 Task: Find connections with filter location Shillong with filter topic #CEOwith filter profile language French with filter current company Max Fashion India with filter school Mahatma Gandhi University with filter industry Investment Banking with filter service category Portrait Photography with filter keywords title Vehicle or Equipment Cleaner
Action: Mouse moved to (663, 79)
Screenshot: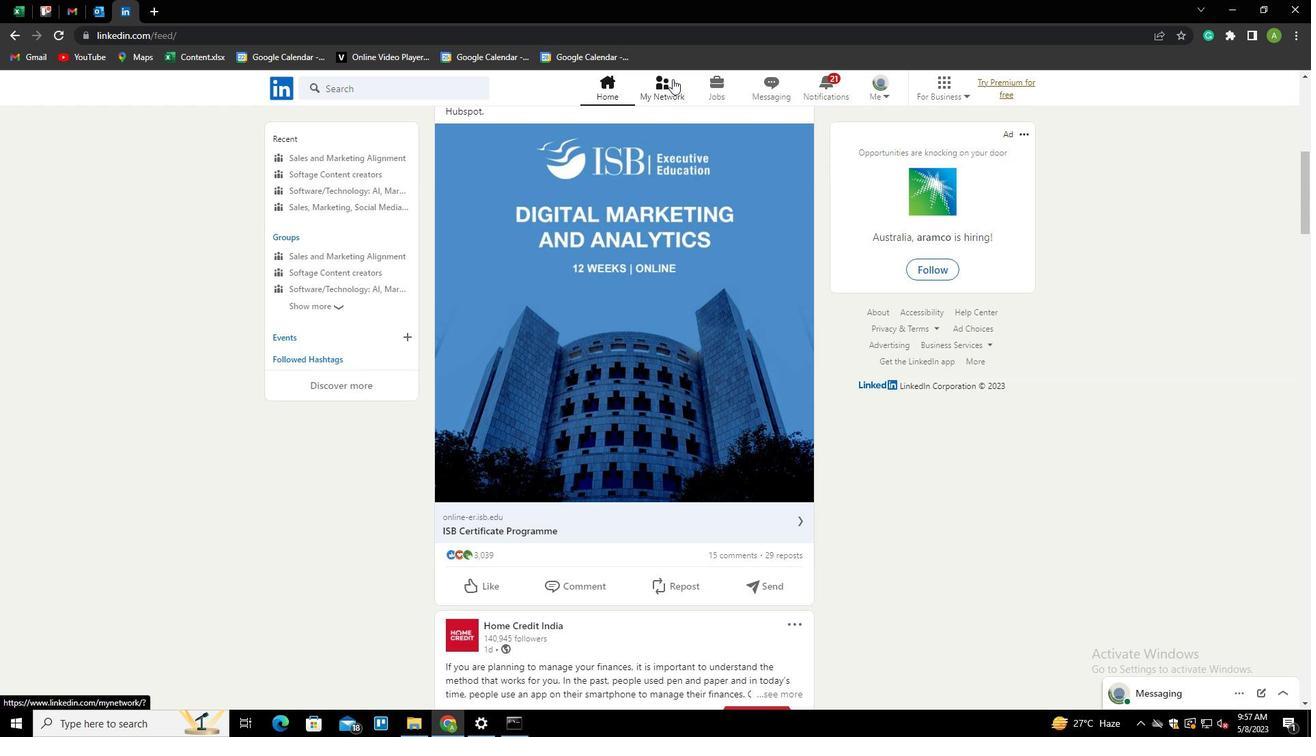 
Action: Mouse pressed left at (663, 79)
Screenshot: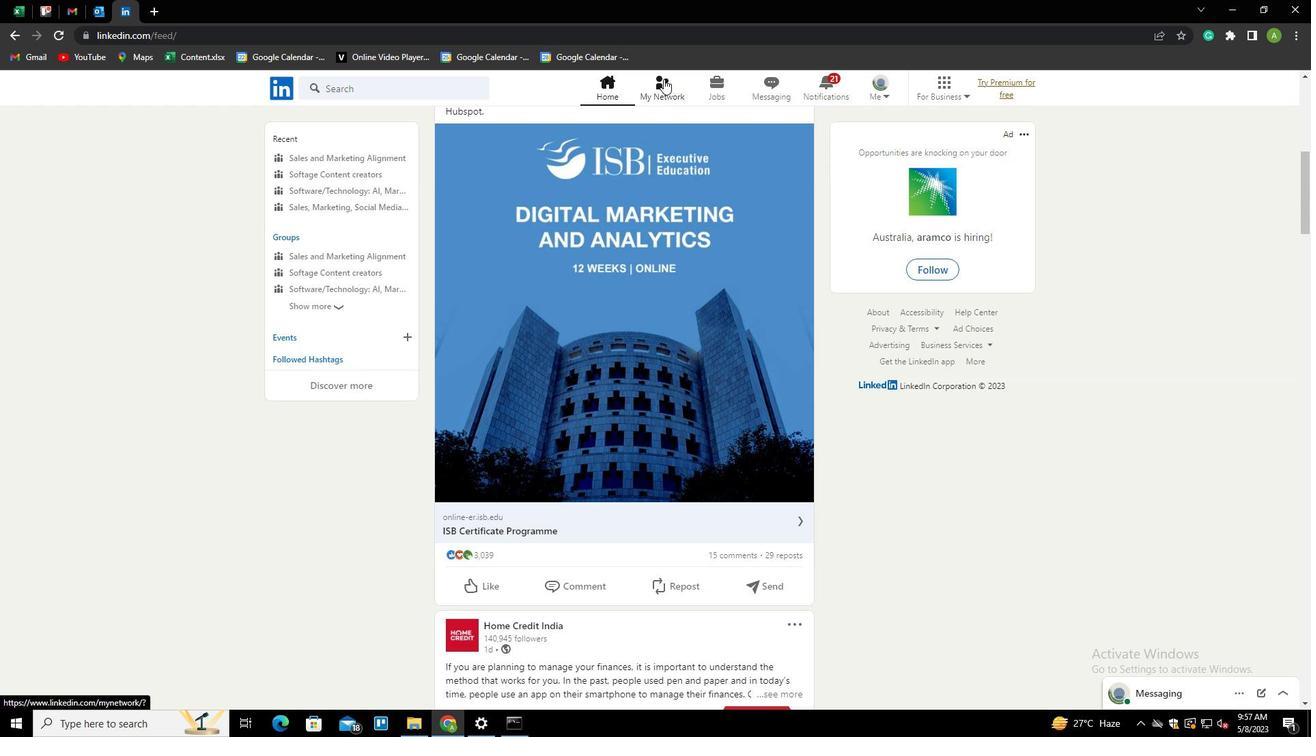 
Action: Mouse moved to (331, 163)
Screenshot: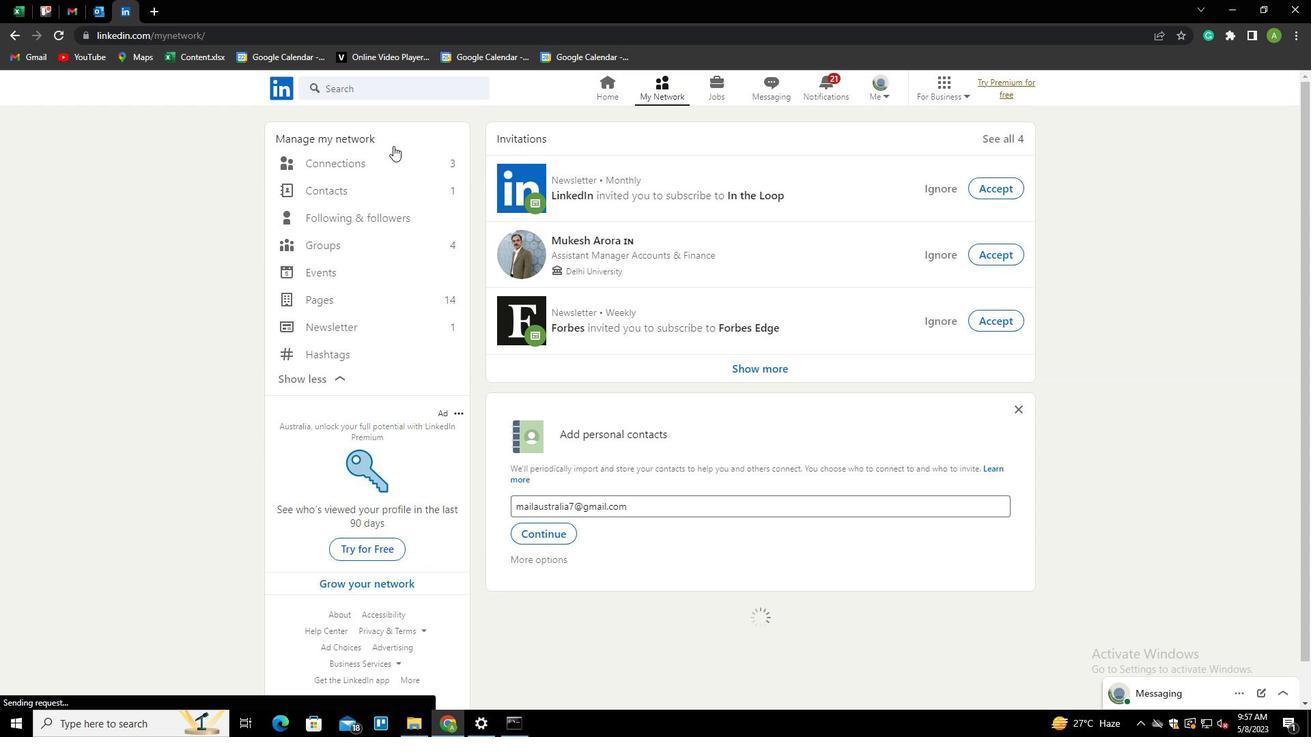 
Action: Mouse pressed left at (331, 163)
Screenshot: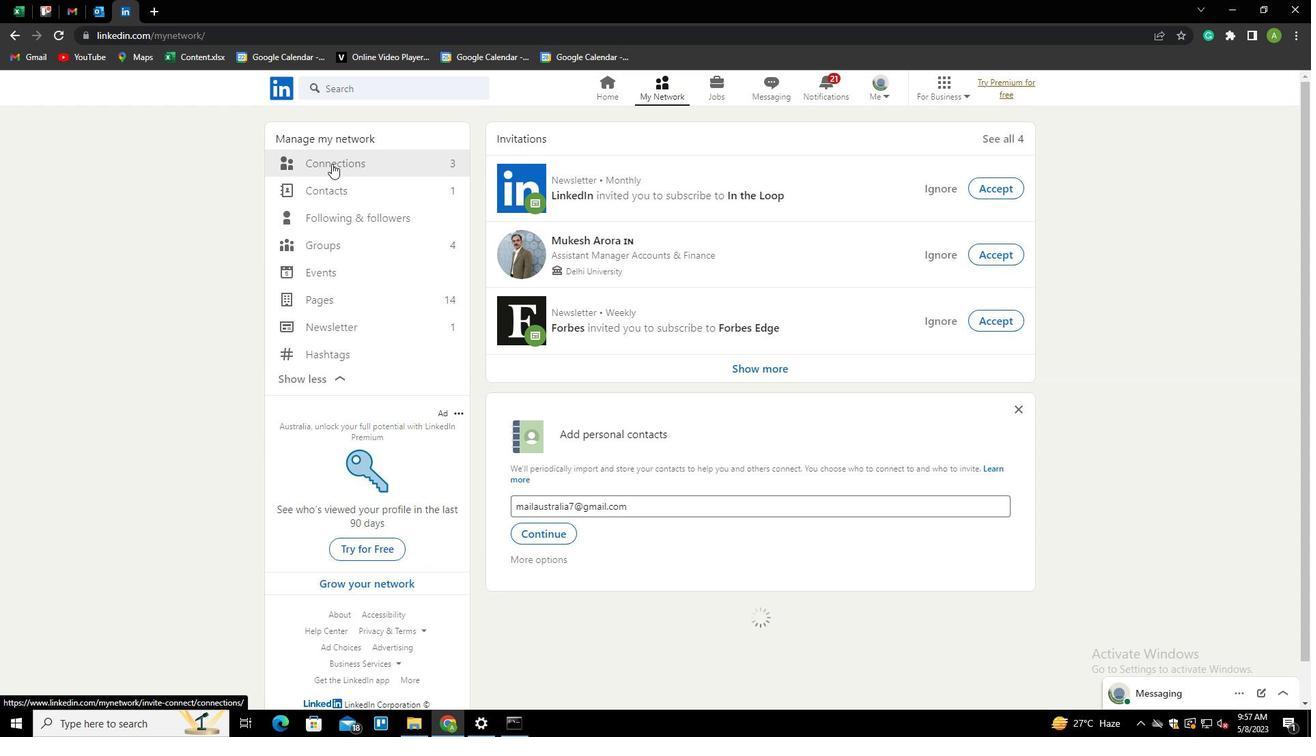 
Action: Mouse moved to (732, 168)
Screenshot: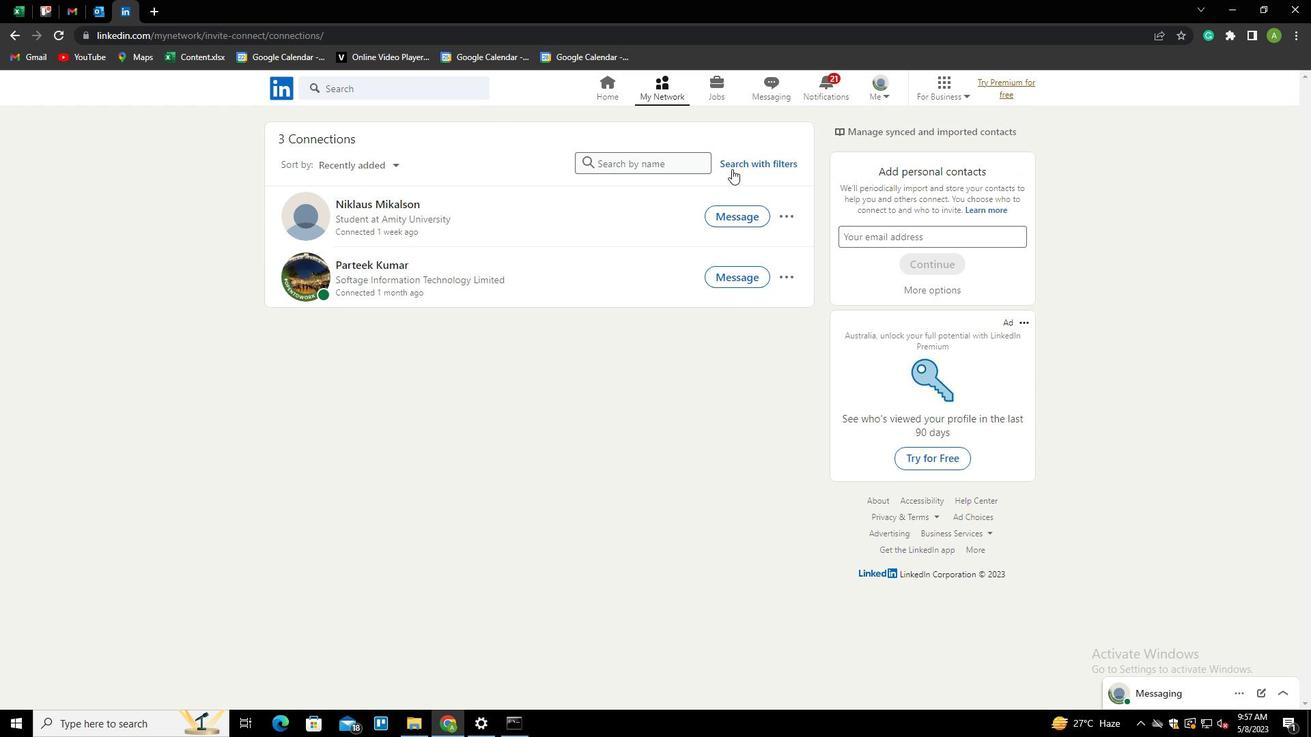 
Action: Mouse pressed left at (732, 168)
Screenshot: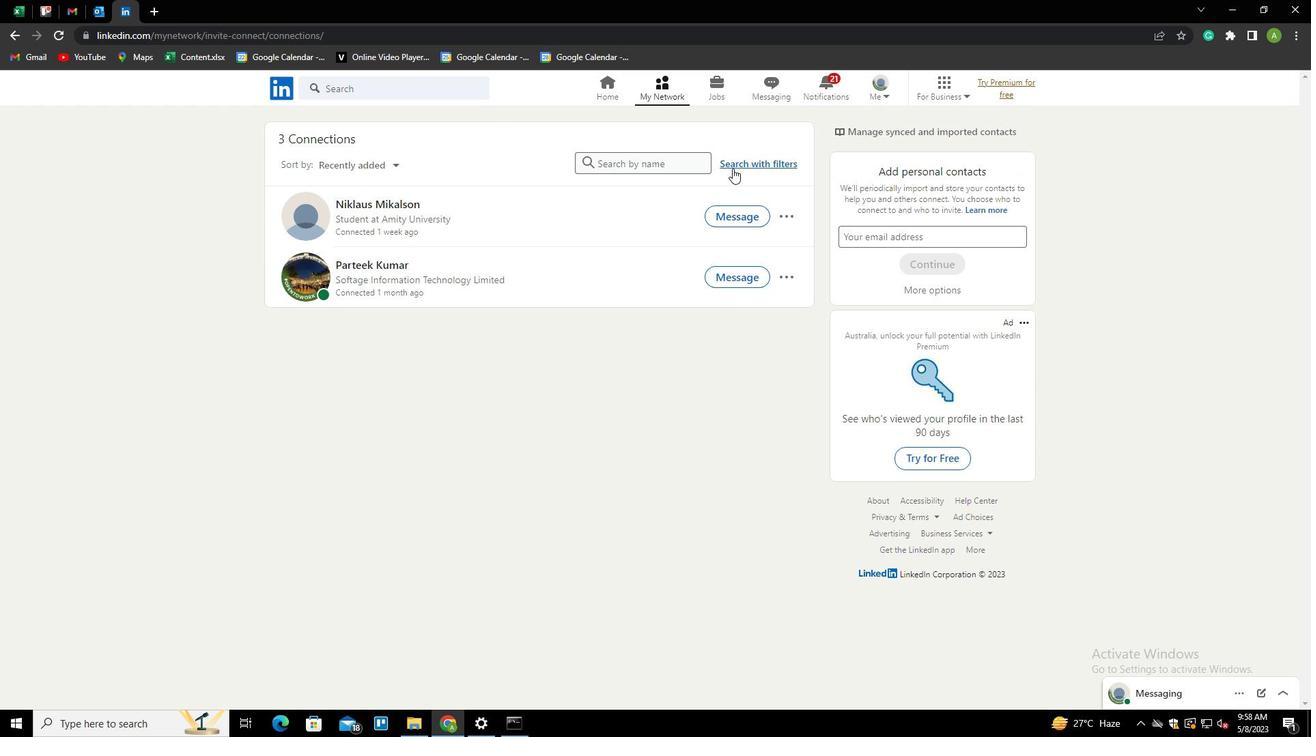 
Action: Mouse moved to (696, 127)
Screenshot: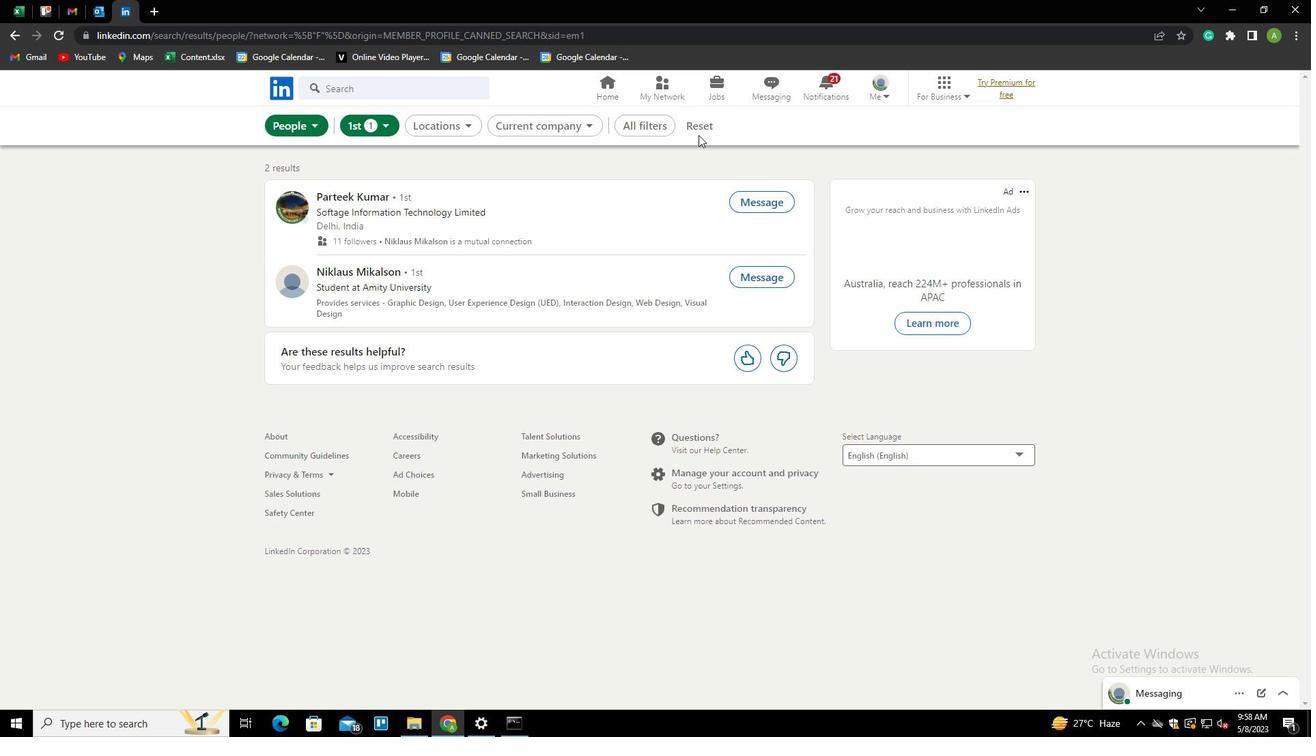 
Action: Mouse pressed left at (696, 127)
Screenshot: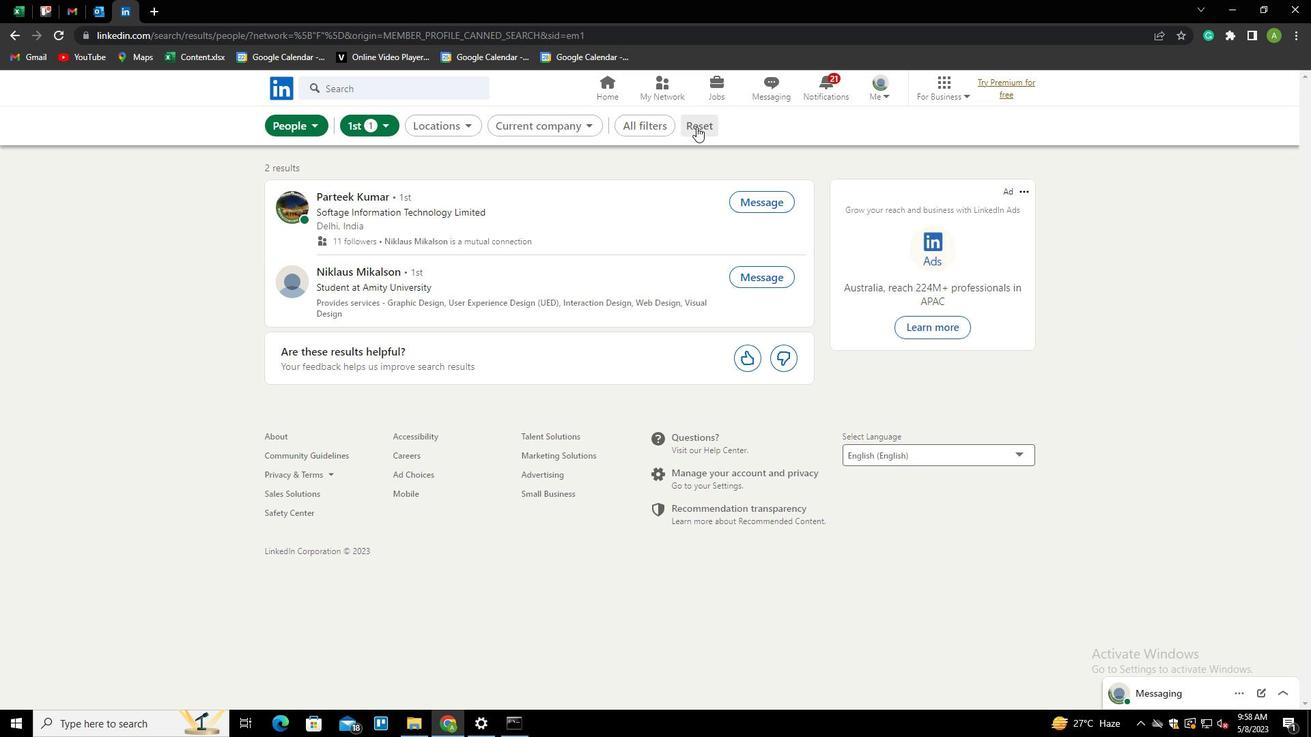 
Action: Mouse moved to (674, 126)
Screenshot: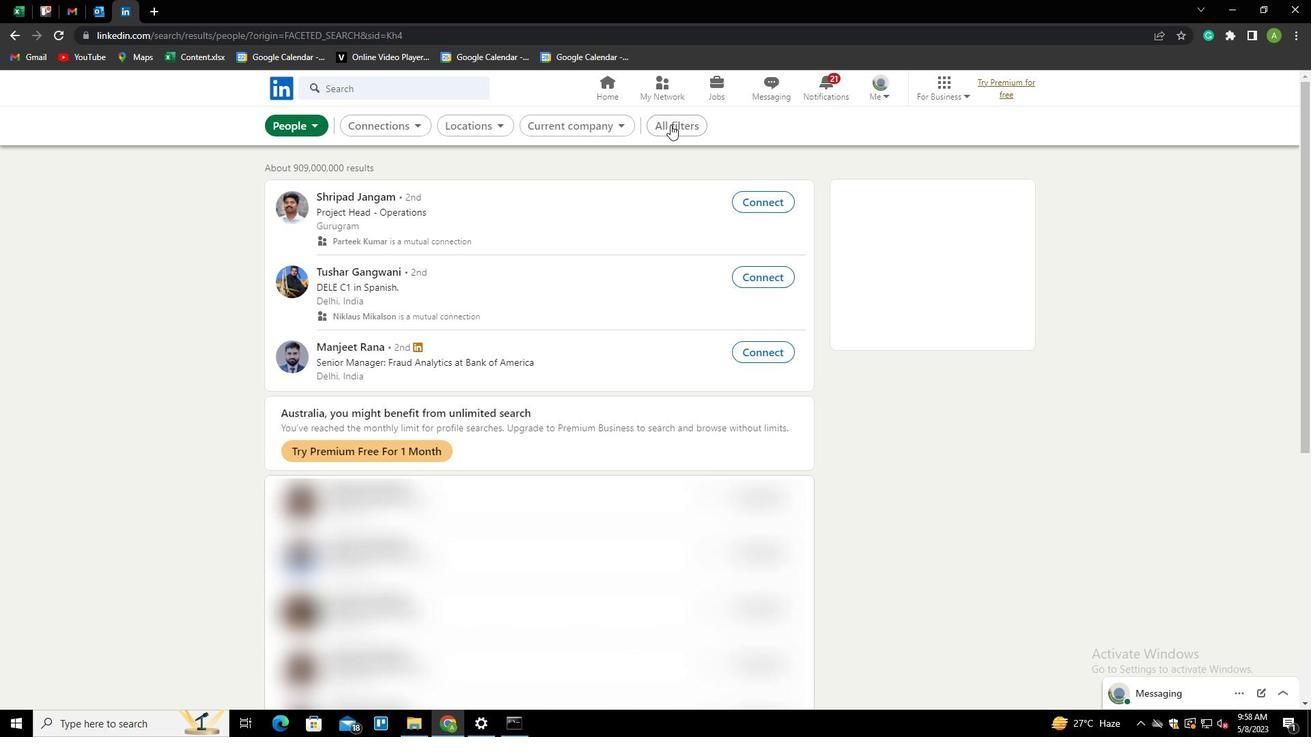 
Action: Mouse pressed left at (674, 126)
Screenshot: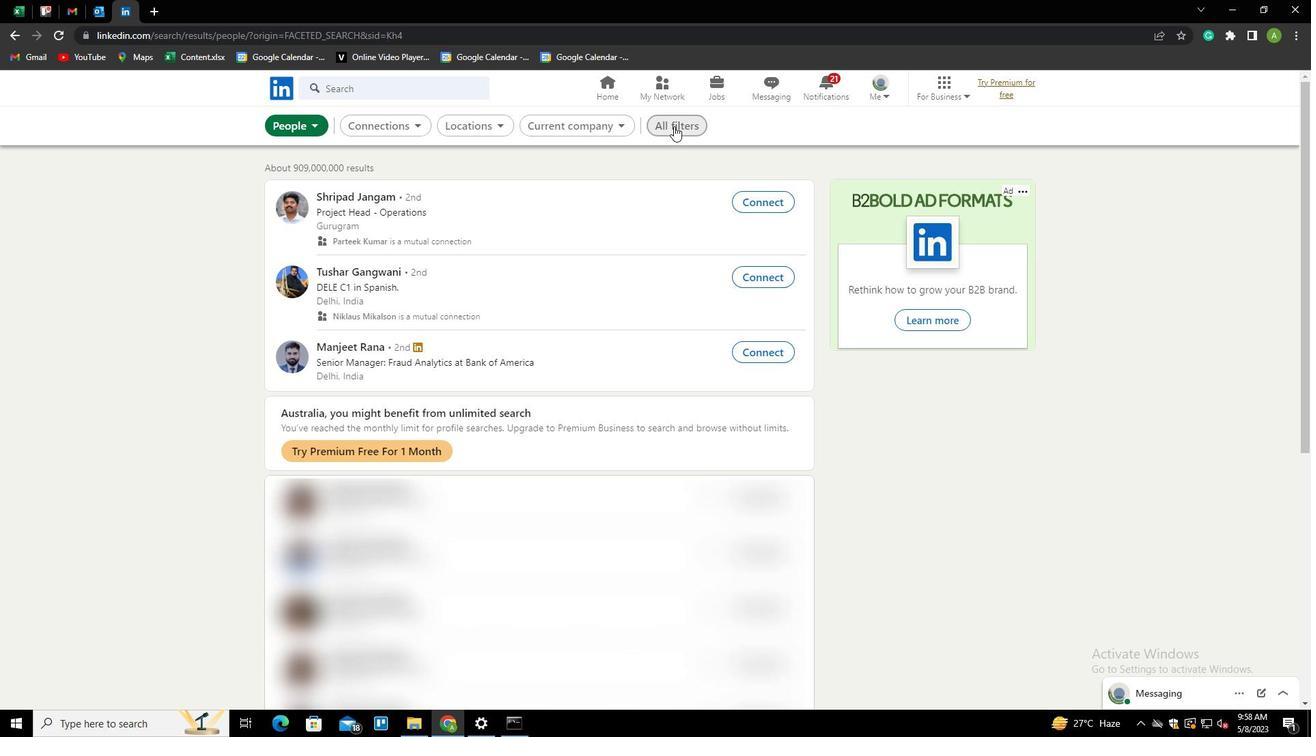 
Action: Mouse moved to (1046, 325)
Screenshot: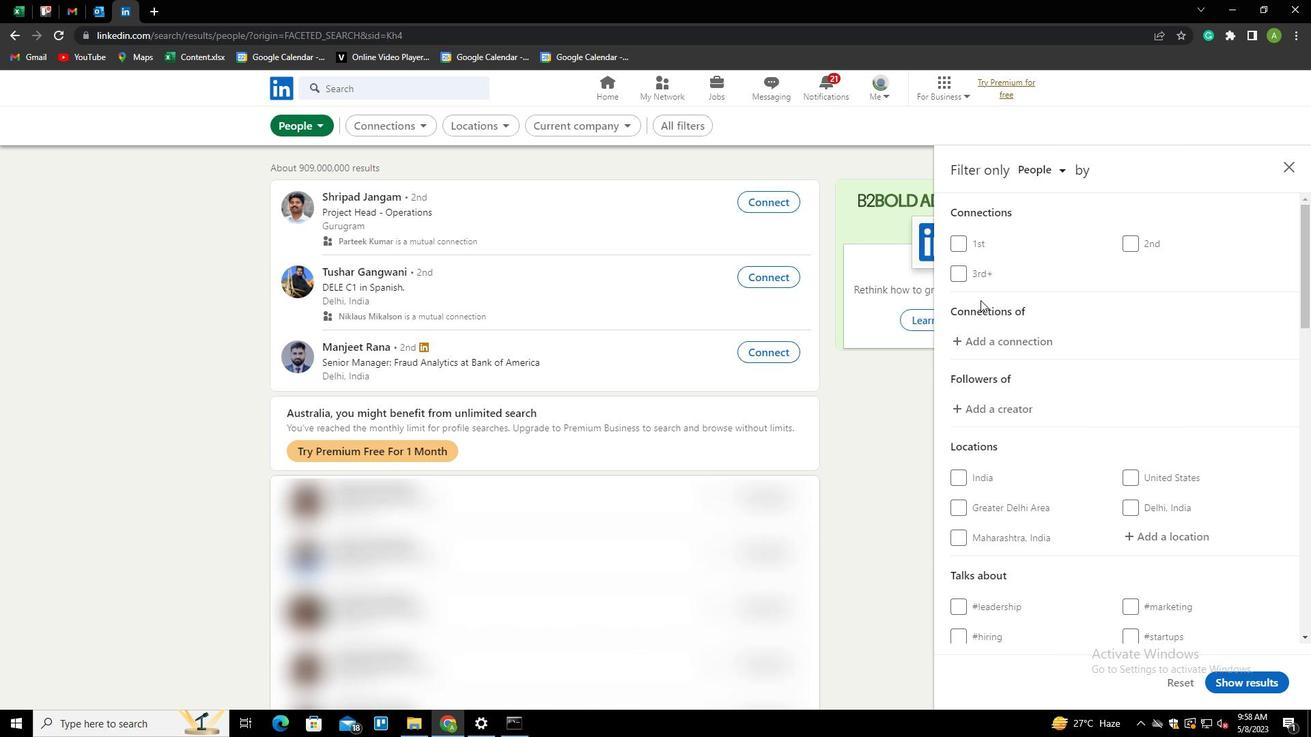 
Action: Mouse scrolled (1046, 324) with delta (0, 0)
Screenshot: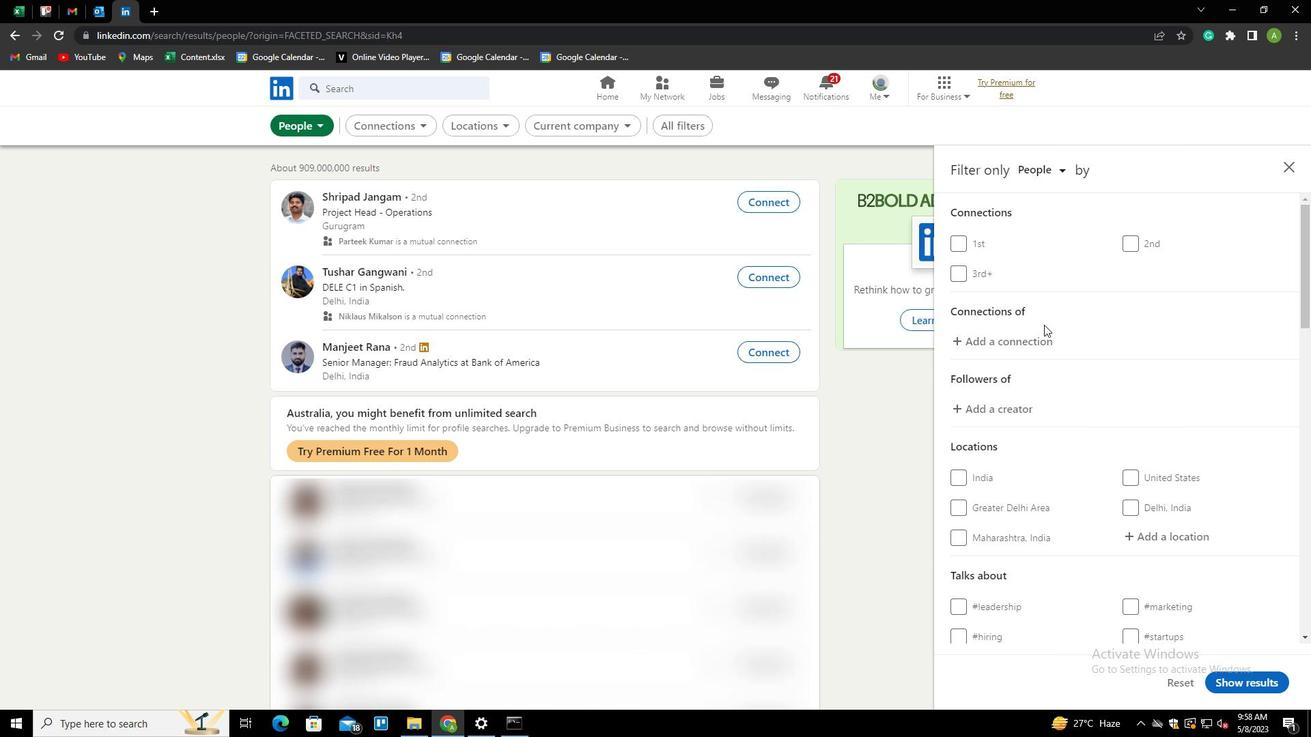
Action: Mouse moved to (1046, 325)
Screenshot: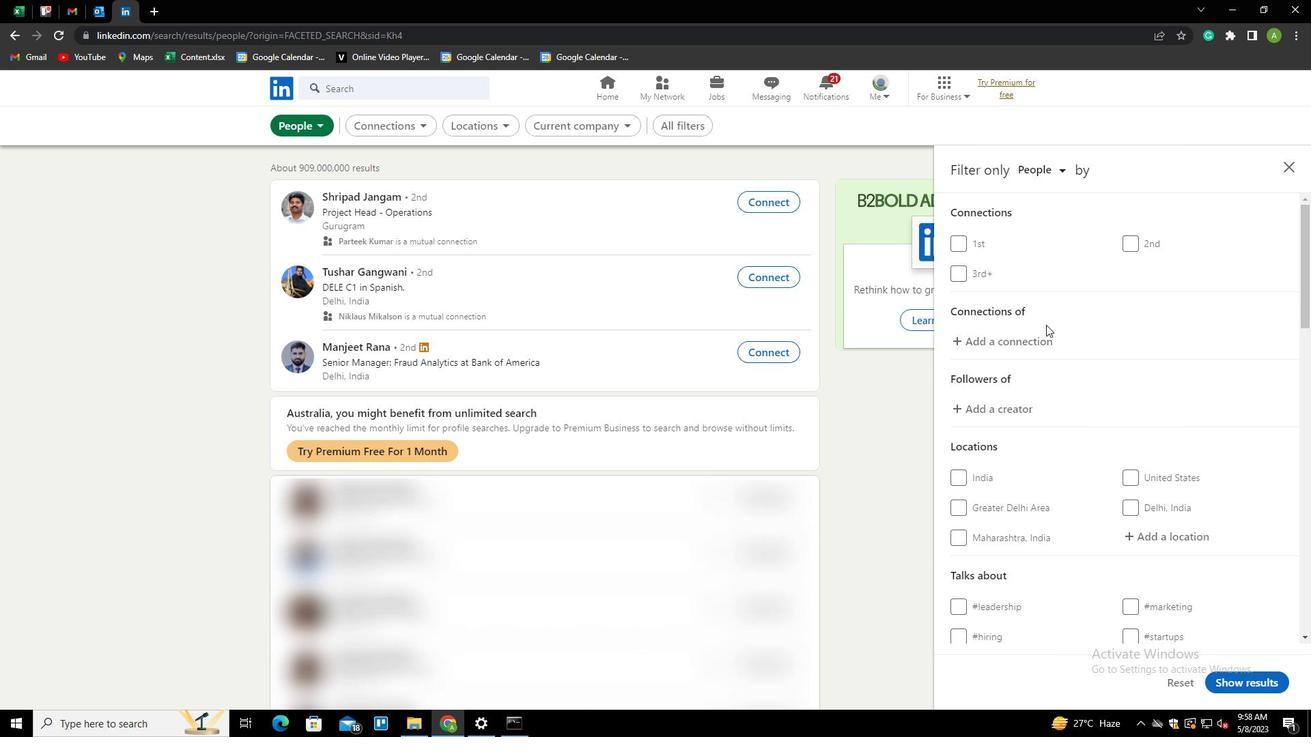 
Action: Mouse scrolled (1046, 325) with delta (0, 0)
Screenshot: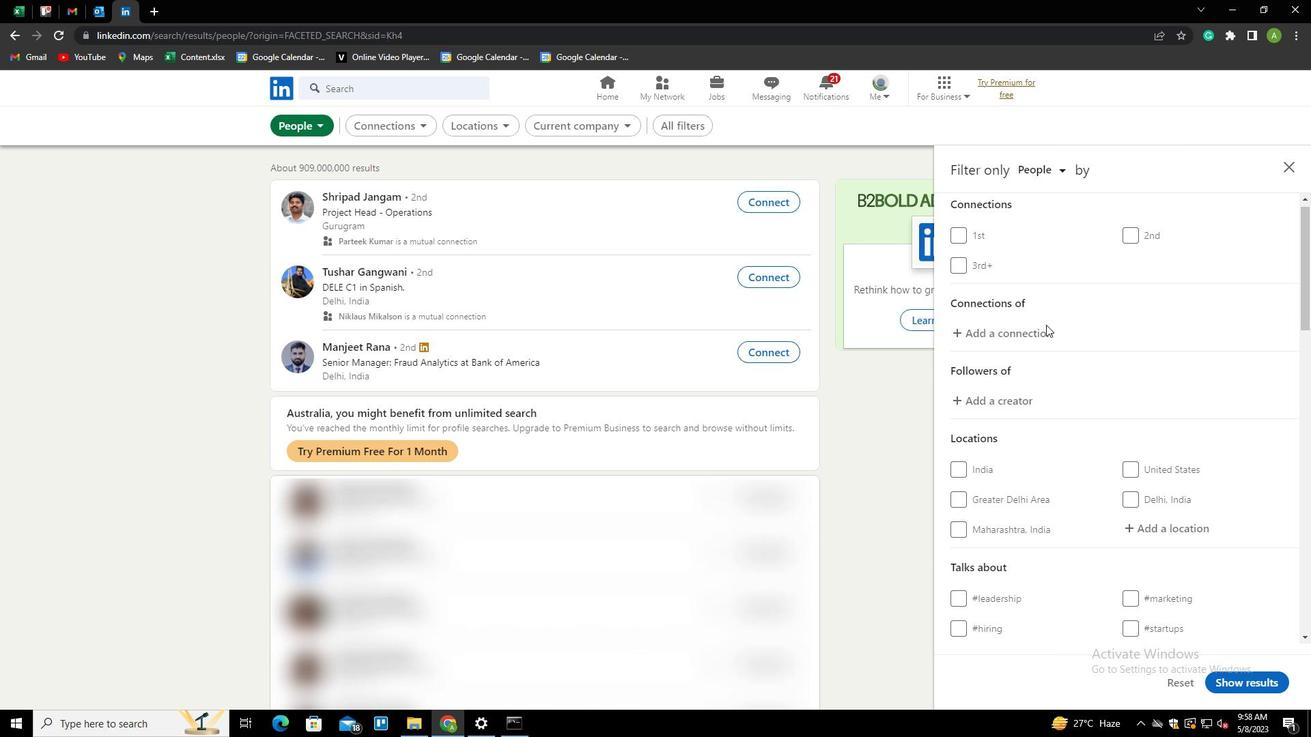 
Action: Mouse scrolled (1046, 325) with delta (0, 0)
Screenshot: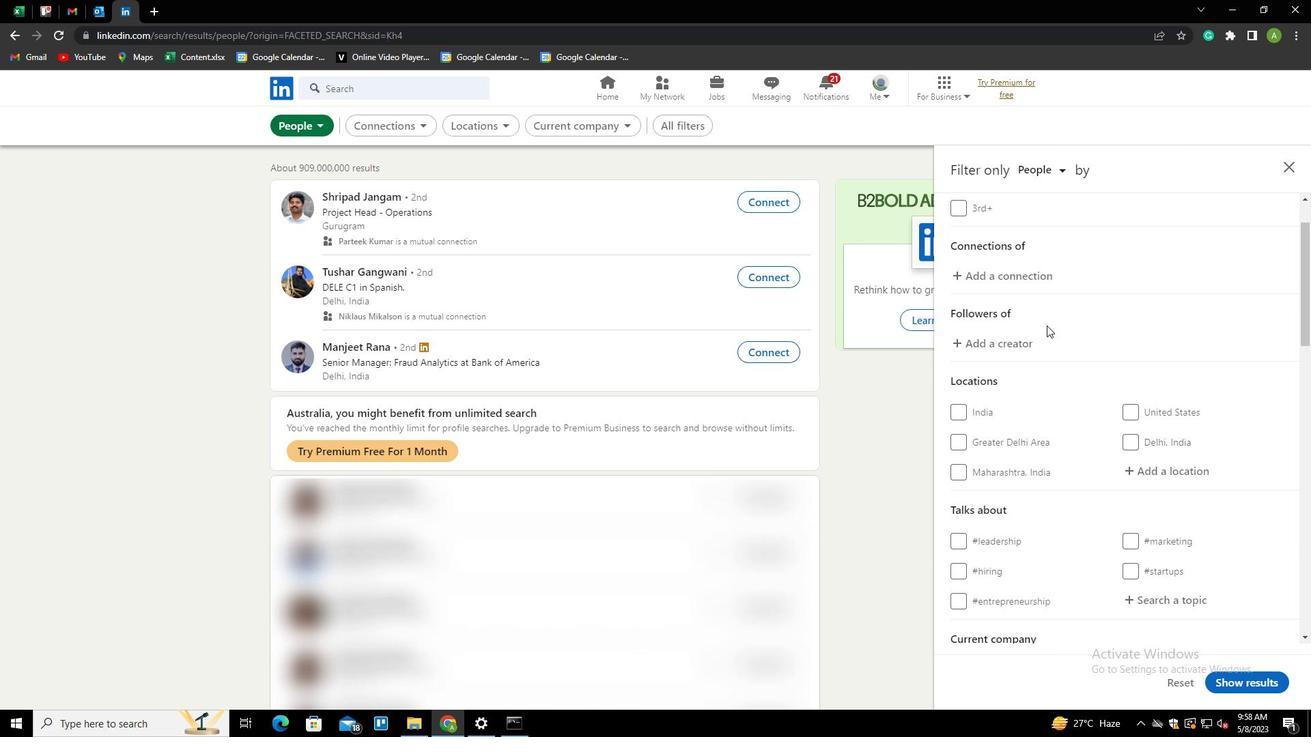 
Action: Mouse moved to (1148, 333)
Screenshot: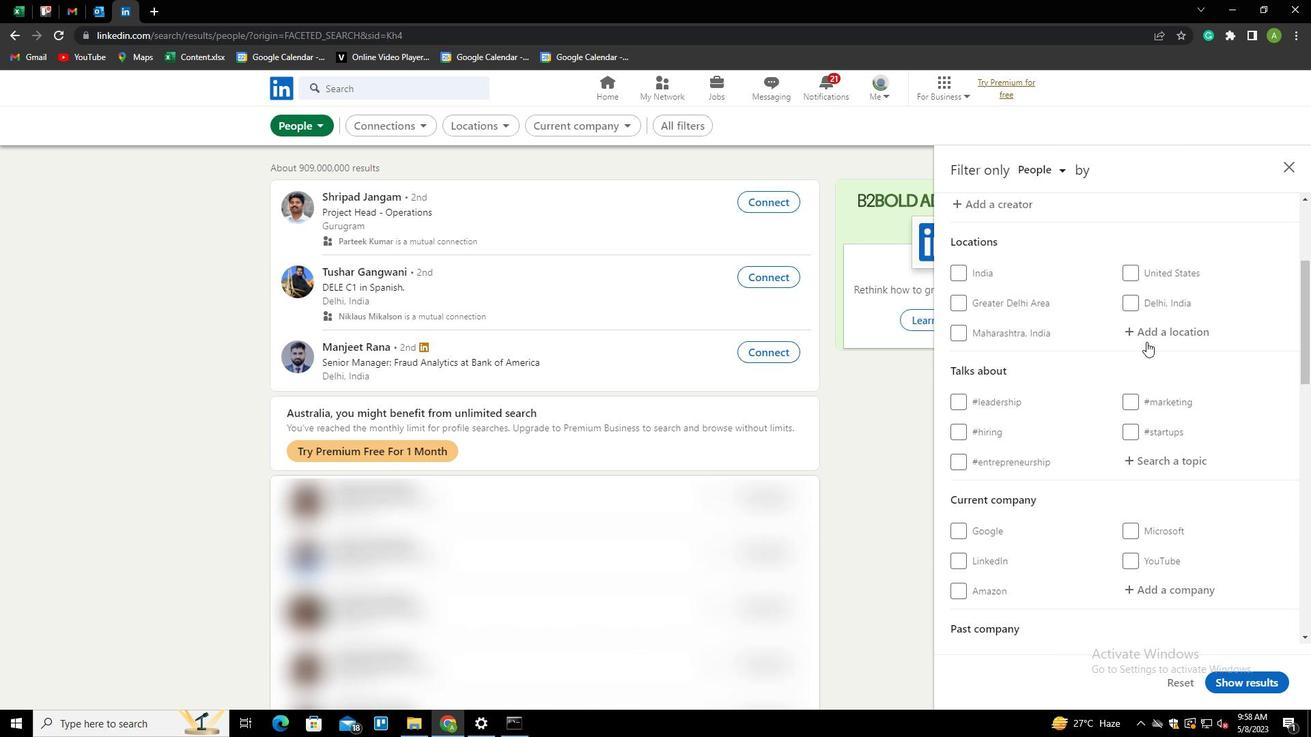 
Action: Mouse pressed left at (1148, 333)
Screenshot: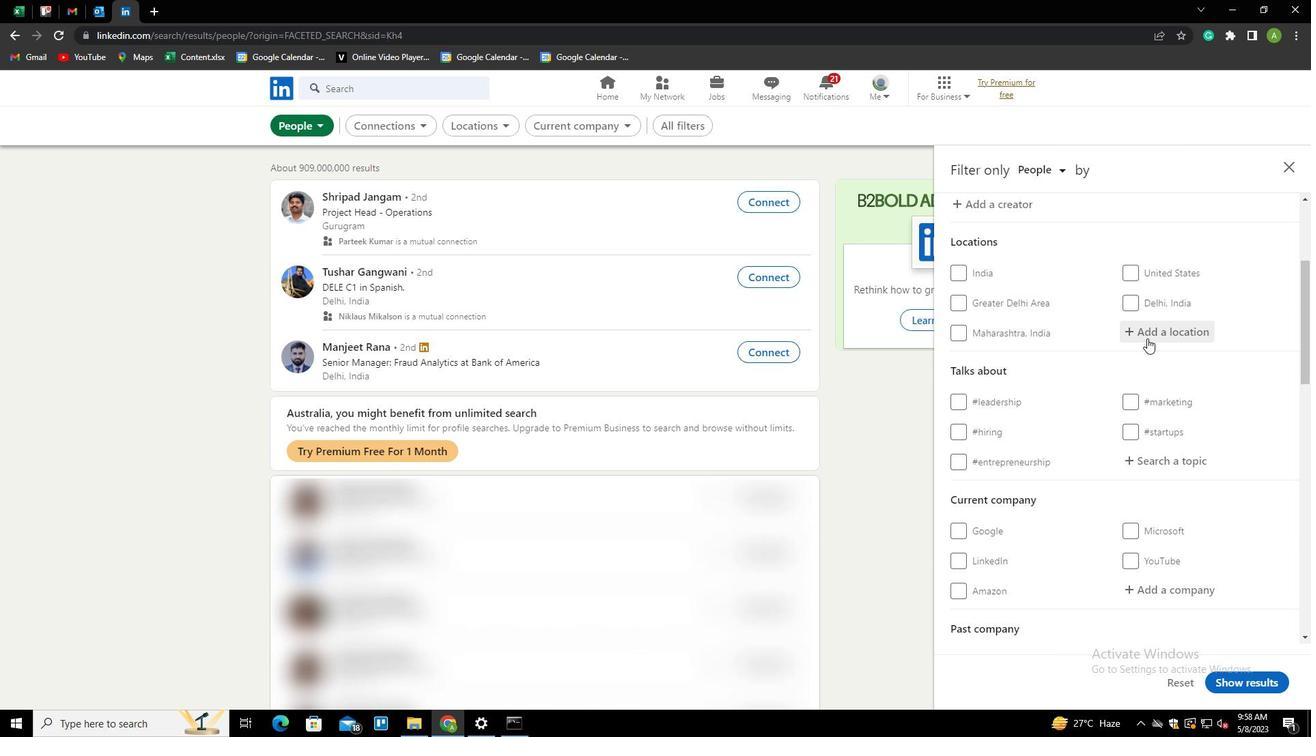 
Action: Key pressed <Key.shift>SHILON<Key.backspace><Key.backspace>LONG<Key.down><Key.enter>
Screenshot: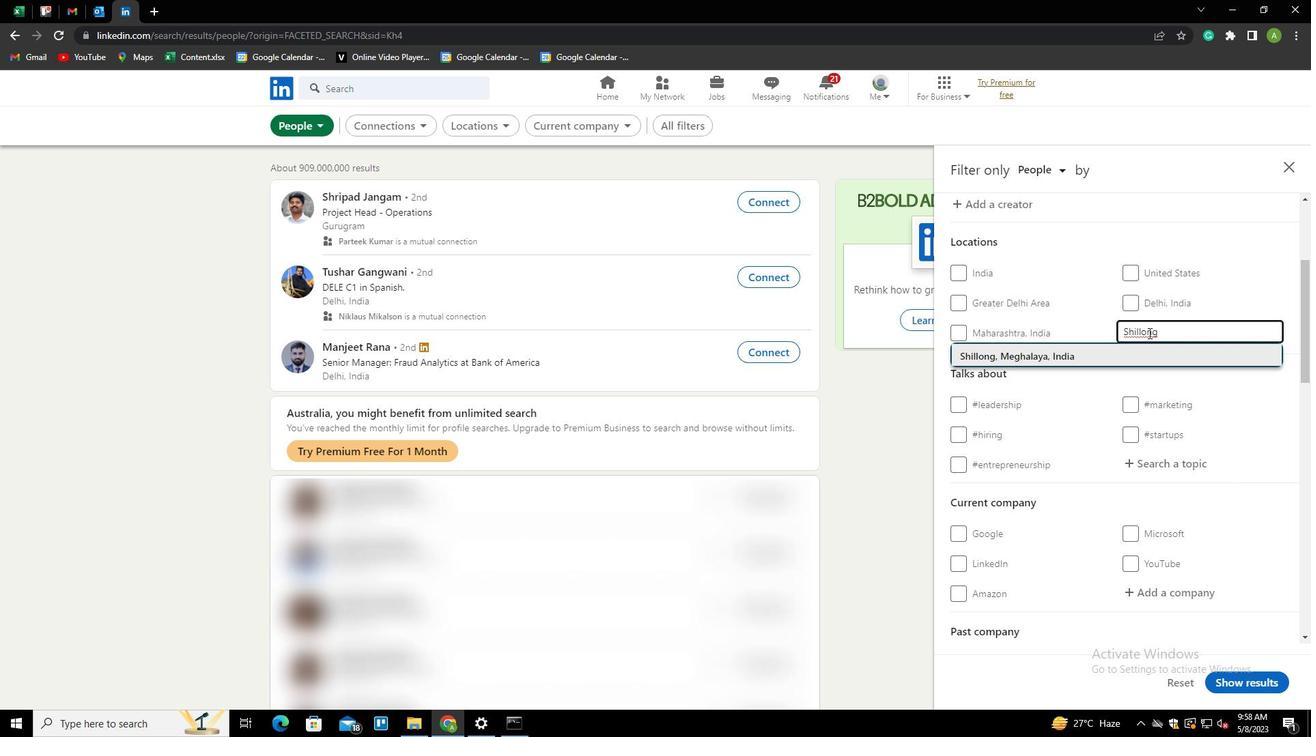 
Action: Mouse scrolled (1148, 332) with delta (0, 0)
Screenshot: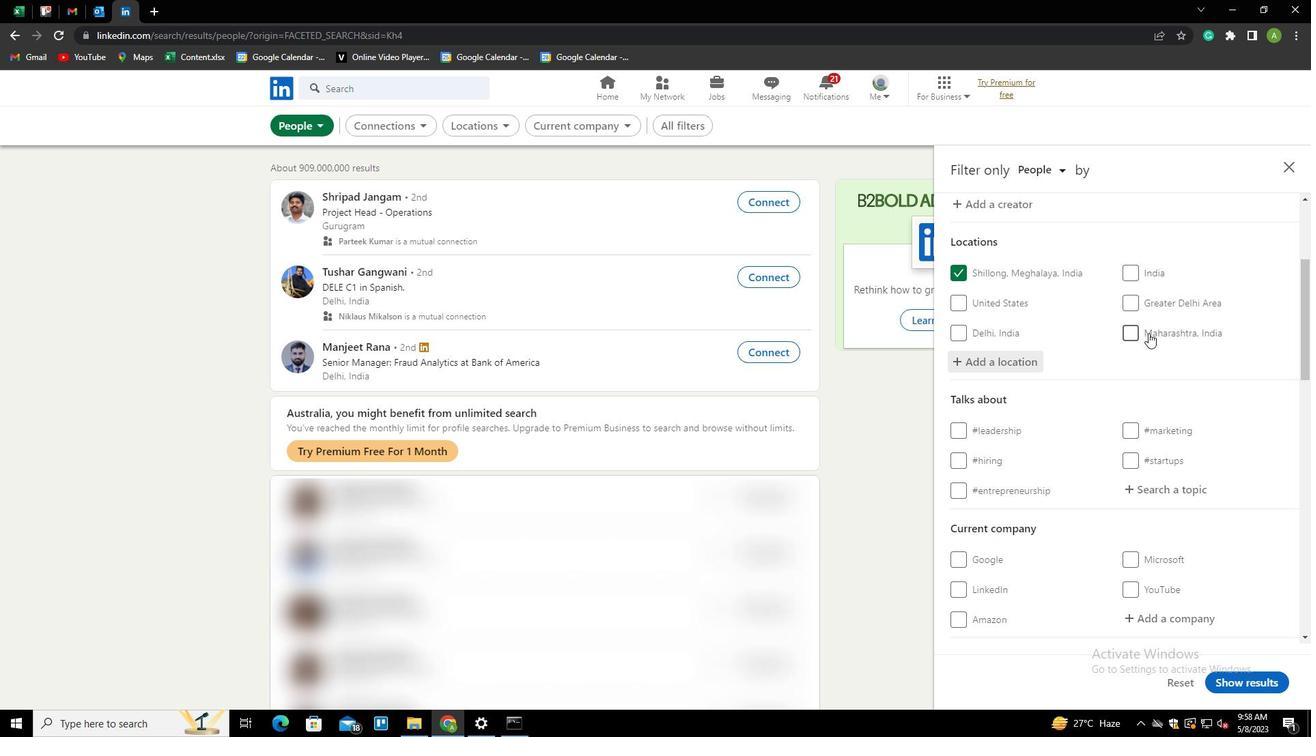
Action: Mouse scrolled (1148, 332) with delta (0, 0)
Screenshot: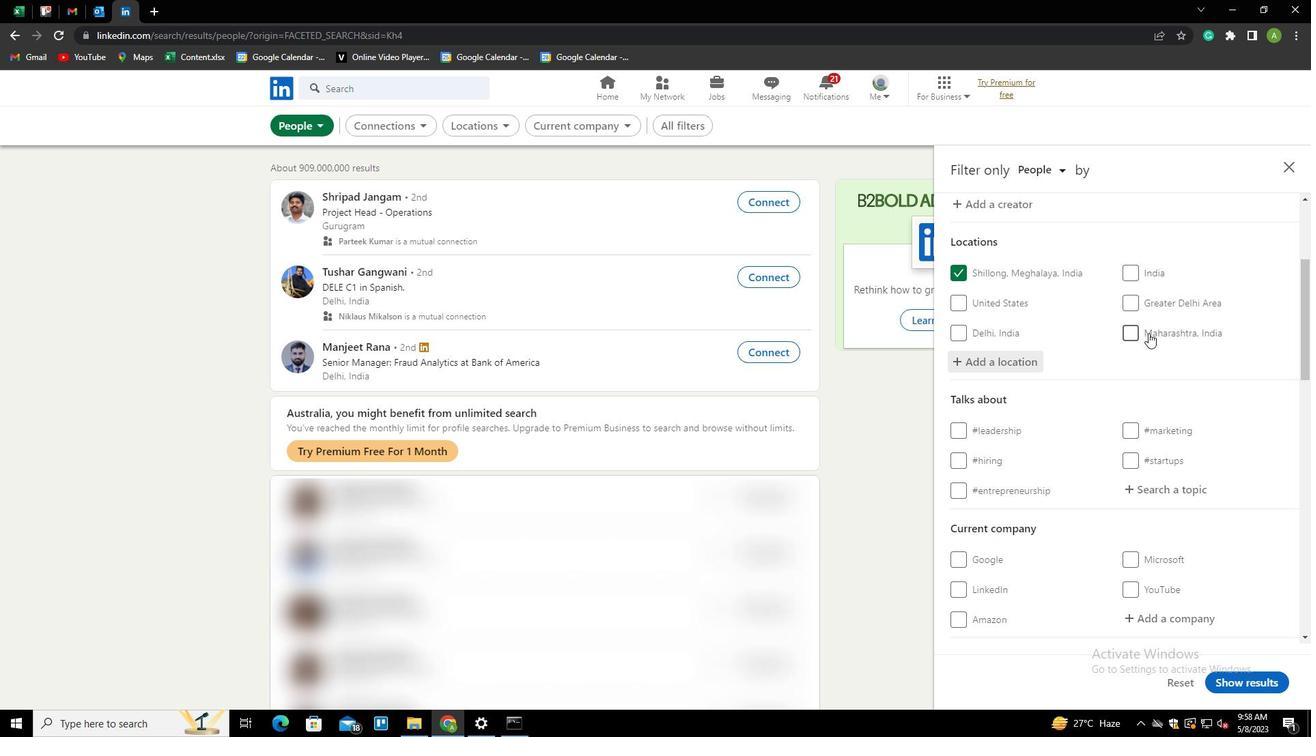 
Action: Mouse scrolled (1148, 332) with delta (0, 0)
Screenshot: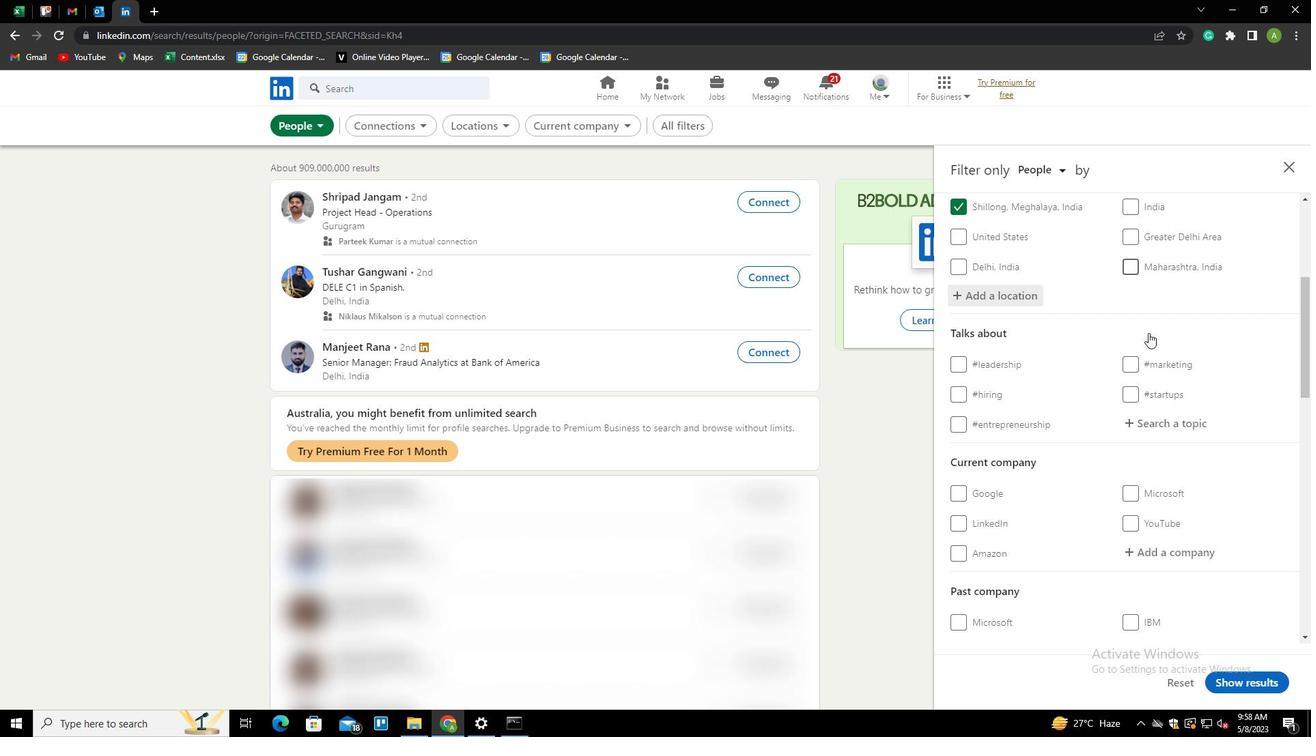
Action: Mouse moved to (1150, 284)
Screenshot: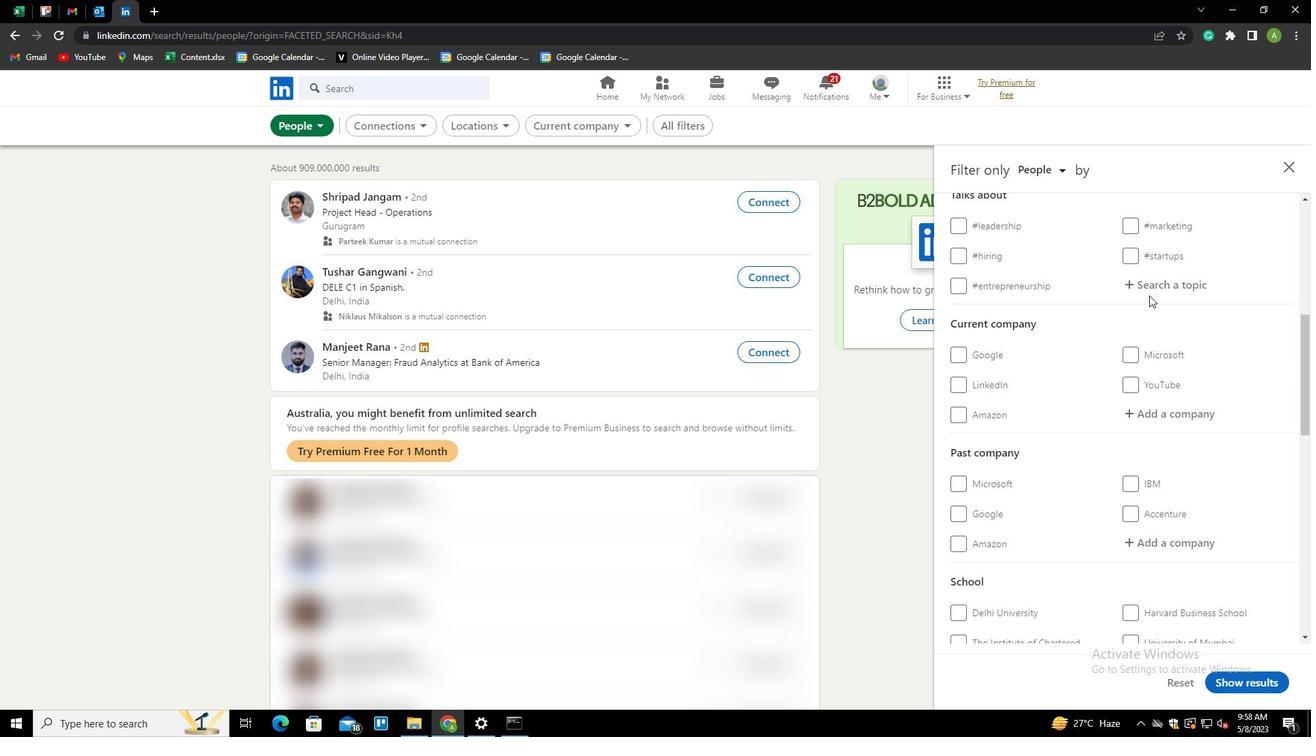 
Action: Mouse pressed left at (1150, 284)
Screenshot: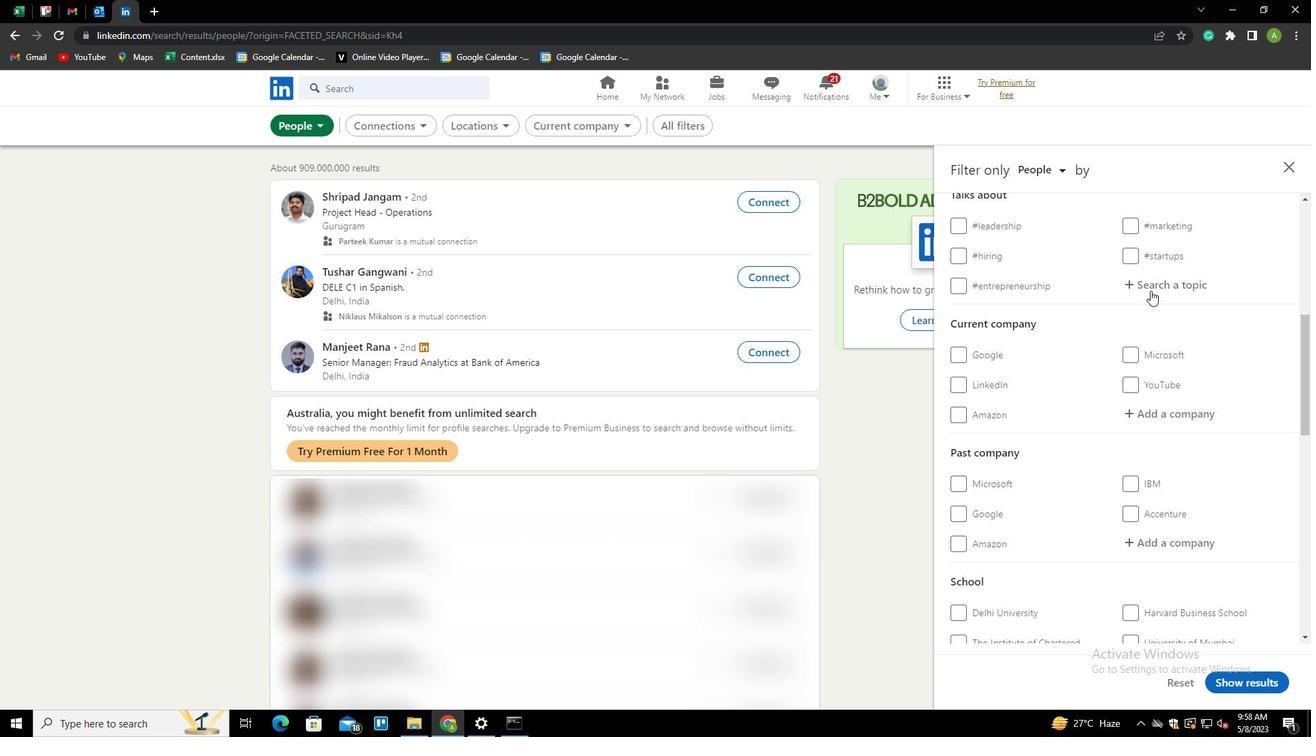 
Action: Key pressed <Key.shift>CEO<Key.down><Key.enter>
Screenshot: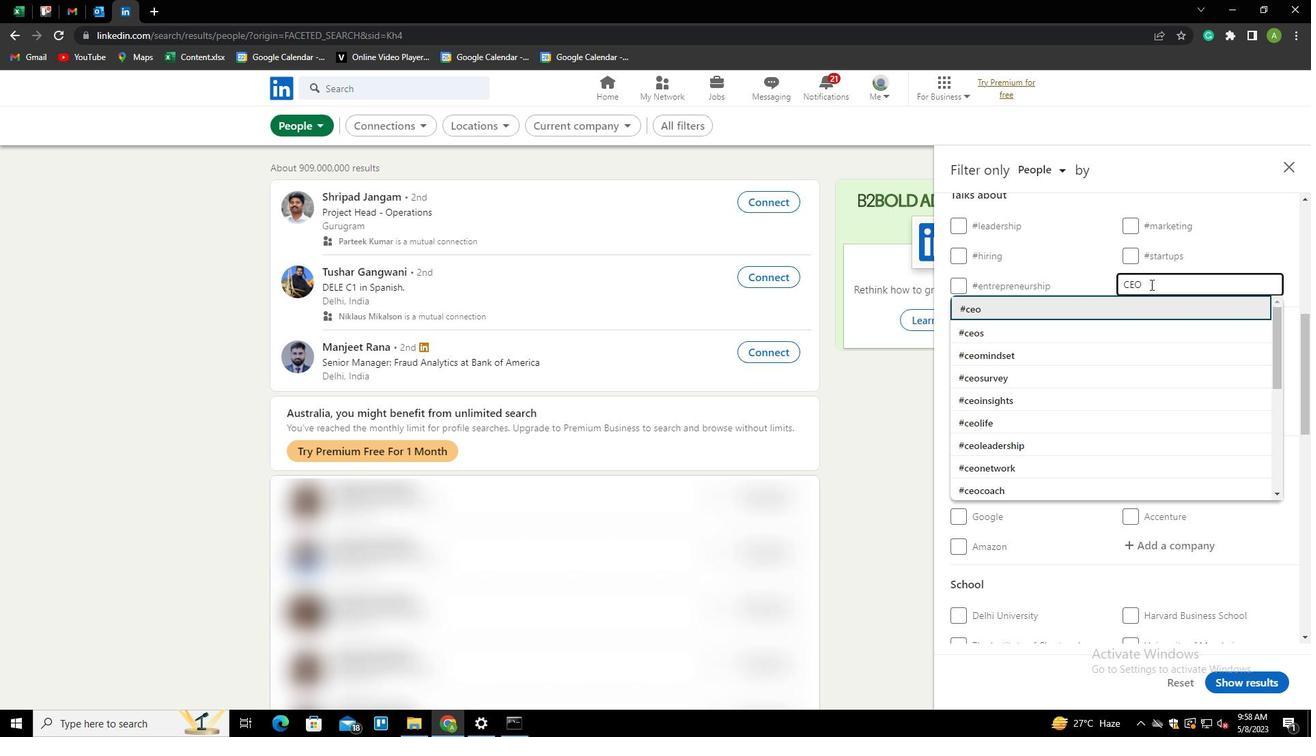 
Action: Mouse scrolled (1150, 284) with delta (0, 0)
Screenshot: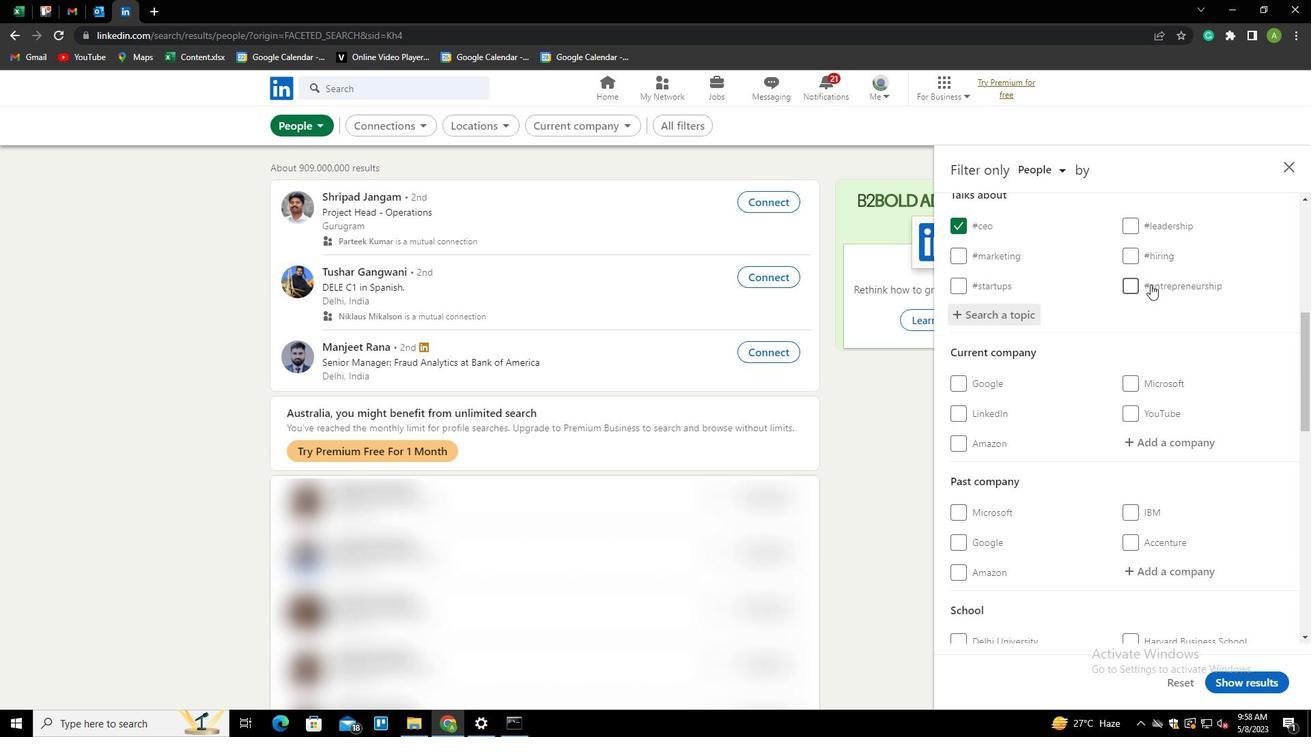 
Action: Mouse scrolled (1150, 284) with delta (0, 0)
Screenshot: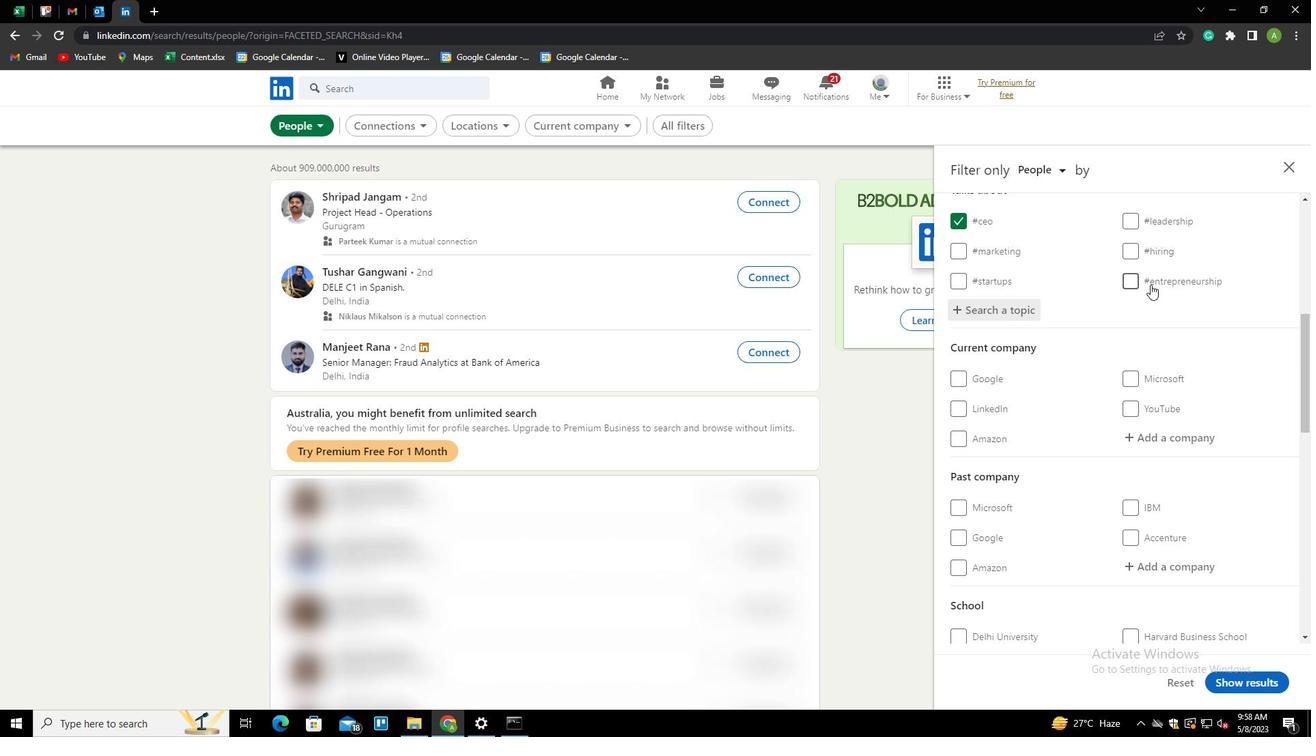 
Action: Mouse moved to (1150, 287)
Screenshot: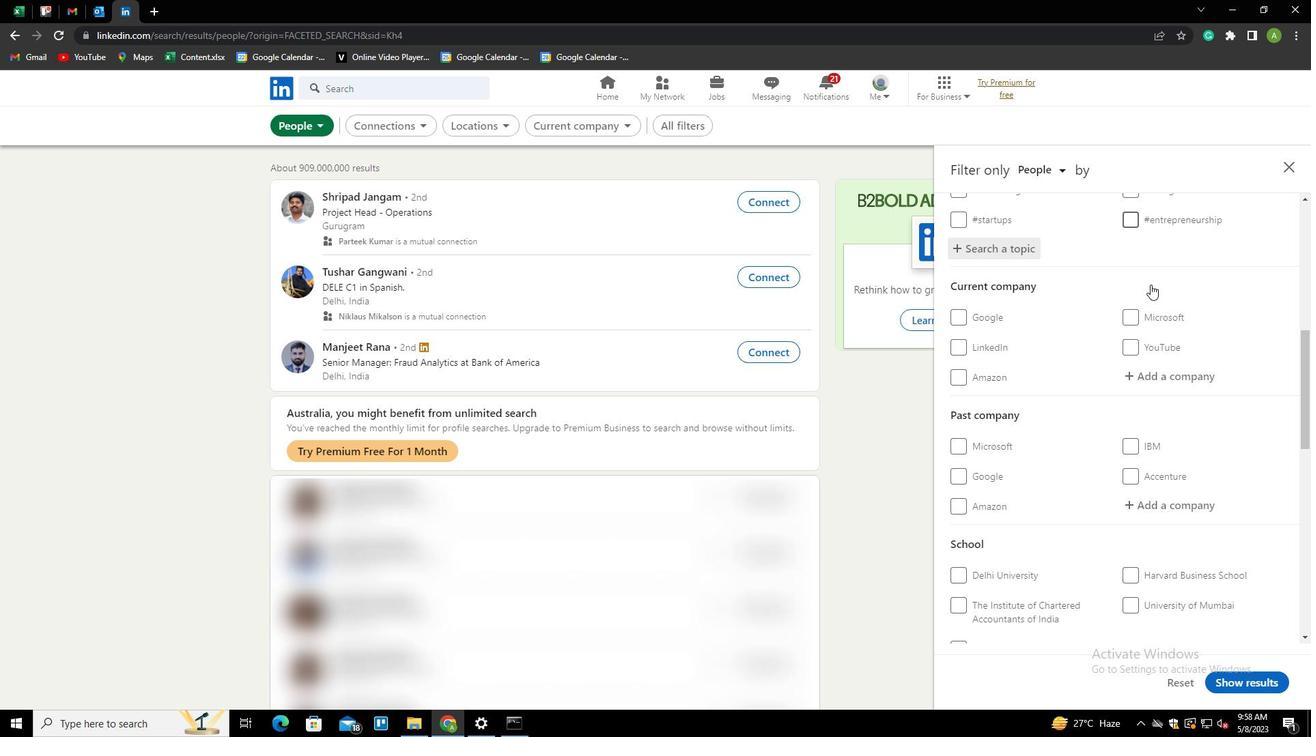 
Action: Mouse scrolled (1150, 286) with delta (0, 0)
Screenshot: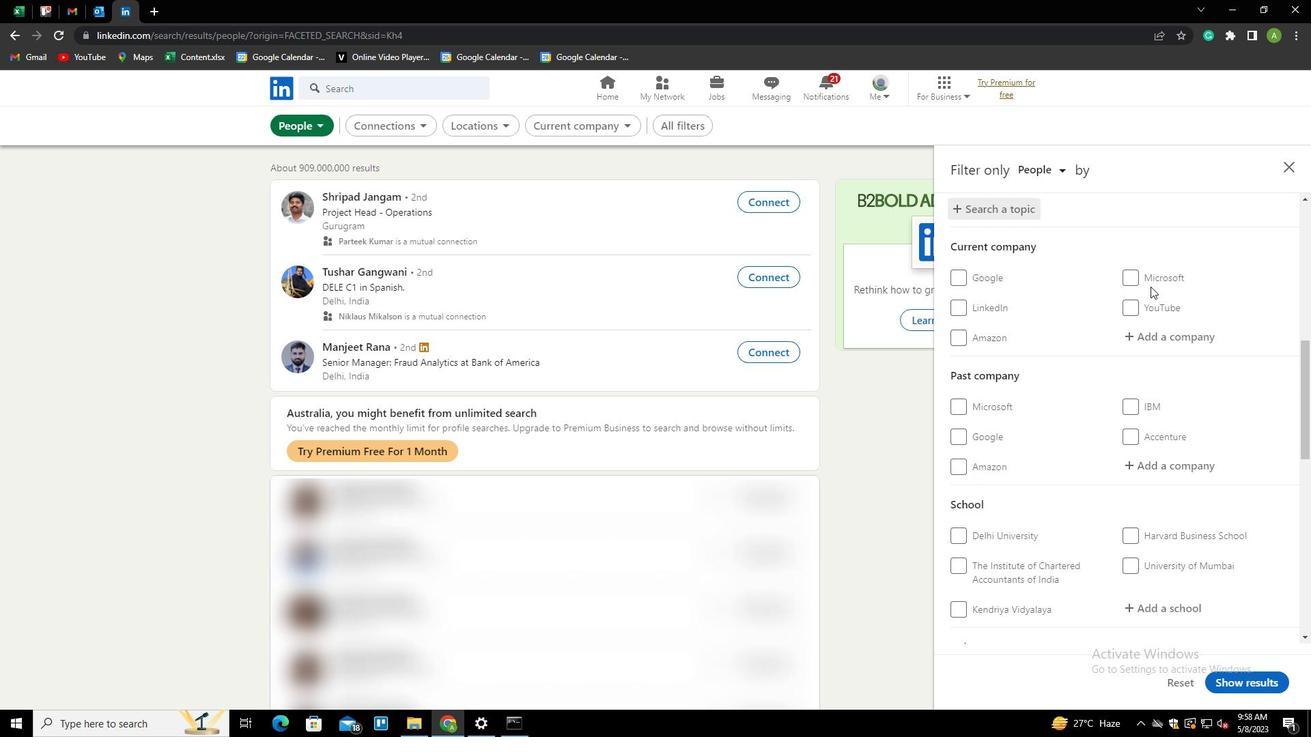 
Action: Mouse scrolled (1150, 286) with delta (0, 0)
Screenshot: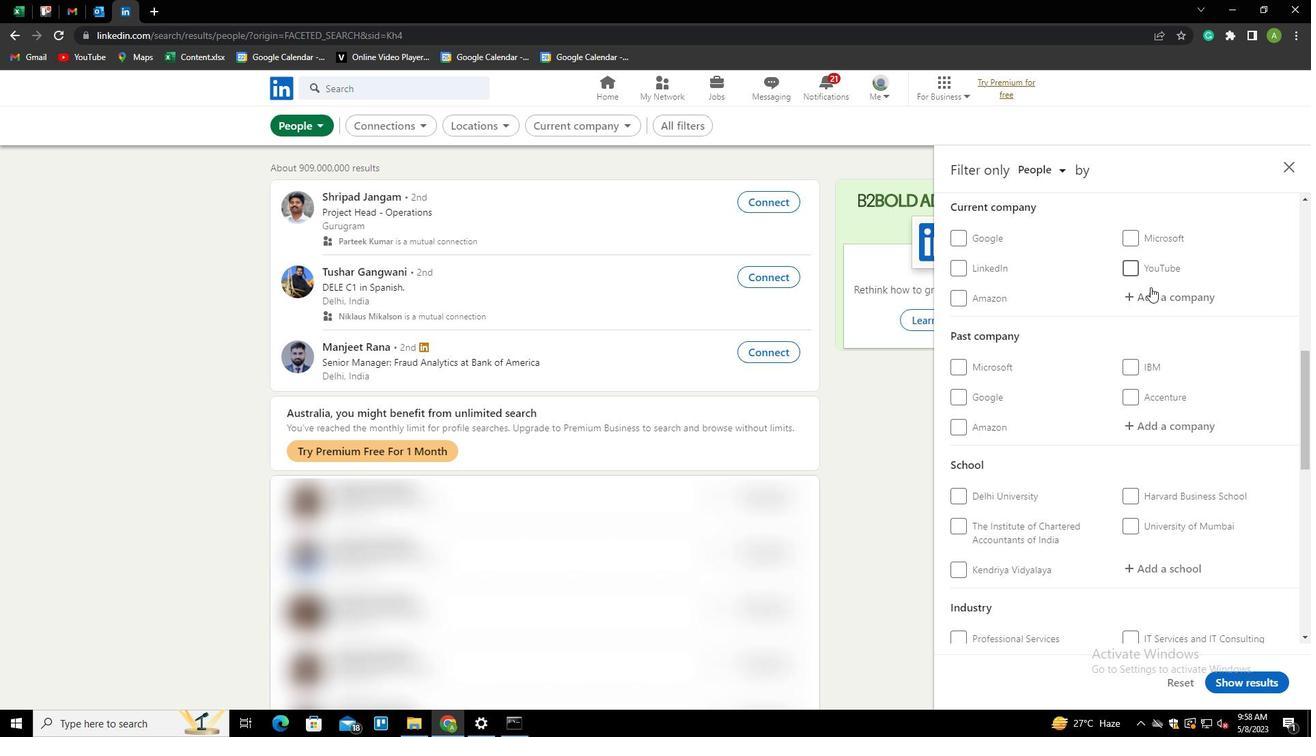
Action: Mouse scrolled (1150, 286) with delta (0, 0)
Screenshot: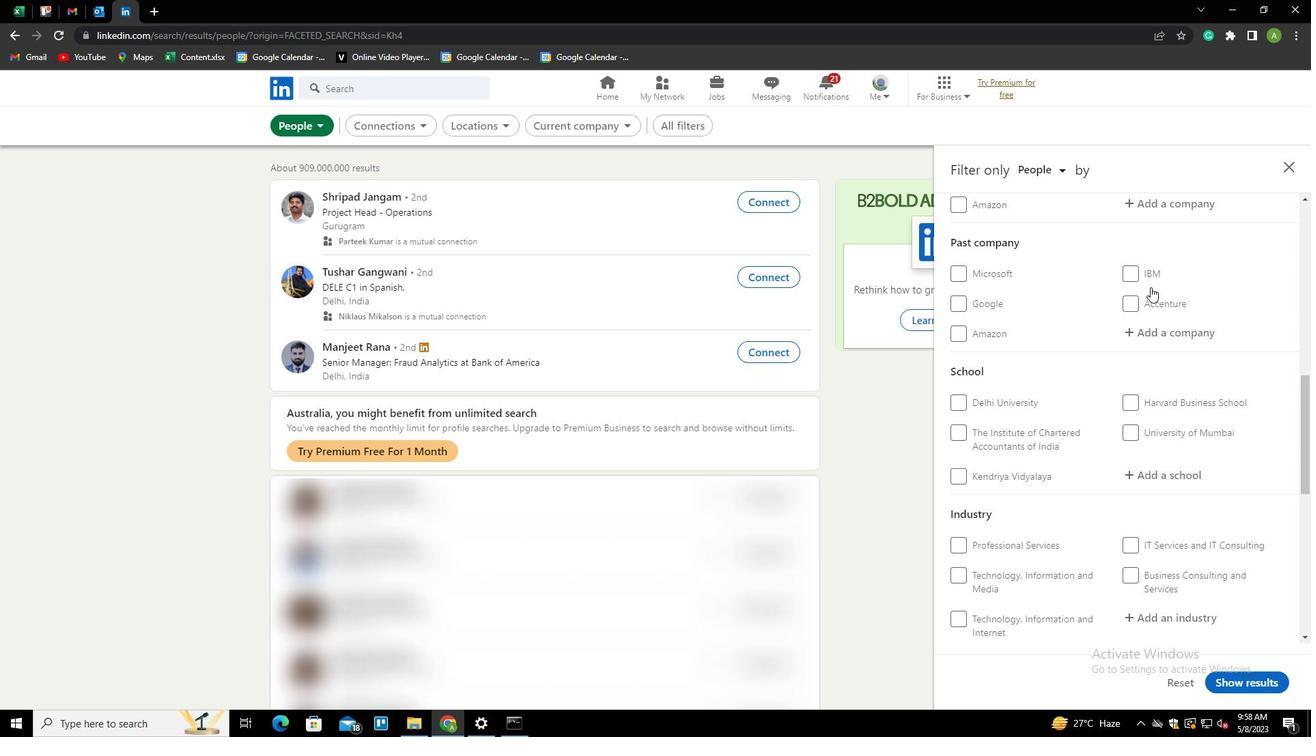 
Action: Mouse scrolled (1150, 286) with delta (0, 0)
Screenshot: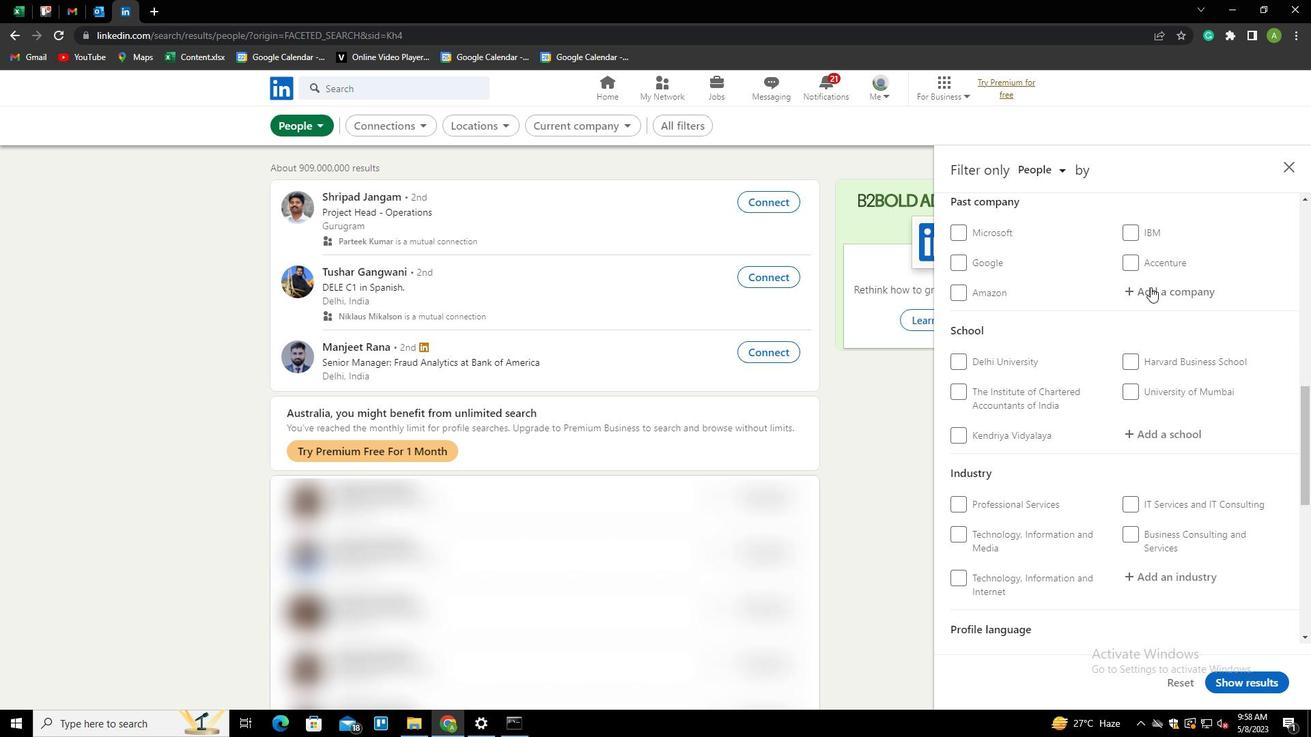 
Action: Mouse scrolled (1150, 286) with delta (0, 0)
Screenshot: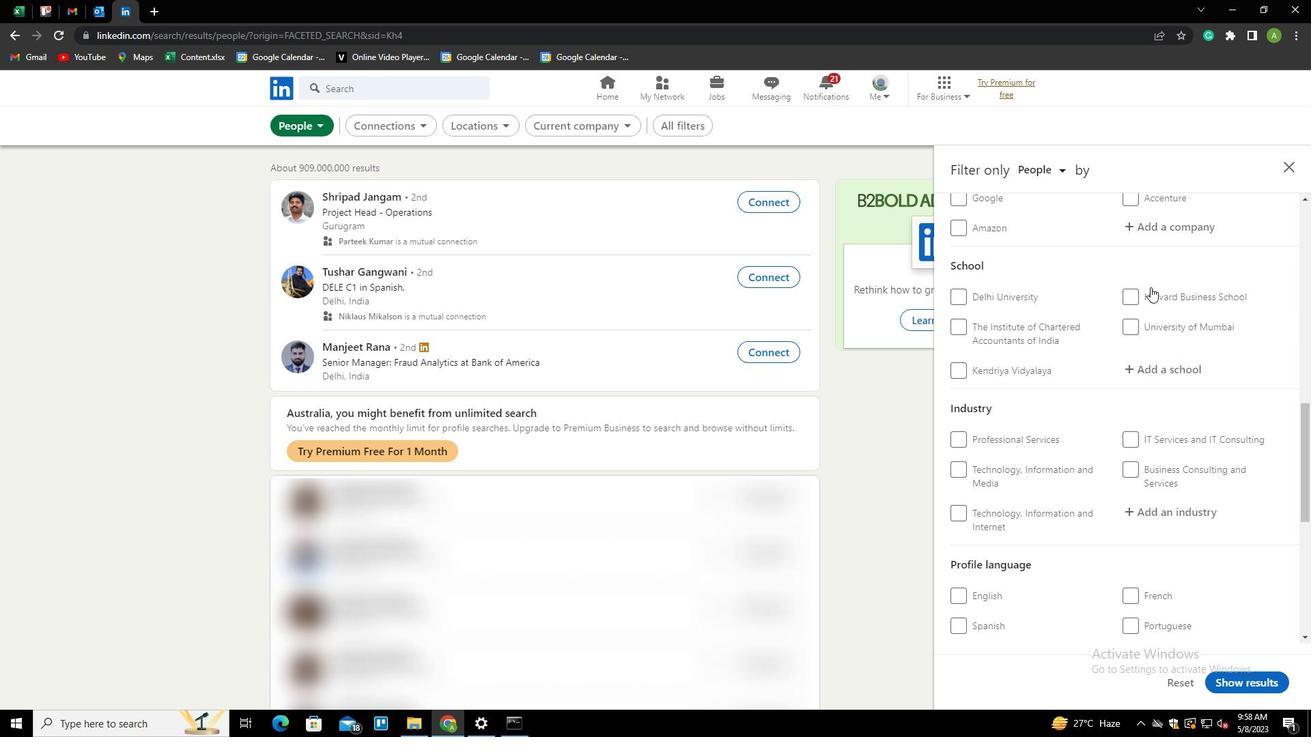 
Action: Mouse scrolled (1150, 286) with delta (0, 0)
Screenshot: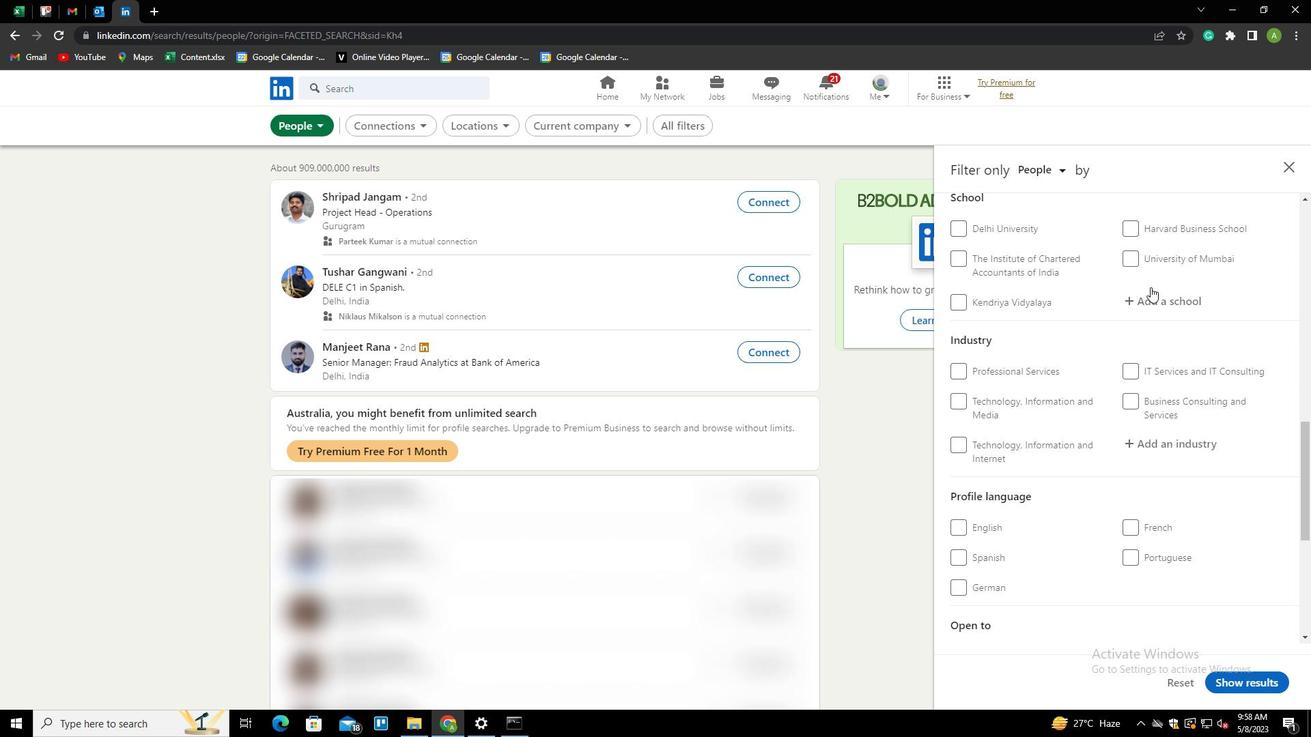 
Action: Mouse moved to (1136, 396)
Screenshot: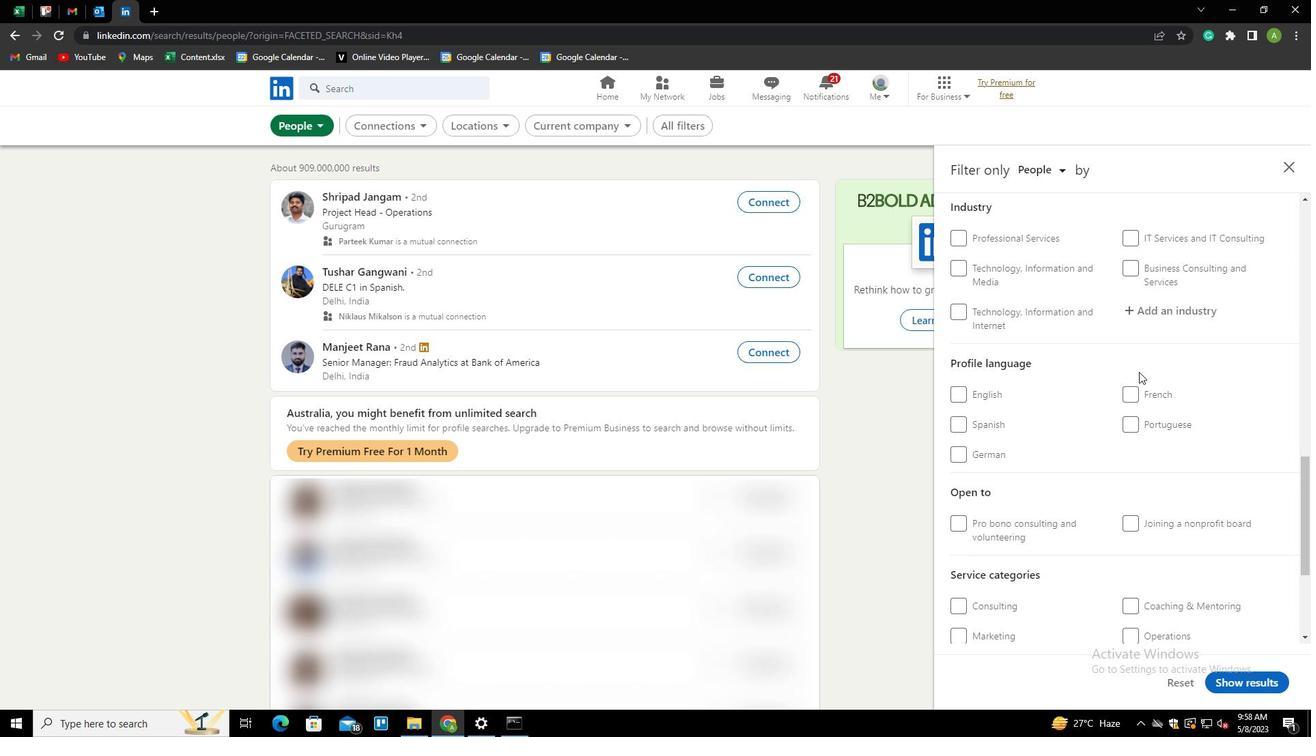 
Action: Mouse pressed left at (1136, 396)
Screenshot: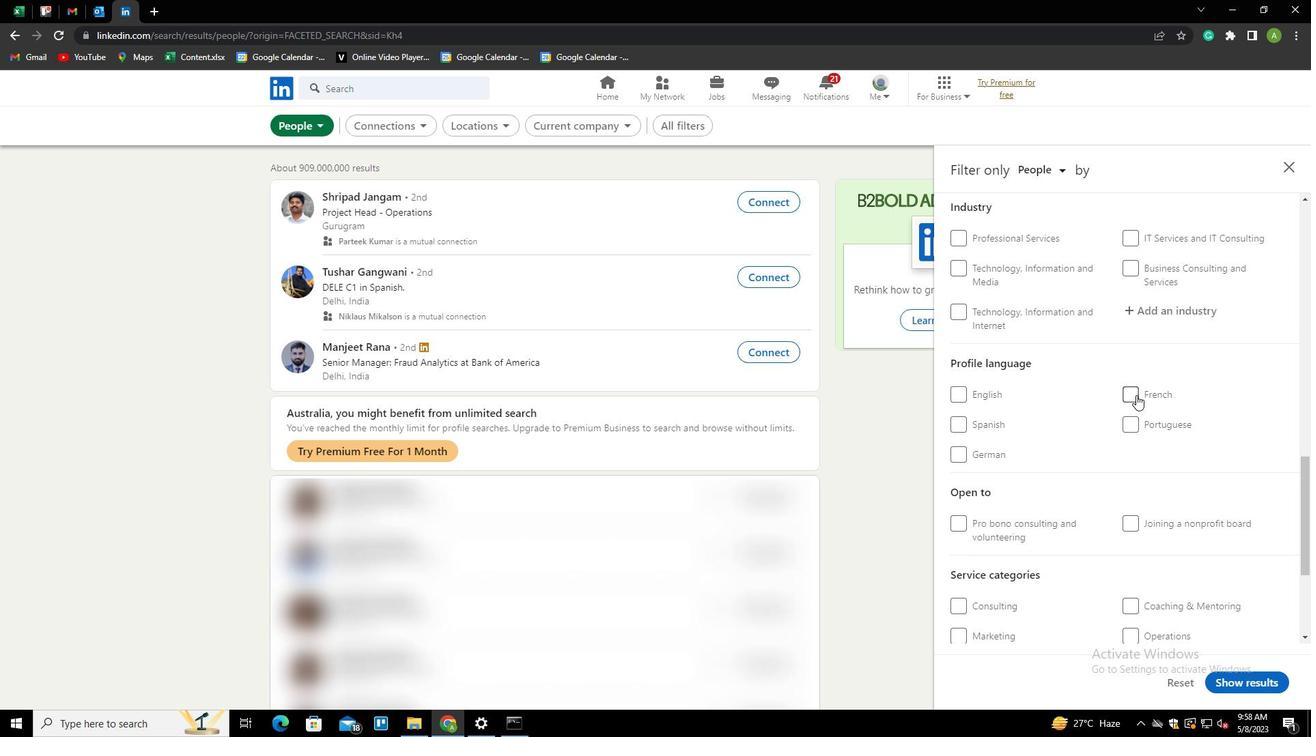
Action: Key pressed <Key.shift>FR
Screenshot: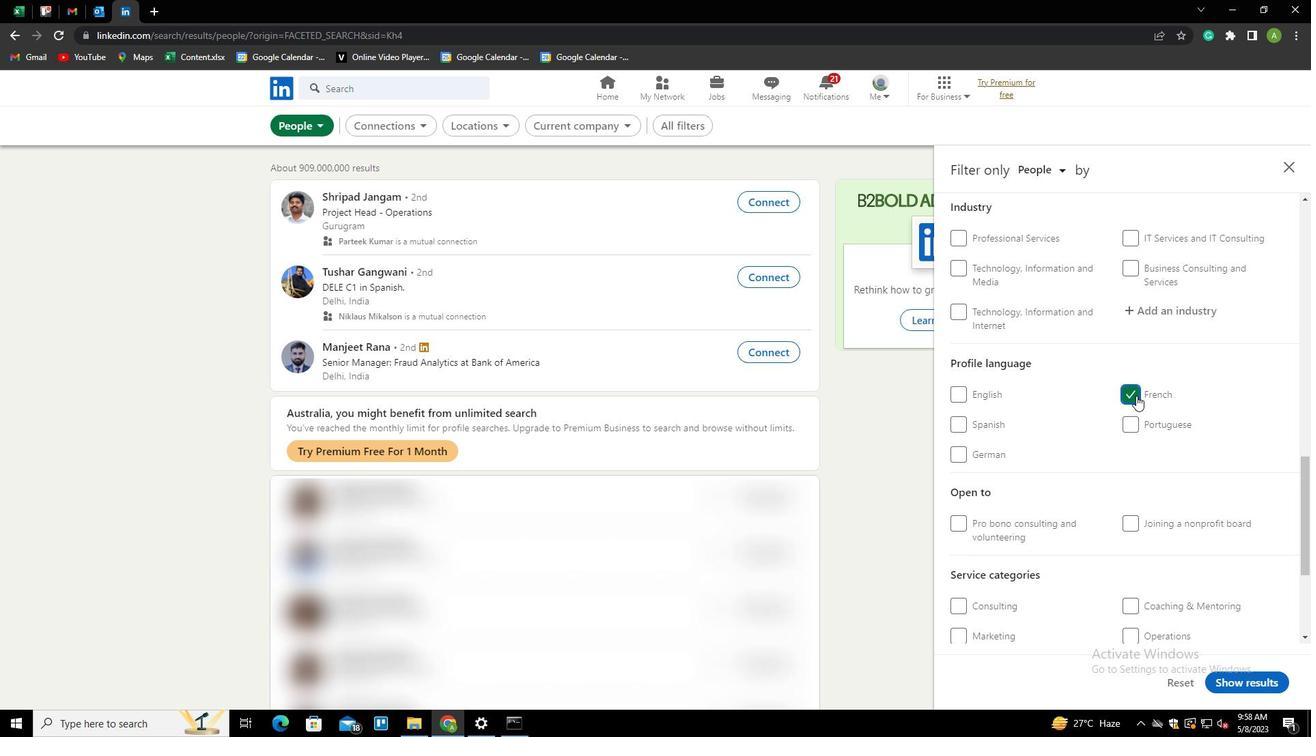 
Action: Mouse scrolled (1136, 396) with delta (0, 0)
Screenshot: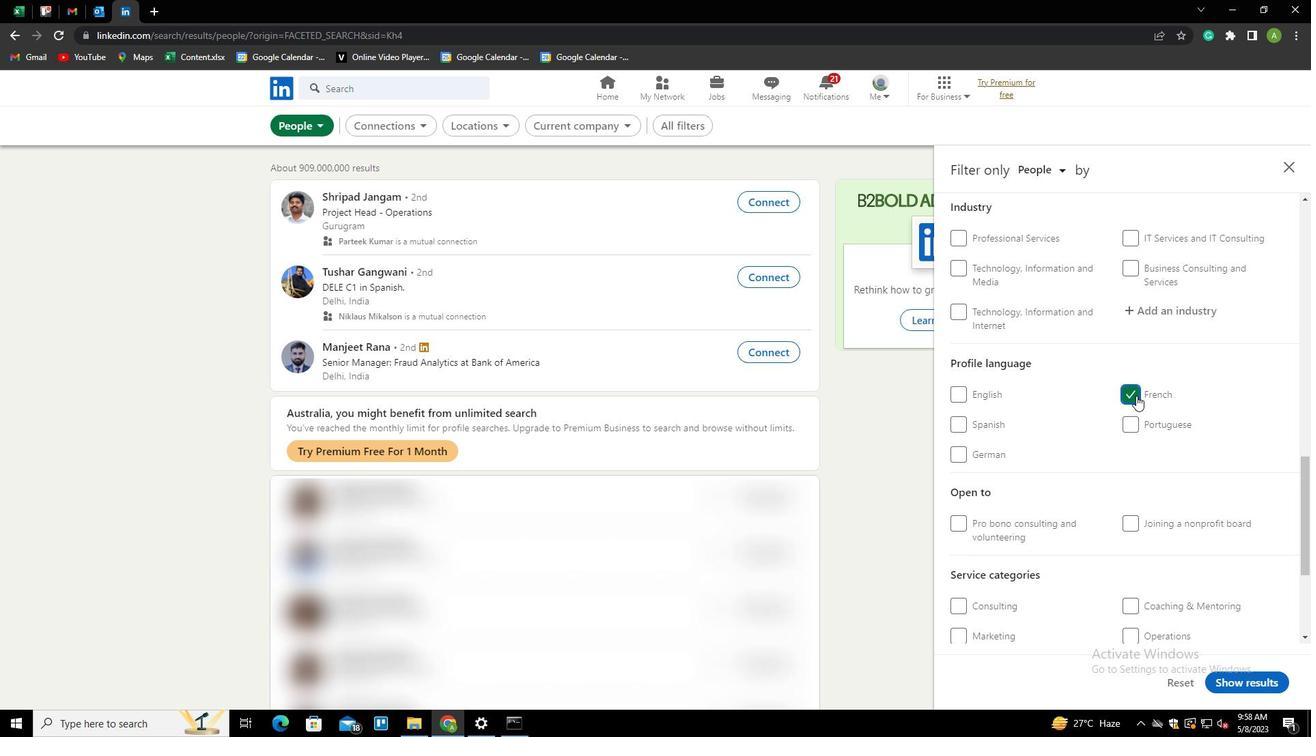
Action: Mouse scrolled (1136, 396) with delta (0, 0)
Screenshot: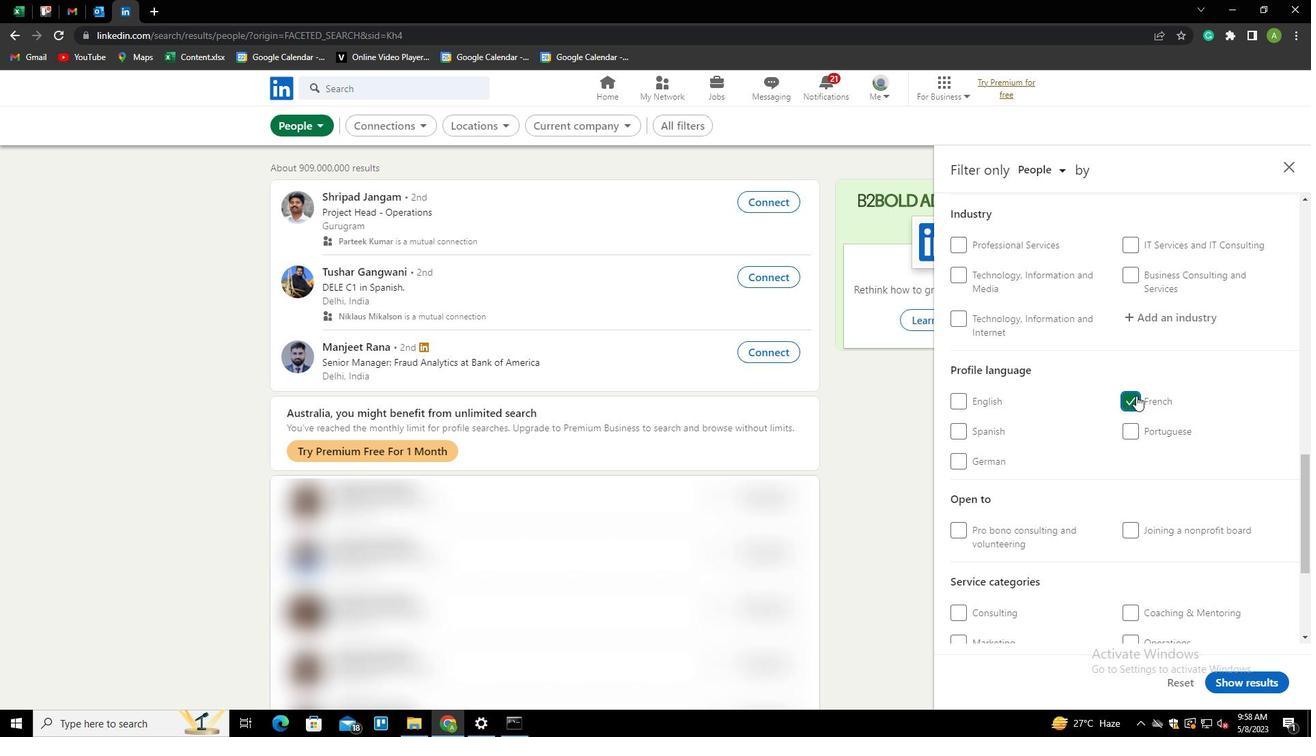 
Action: Mouse scrolled (1136, 396) with delta (0, 0)
Screenshot: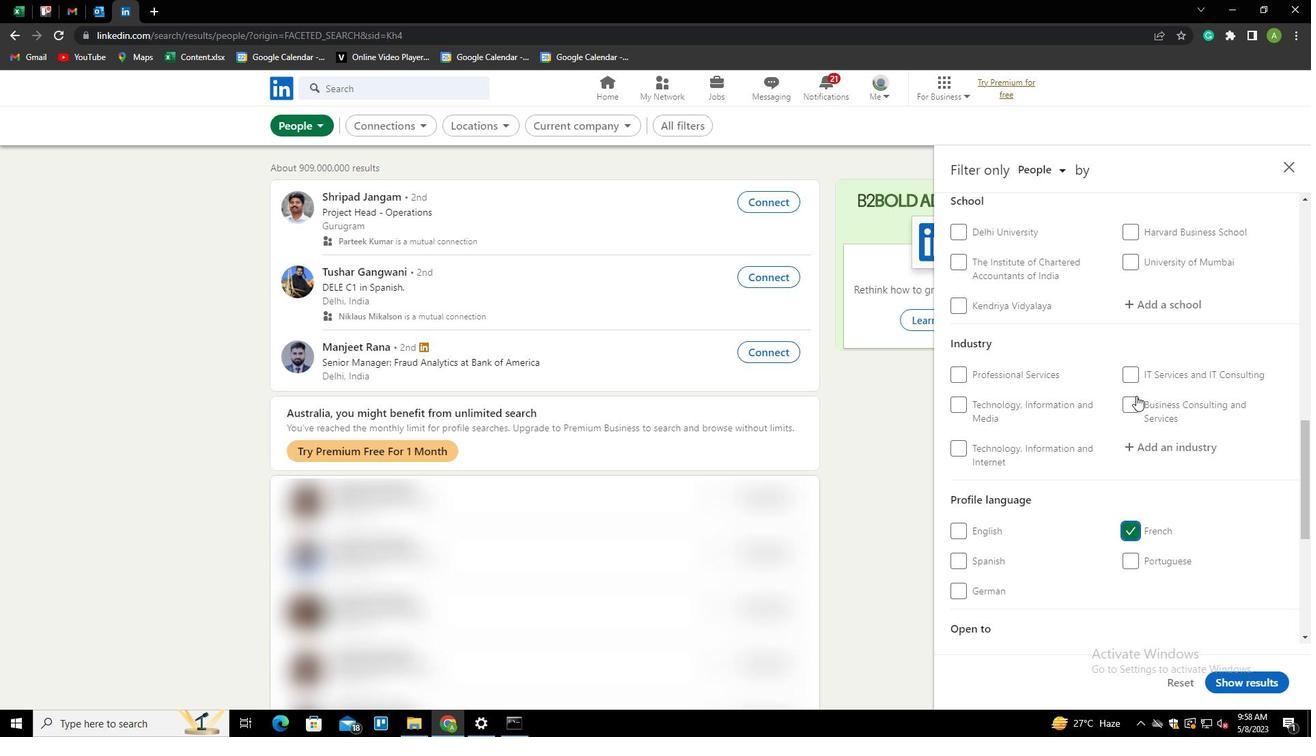 
Action: Mouse scrolled (1136, 396) with delta (0, 0)
Screenshot: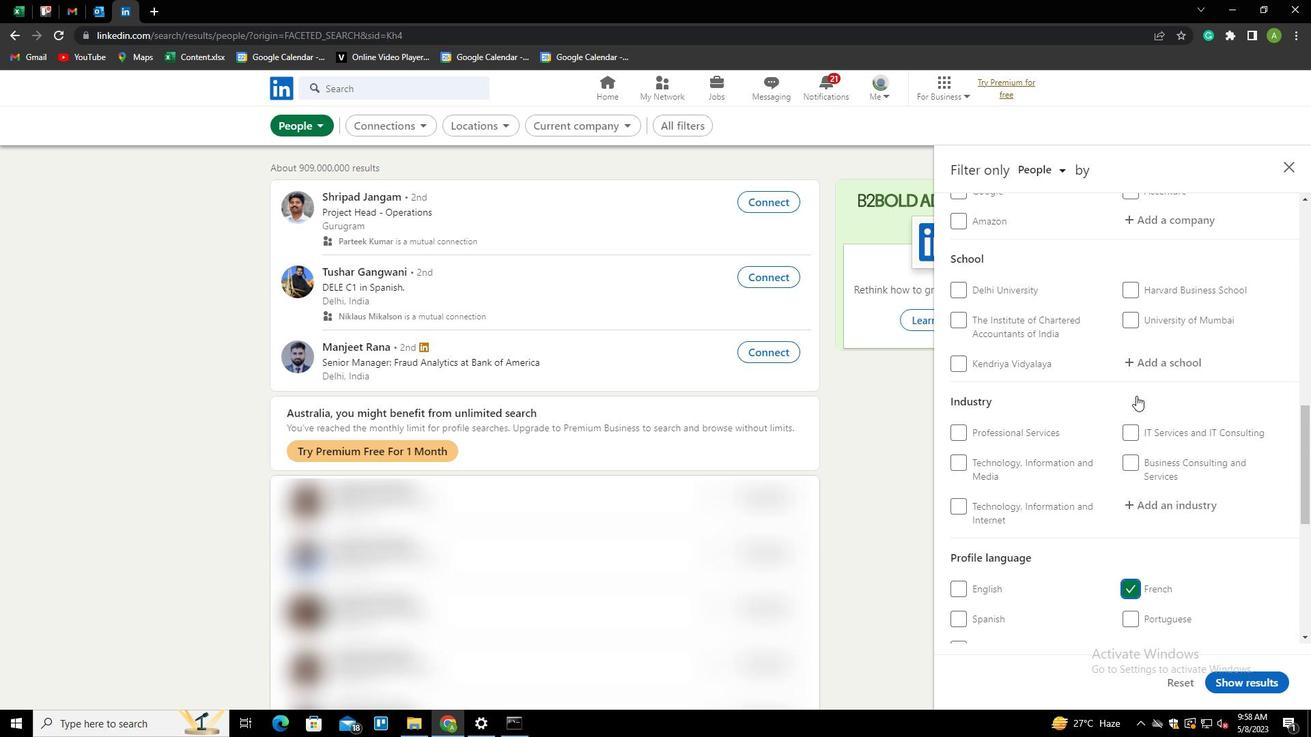 
Action: Mouse scrolled (1136, 396) with delta (0, 0)
Screenshot: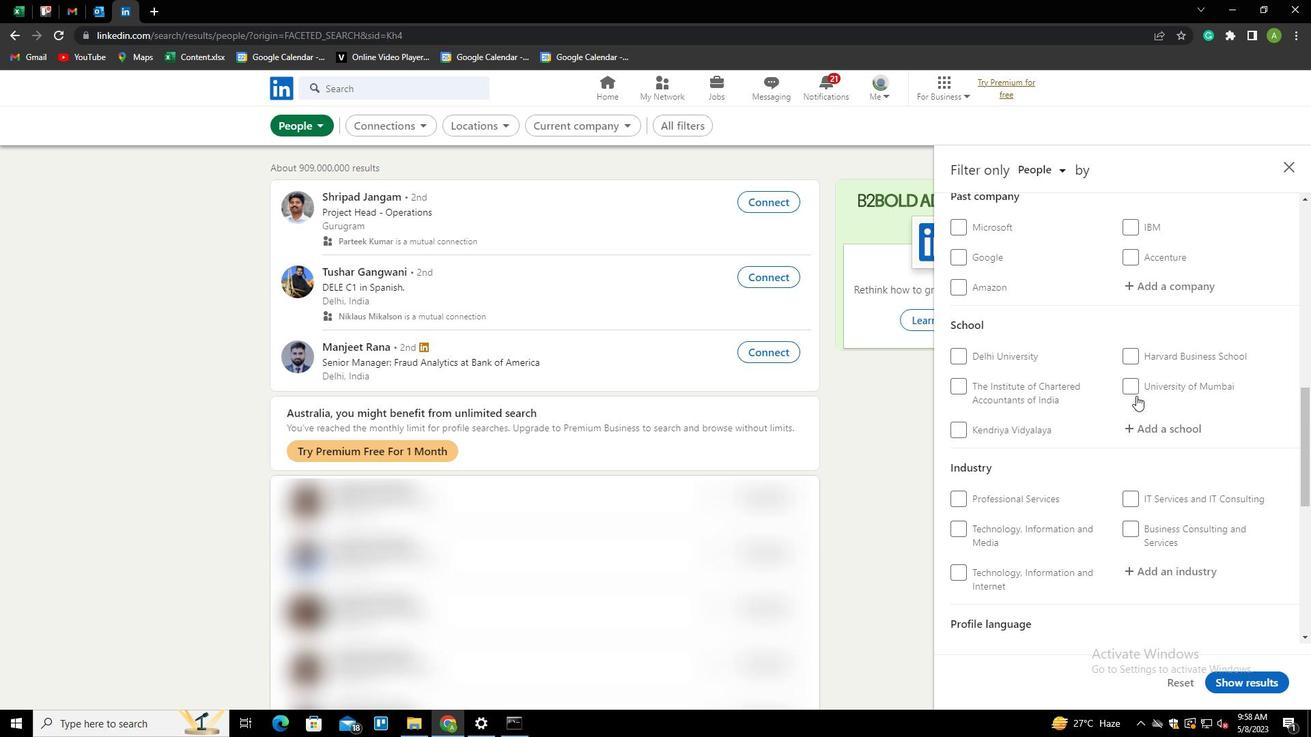 
Action: Mouse scrolled (1136, 396) with delta (0, 0)
Screenshot: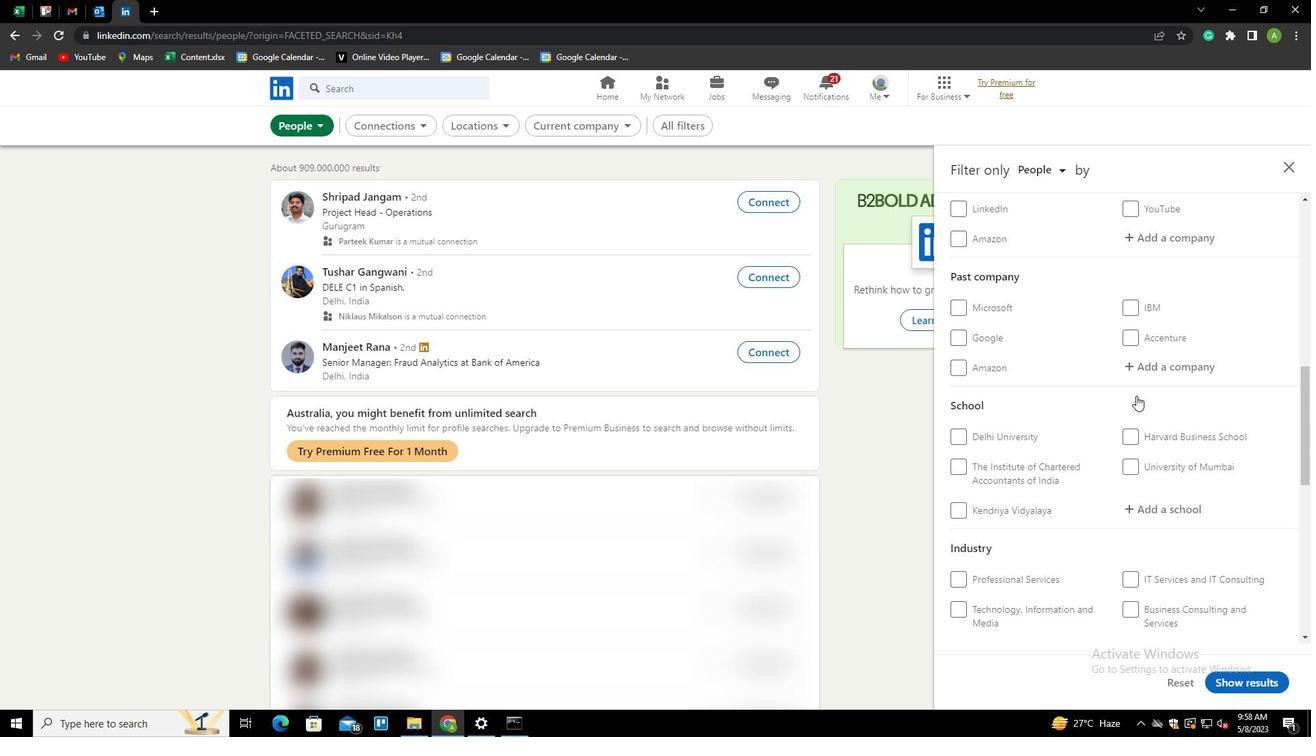 
Action: Mouse moved to (1136, 309)
Screenshot: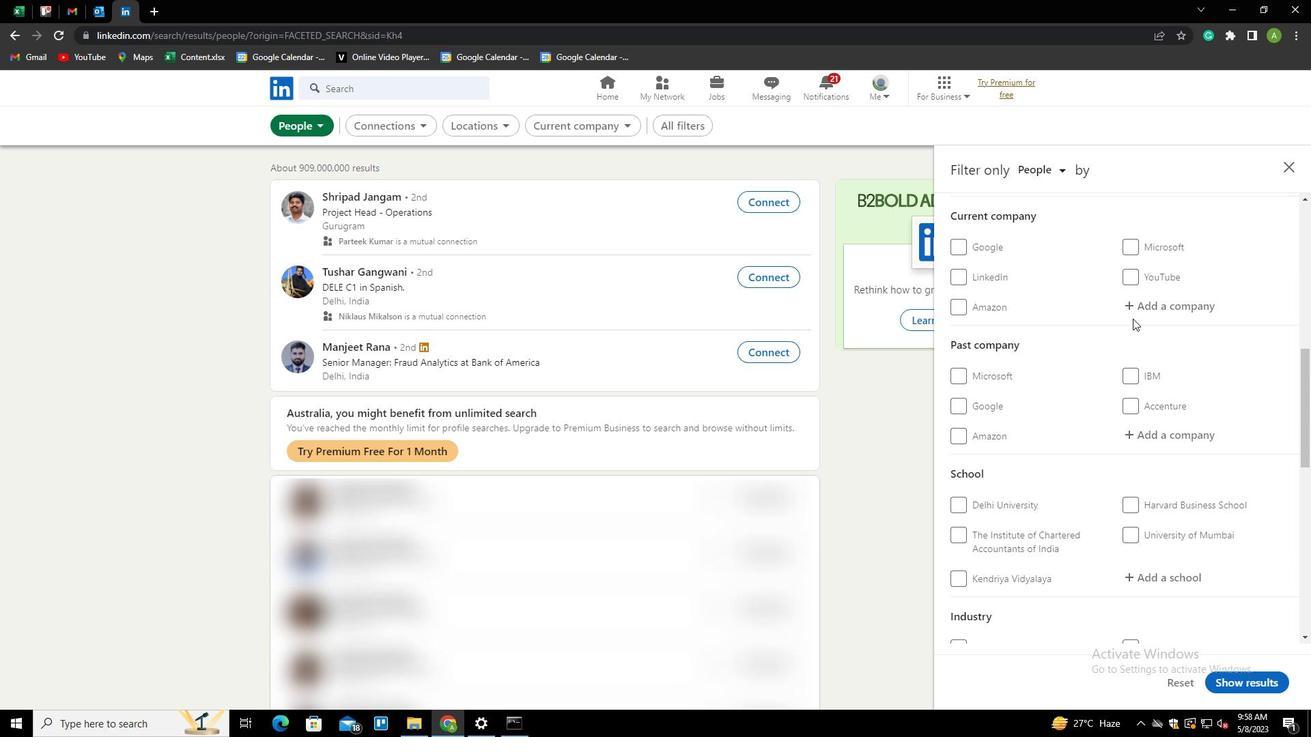 
Action: Mouse pressed left at (1136, 309)
Screenshot: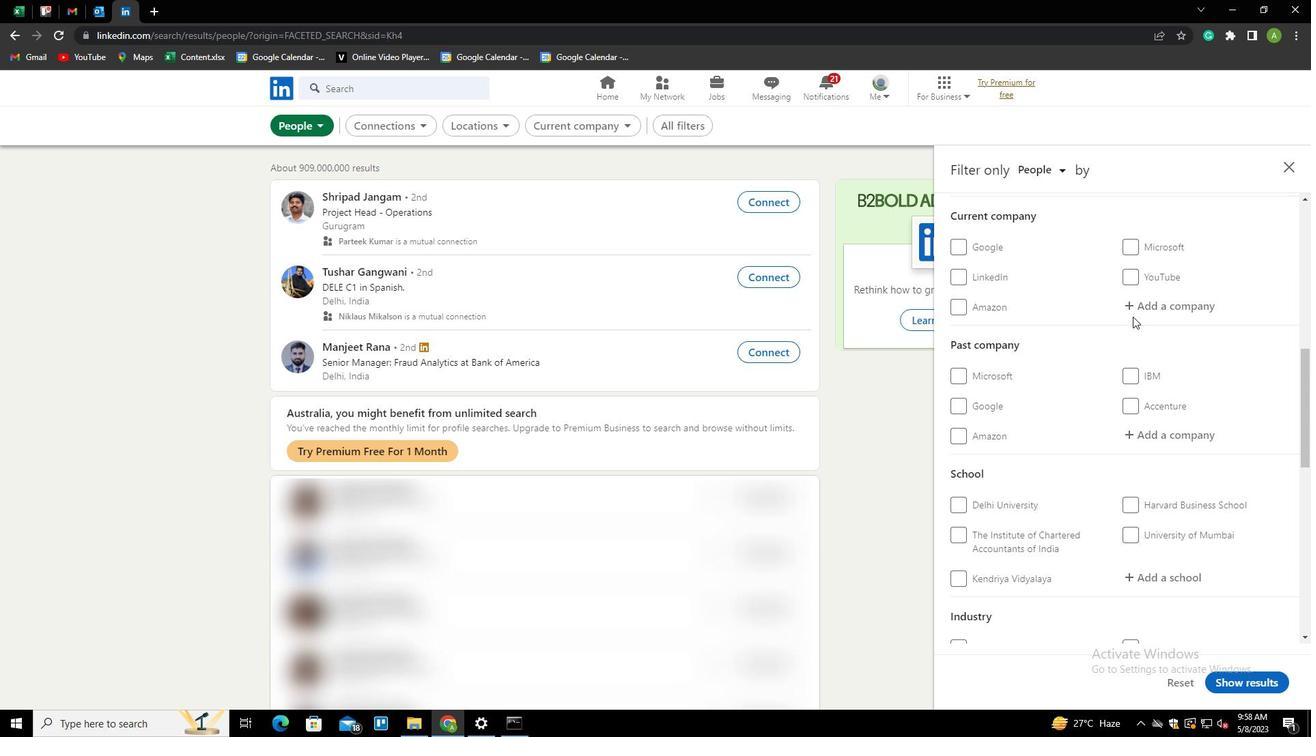 
Action: Key pressed <Key.shift><Key.shift>MAX<Key.space><Key.shift>FASHION<Key.space><Key.shift>INDIA<Key.down><Key.enter>
Screenshot: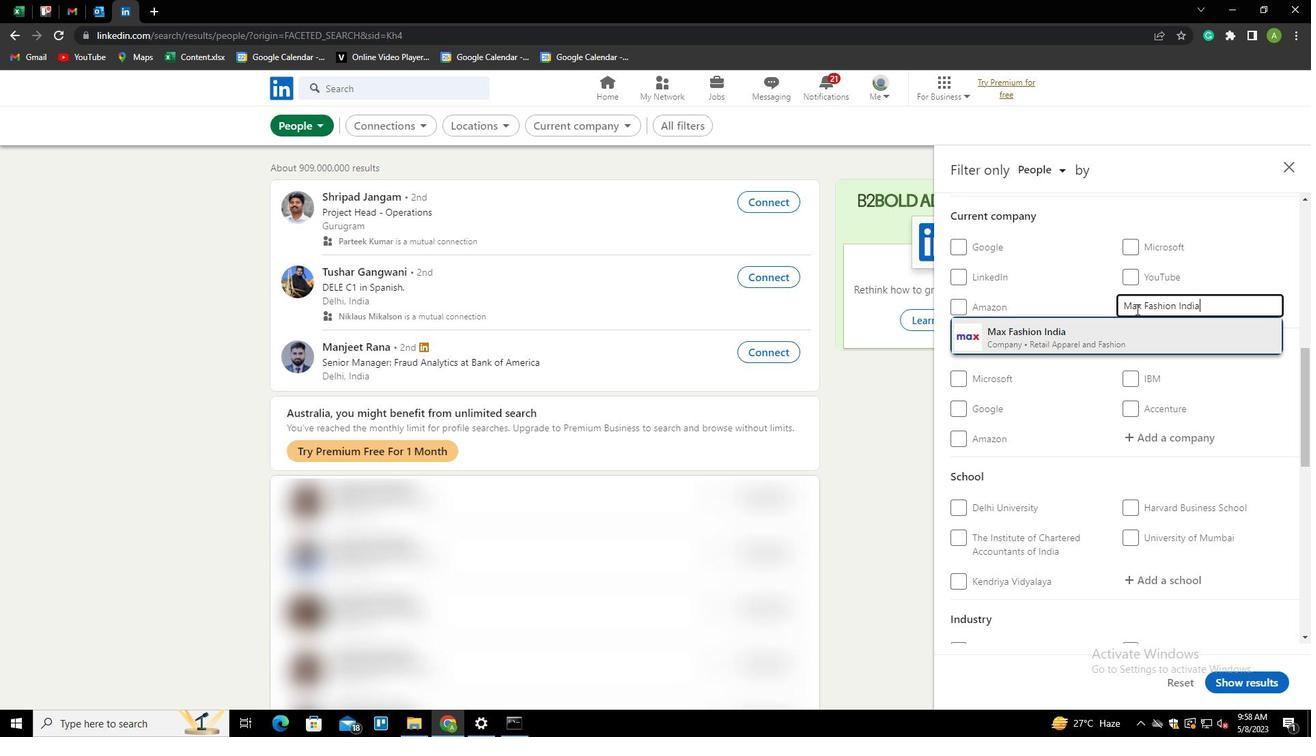 
Action: Mouse scrolled (1136, 308) with delta (0, 0)
Screenshot: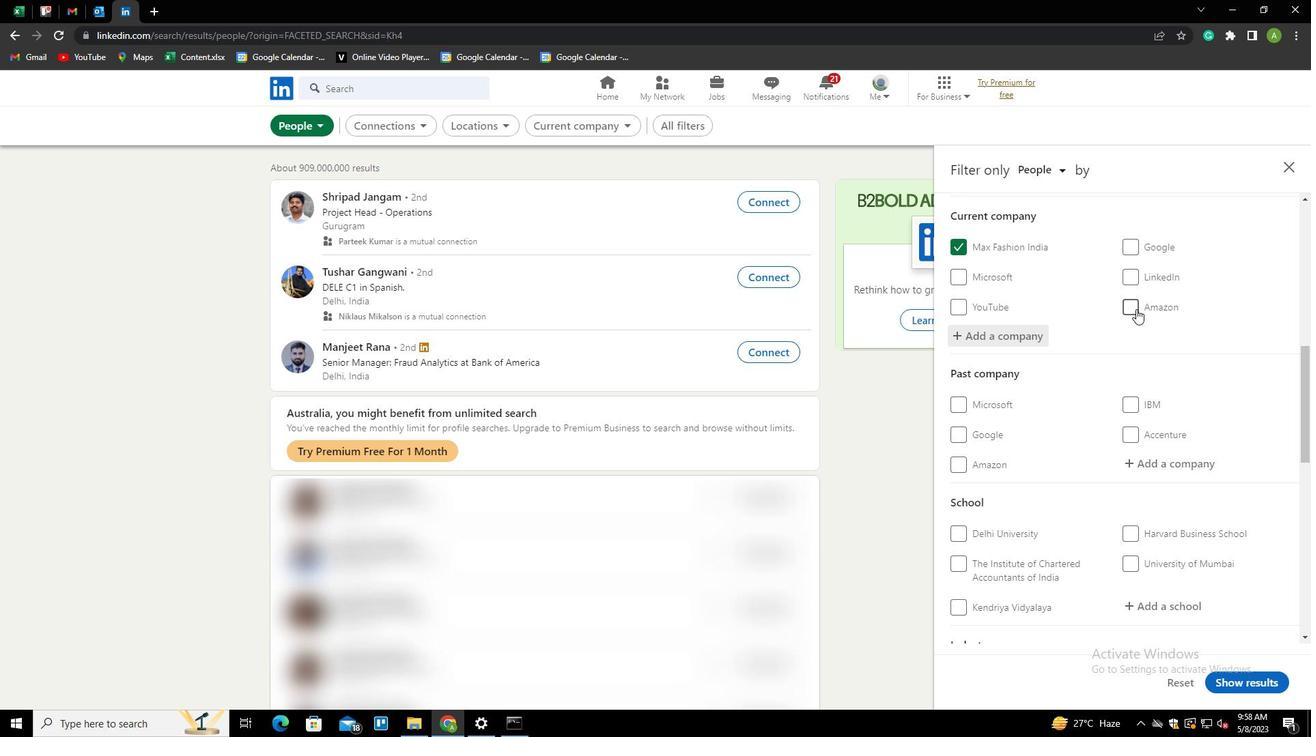 
Action: Mouse scrolled (1136, 308) with delta (0, 0)
Screenshot: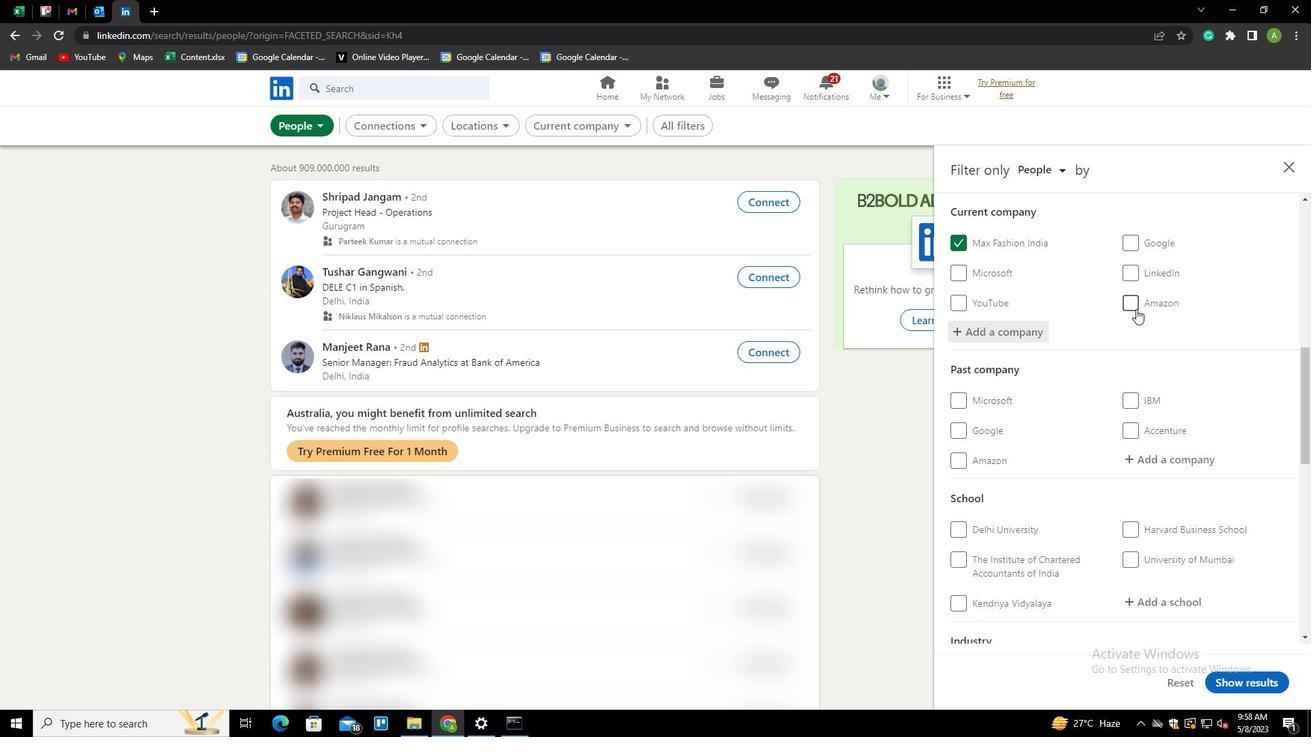 
Action: Mouse scrolled (1136, 308) with delta (0, 0)
Screenshot: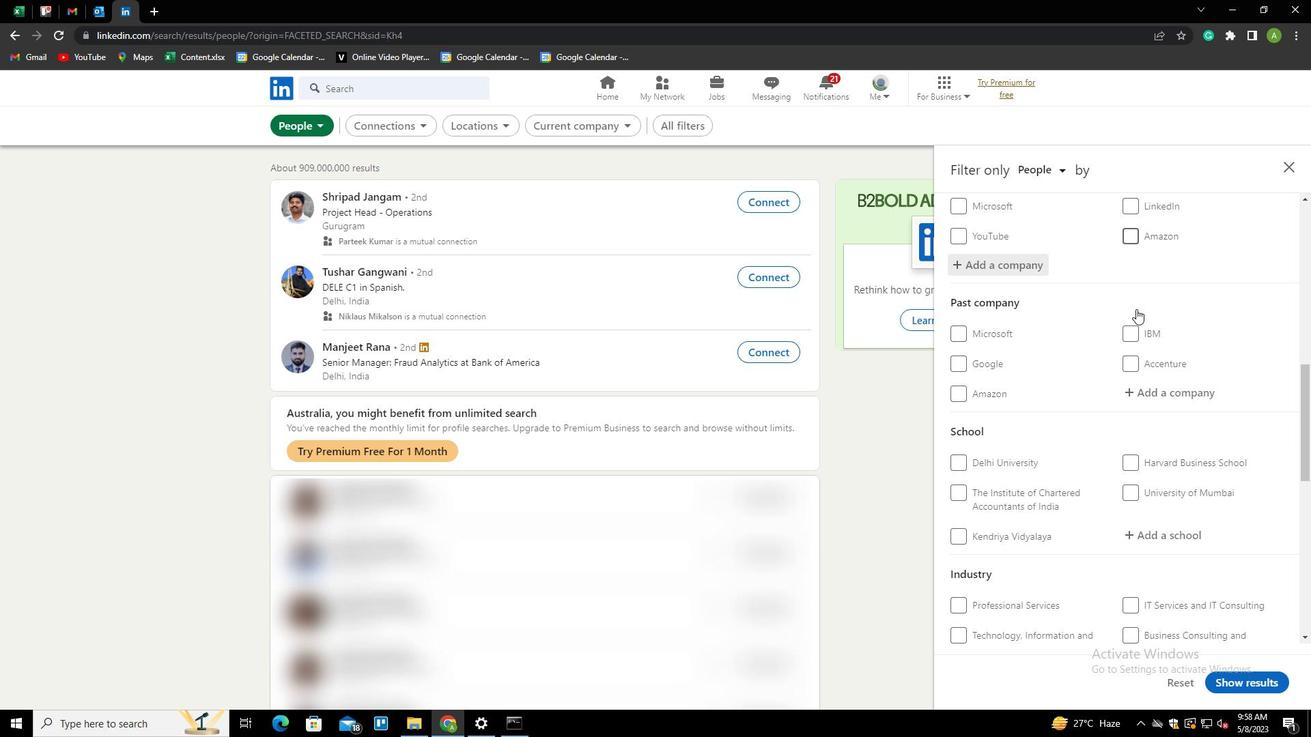 
Action: Mouse scrolled (1136, 308) with delta (0, 0)
Screenshot: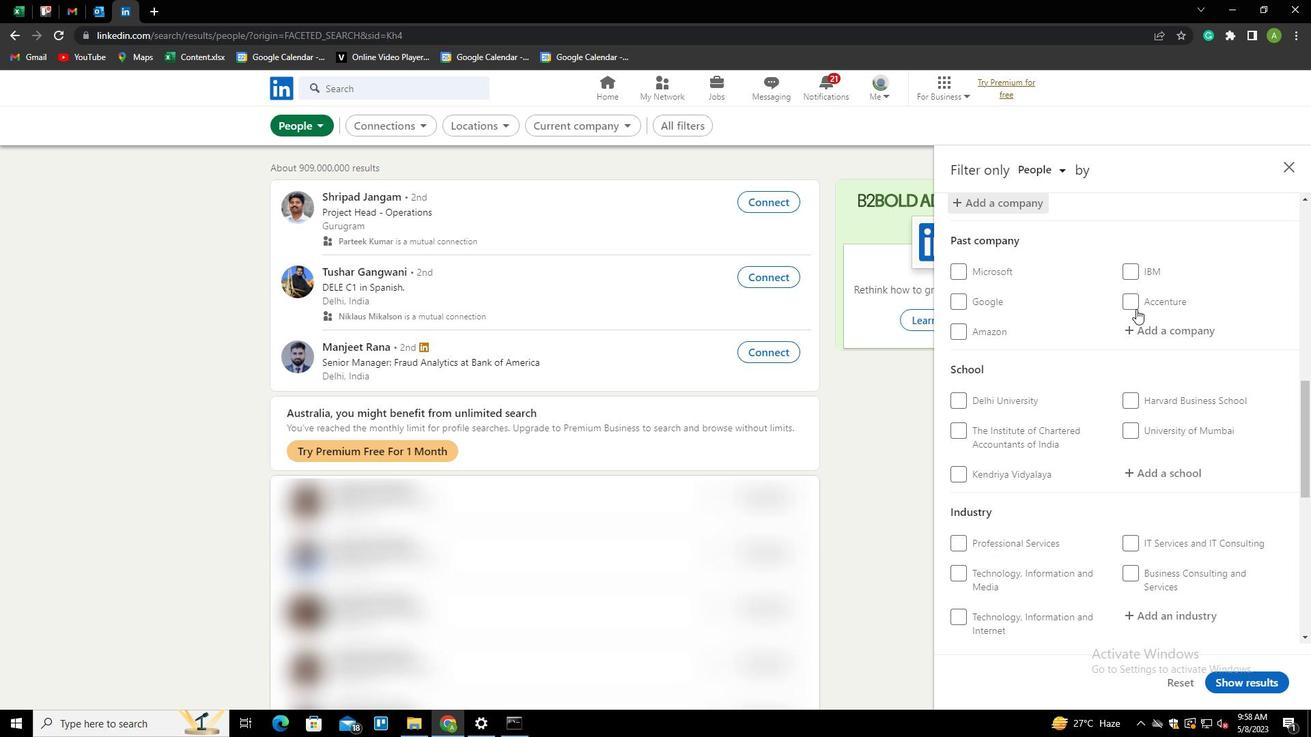 
Action: Mouse scrolled (1136, 308) with delta (0, 0)
Screenshot: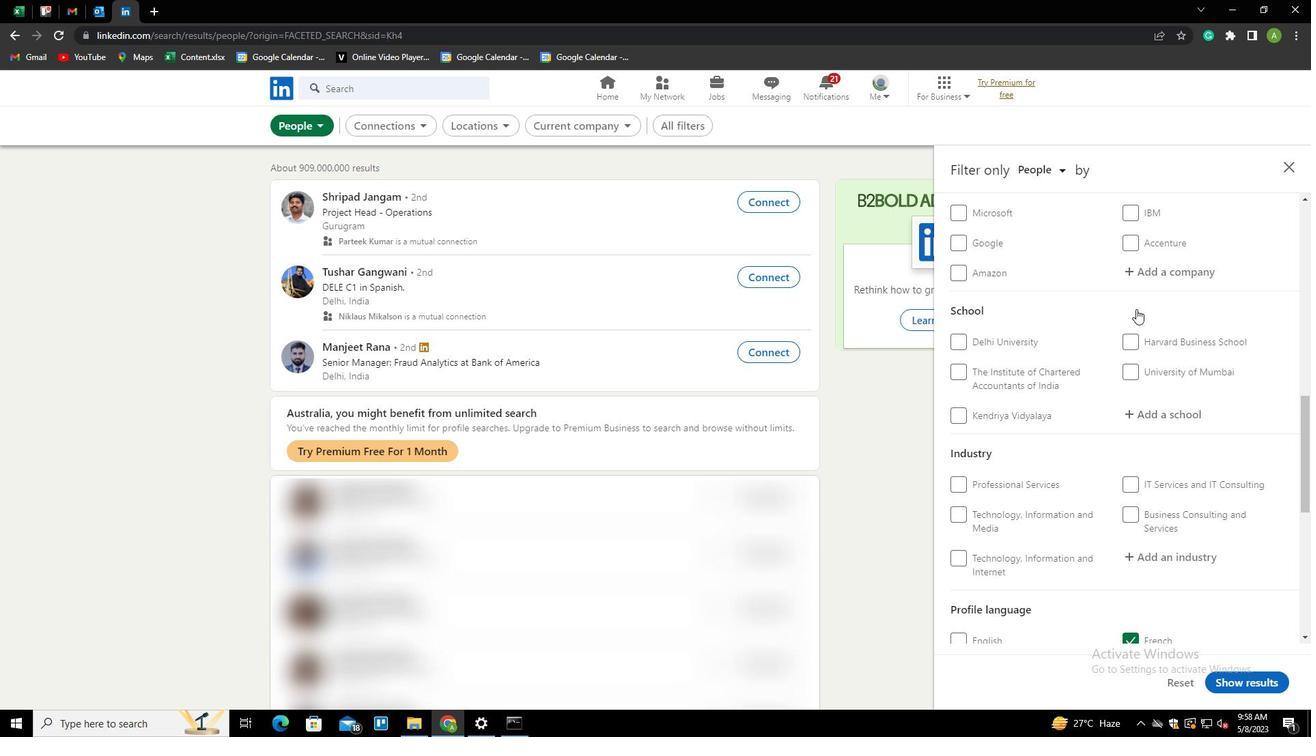 
Action: Mouse moved to (1143, 267)
Screenshot: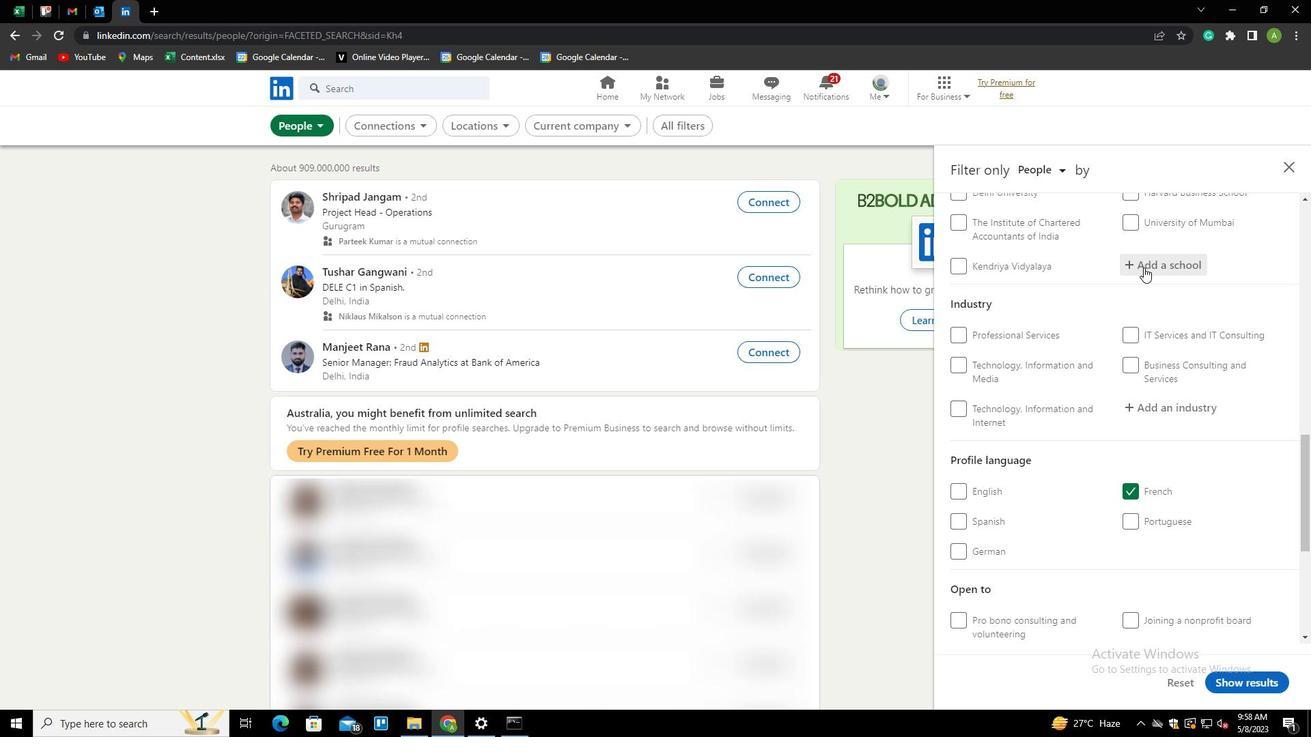 
Action: Mouse pressed left at (1143, 267)
Screenshot: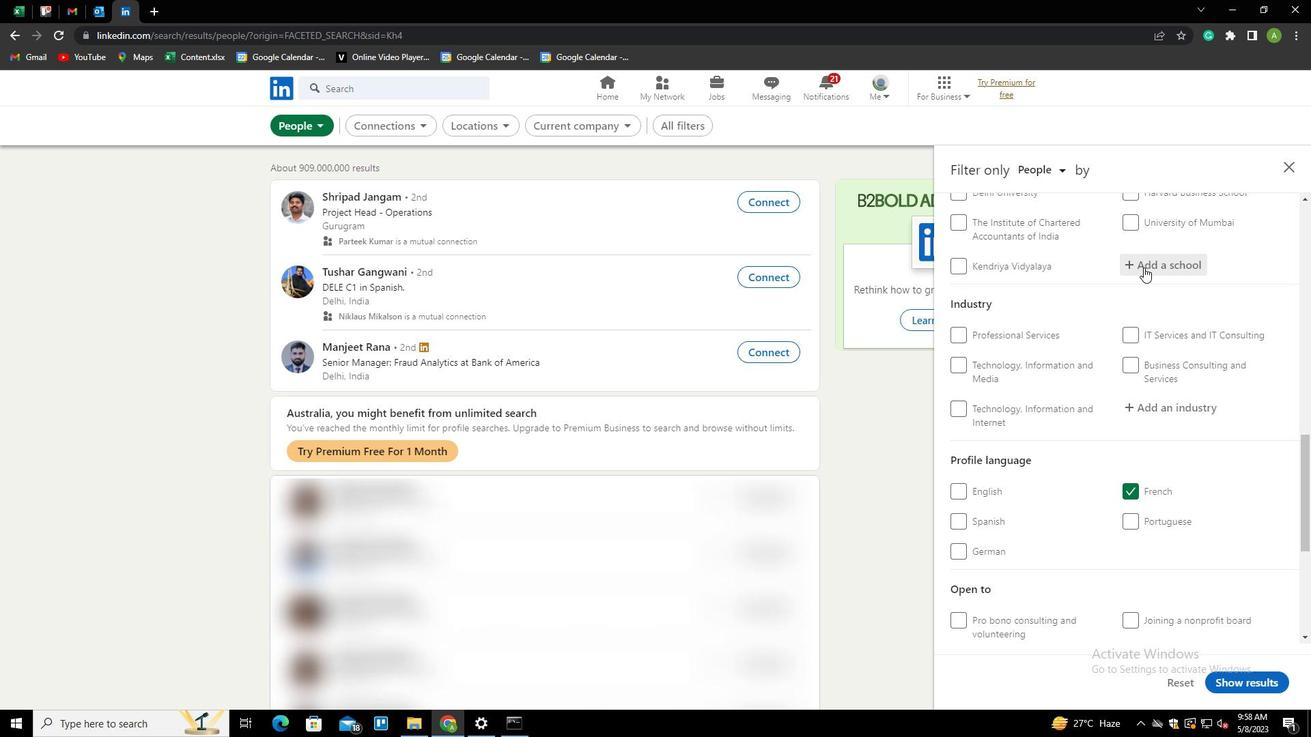 
Action: Key pressed <Key.shift>MAHATMA<Key.space><Key.shift>GANDHI<Key.space><Key.shift>UNIVERSITY<Key.down><Key.enter>
Screenshot: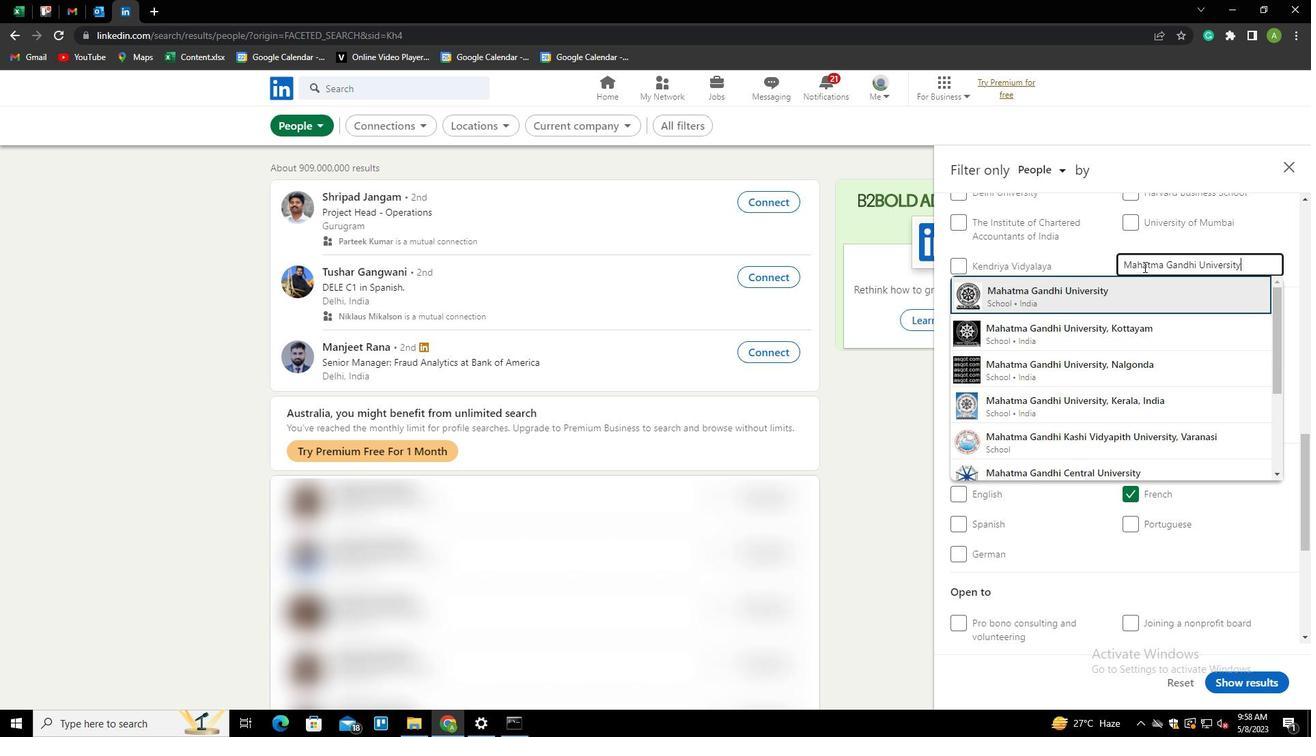 
Action: Mouse scrolled (1143, 266) with delta (0, 0)
Screenshot: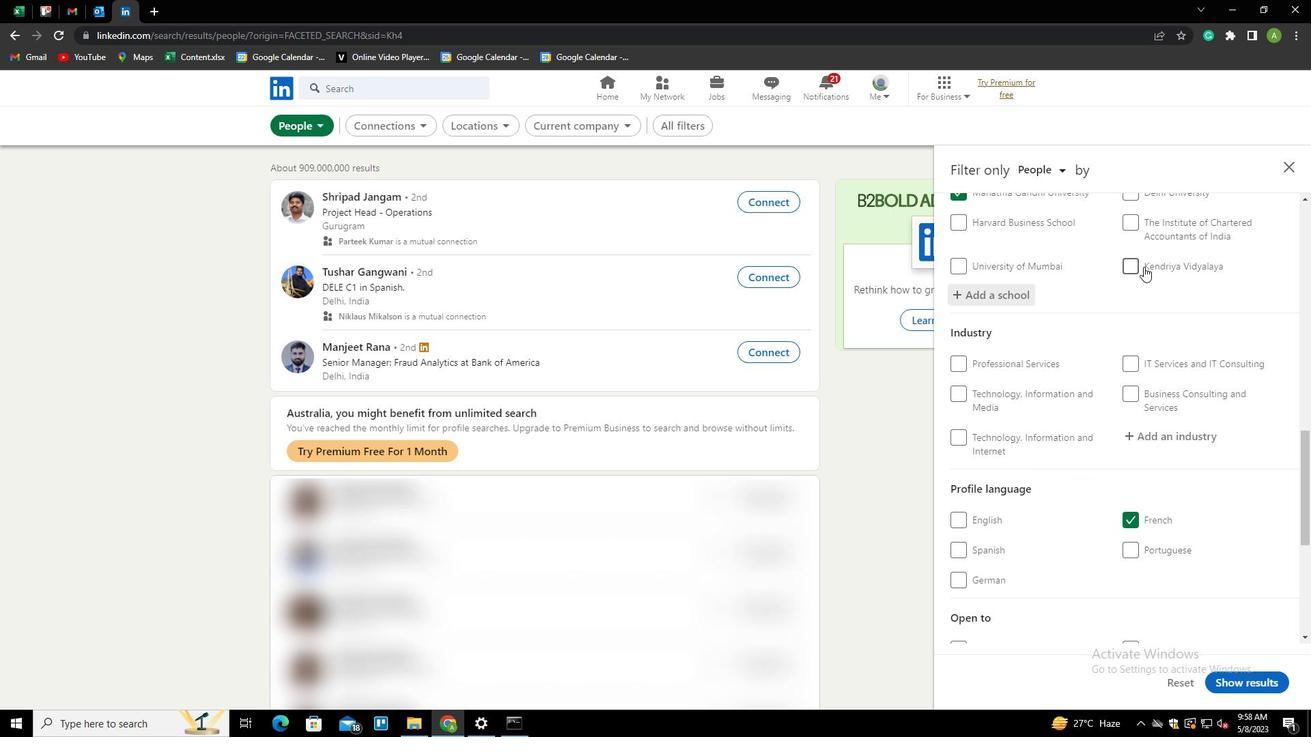 
Action: Mouse scrolled (1143, 266) with delta (0, 0)
Screenshot: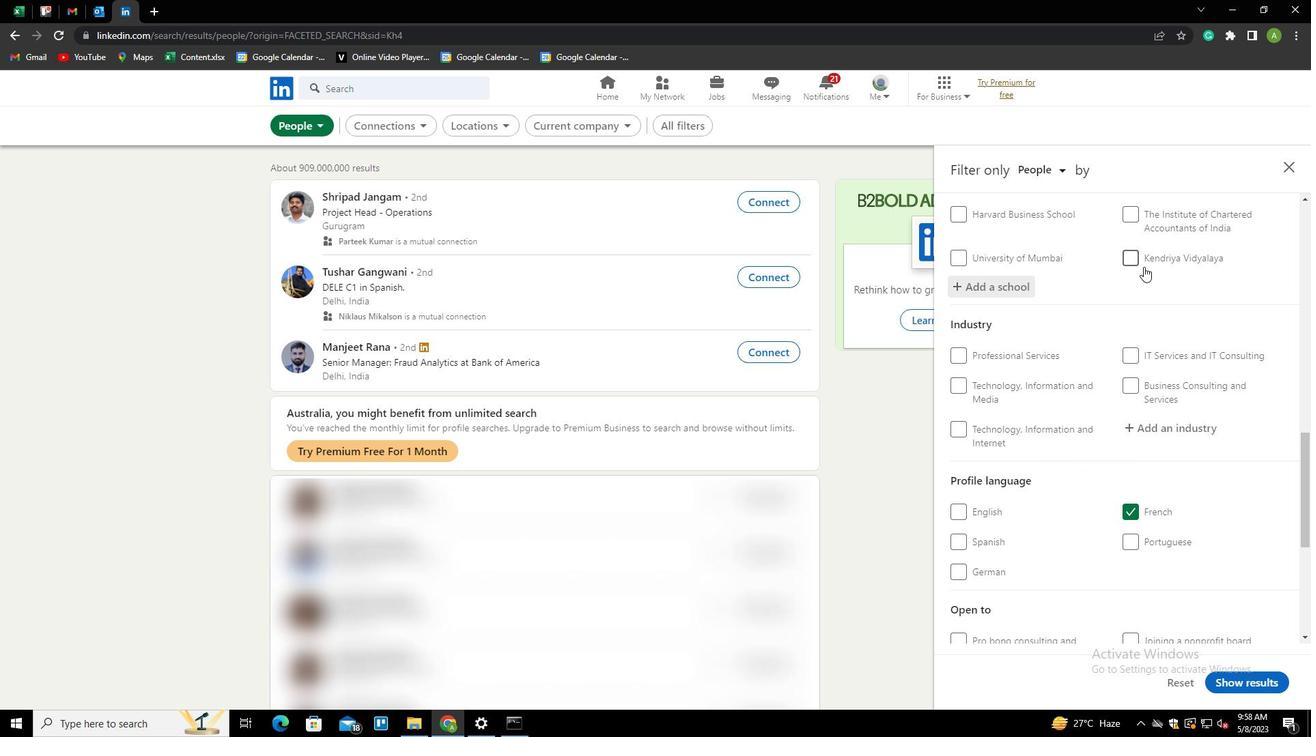 
Action: Mouse moved to (1161, 294)
Screenshot: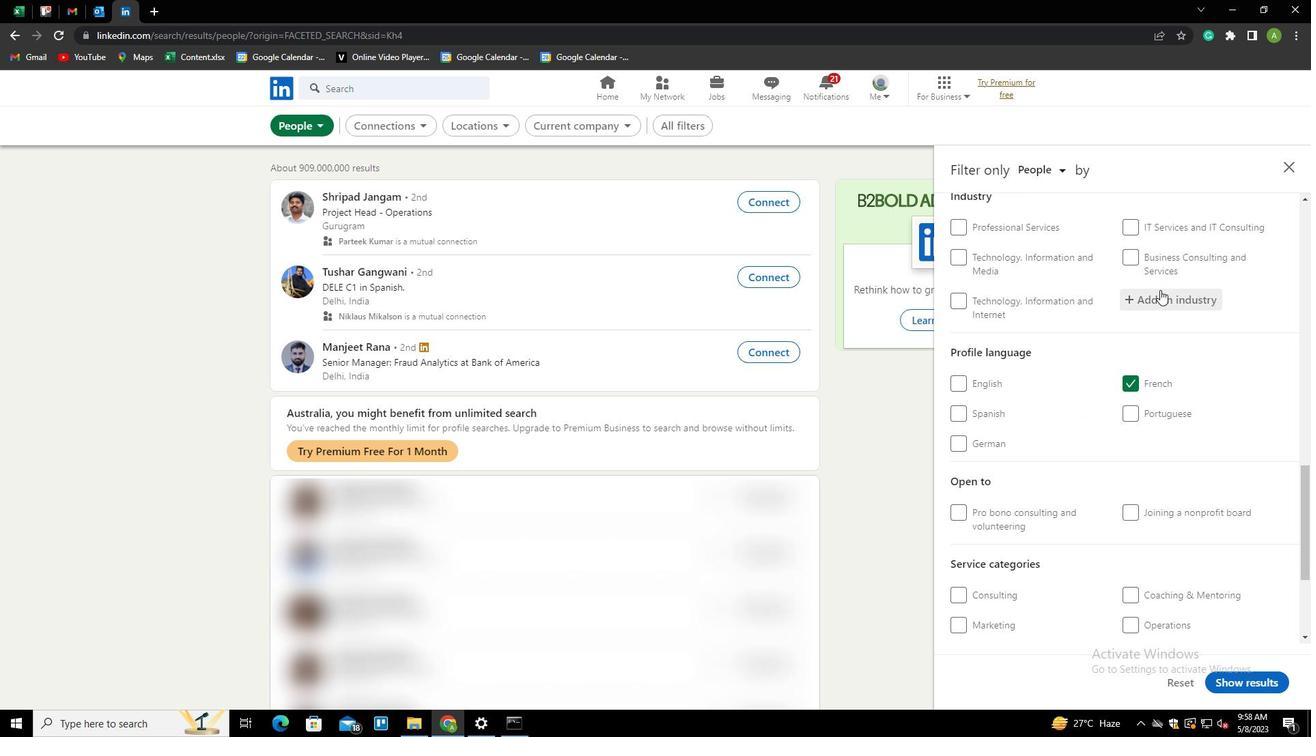
Action: Mouse pressed left at (1161, 294)
Screenshot: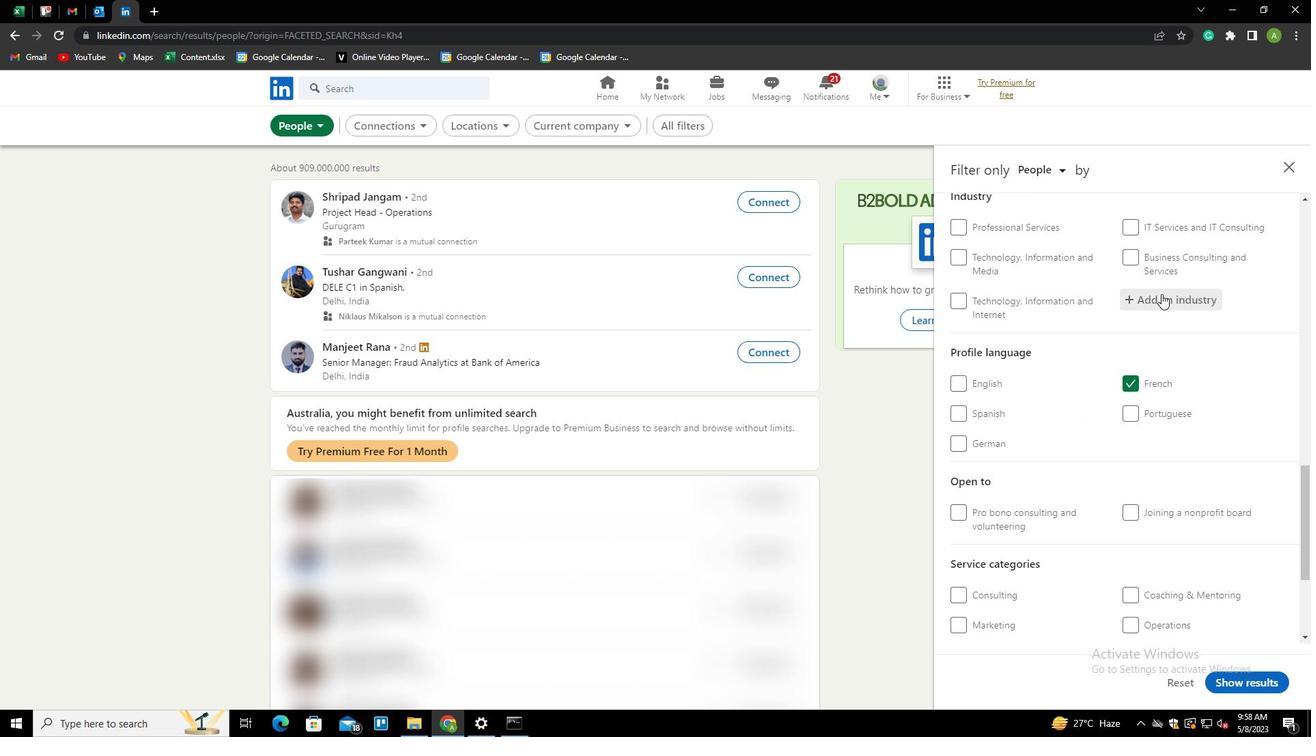 
Action: Key pressed <Key.shift>INVS<Key.backspace>ESTIMENT<Key.backspace><Key.backspace><Key.backspace><Key.backspace><Key.backspace>MENT<Key.space><Key.shift>BANKING<Key.down><Key.down><Key.enter>
Screenshot: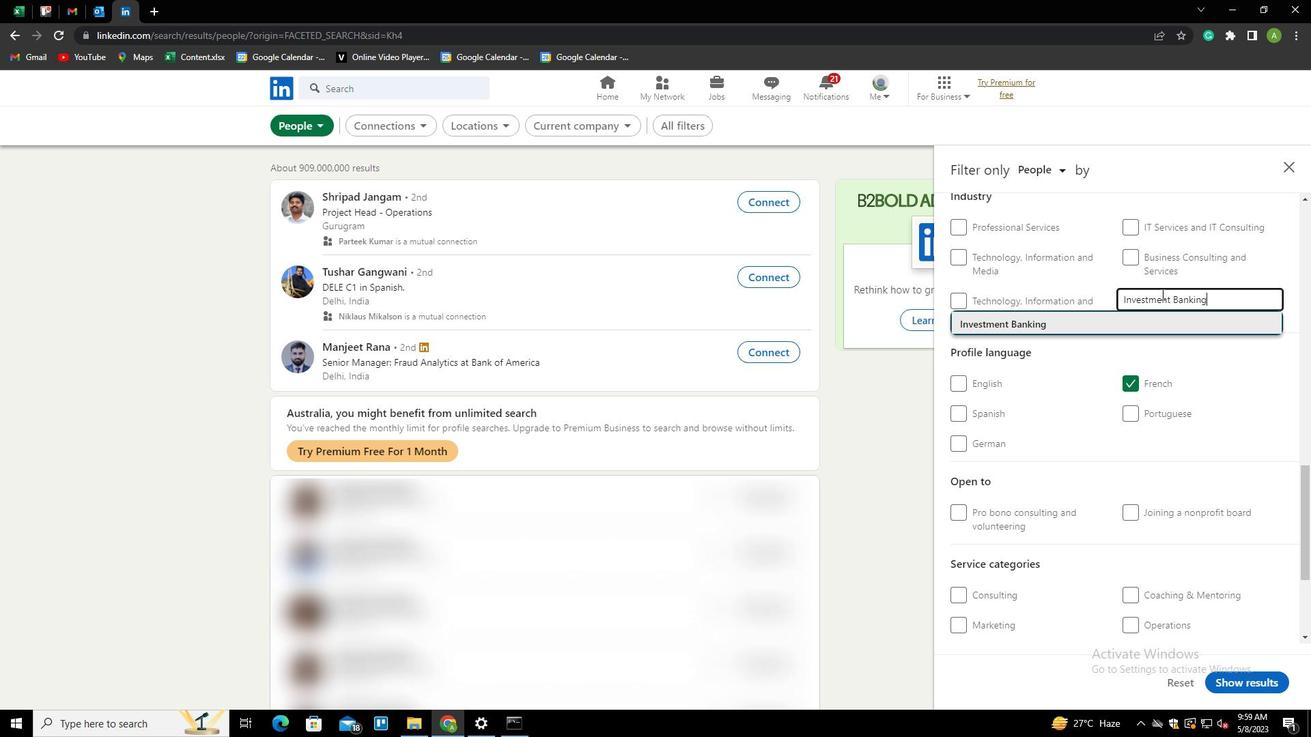 
Action: Mouse moved to (1163, 296)
Screenshot: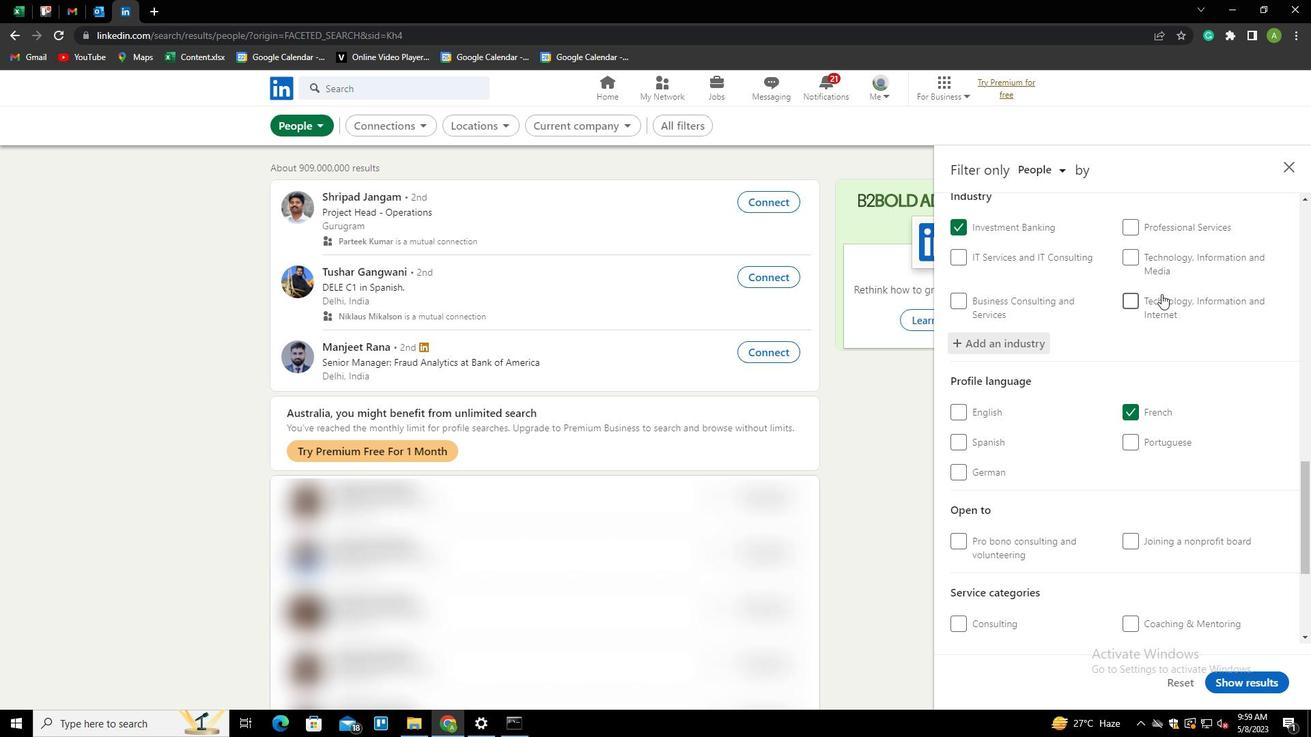
Action: Mouse scrolled (1163, 295) with delta (0, 0)
Screenshot: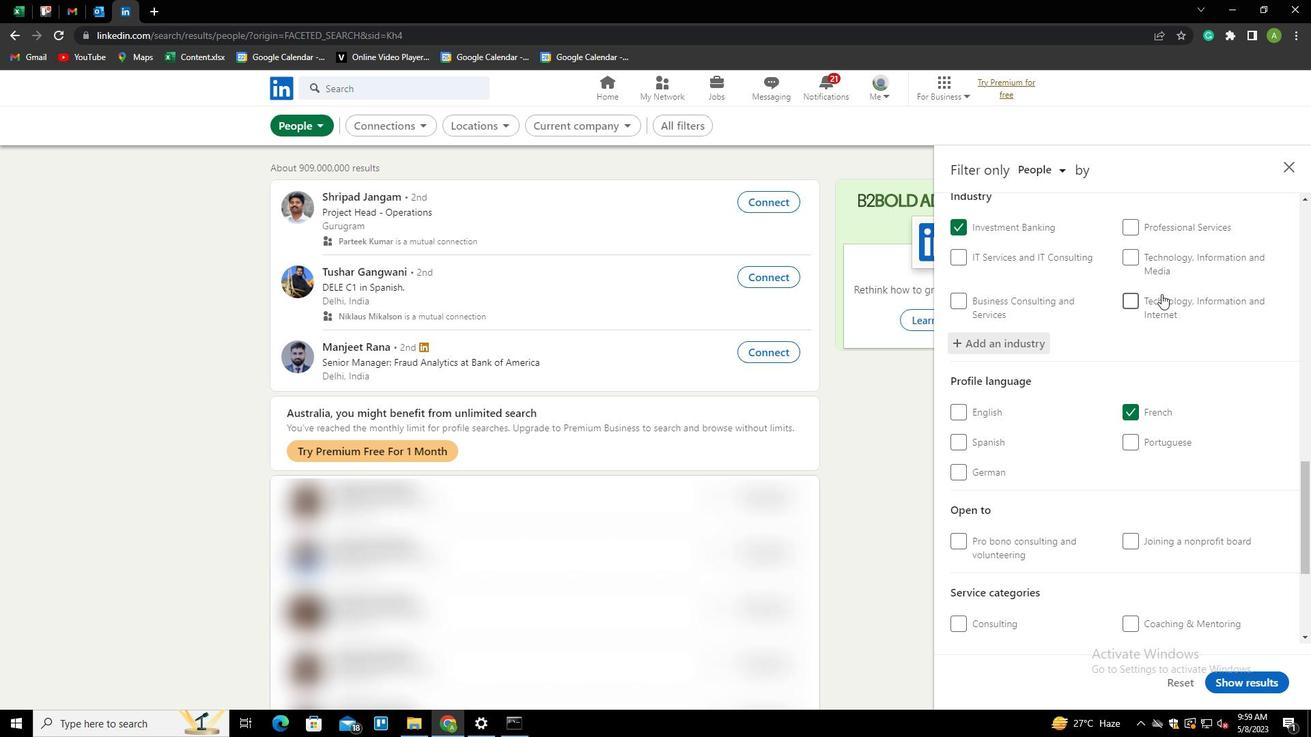 
Action: Mouse scrolled (1163, 295) with delta (0, 0)
Screenshot: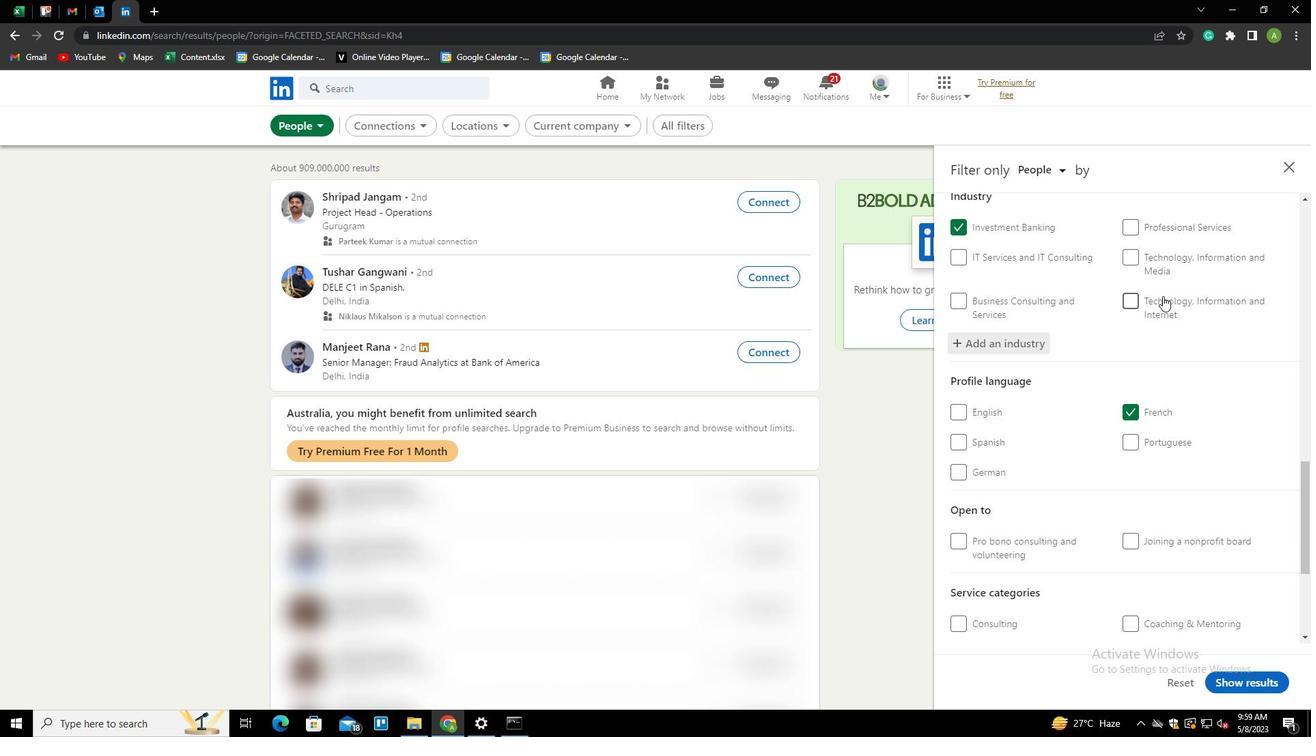 
Action: Mouse moved to (1164, 297)
Screenshot: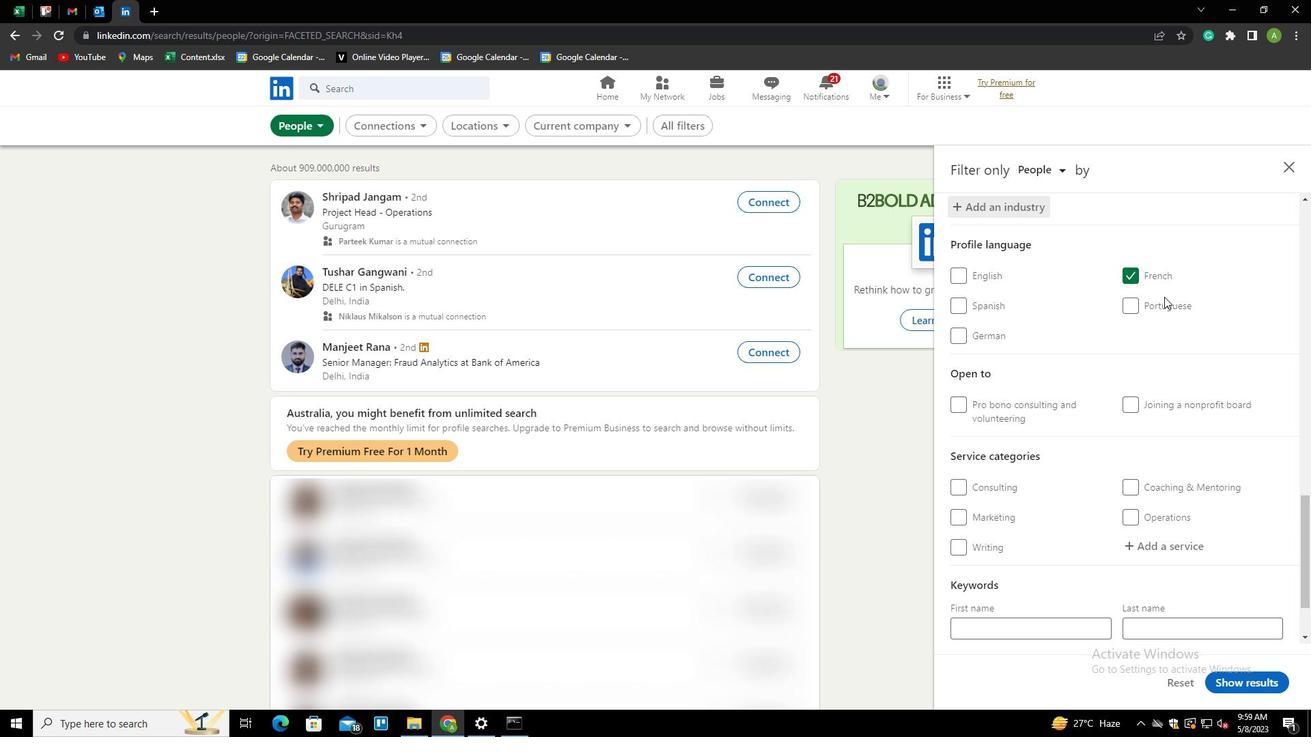 
Action: Mouse scrolled (1164, 296) with delta (0, 0)
Screenshot: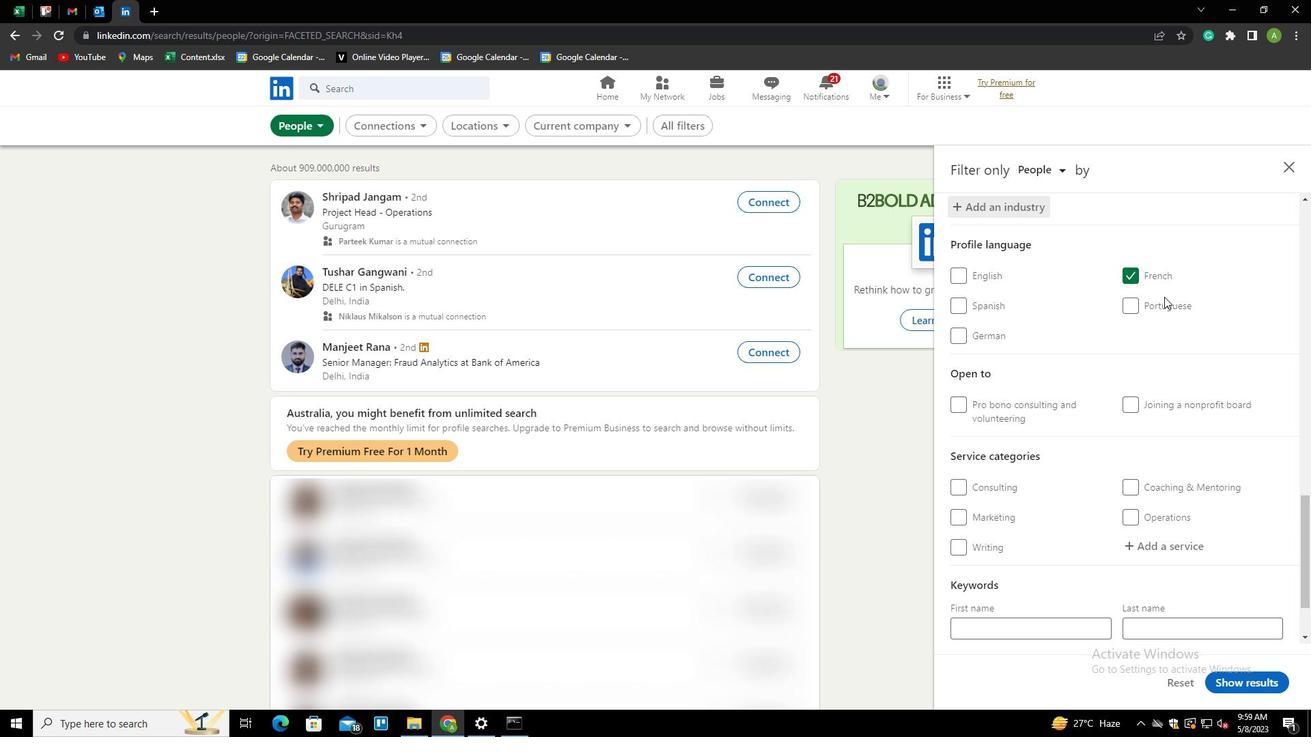
Action: Mouse scrolled (1164, 296) with delta (0, 0)
Screenshot: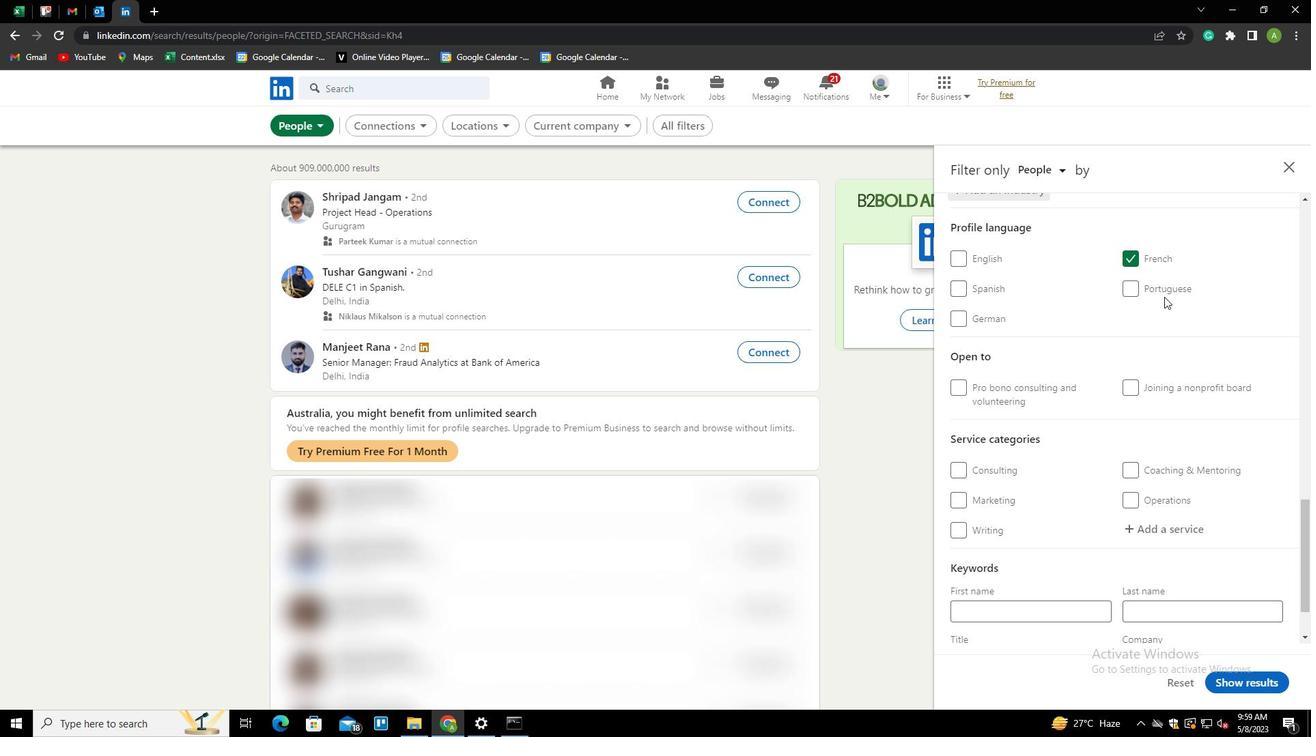
Action: Mouse moved to (1163, 297)
Screenshot: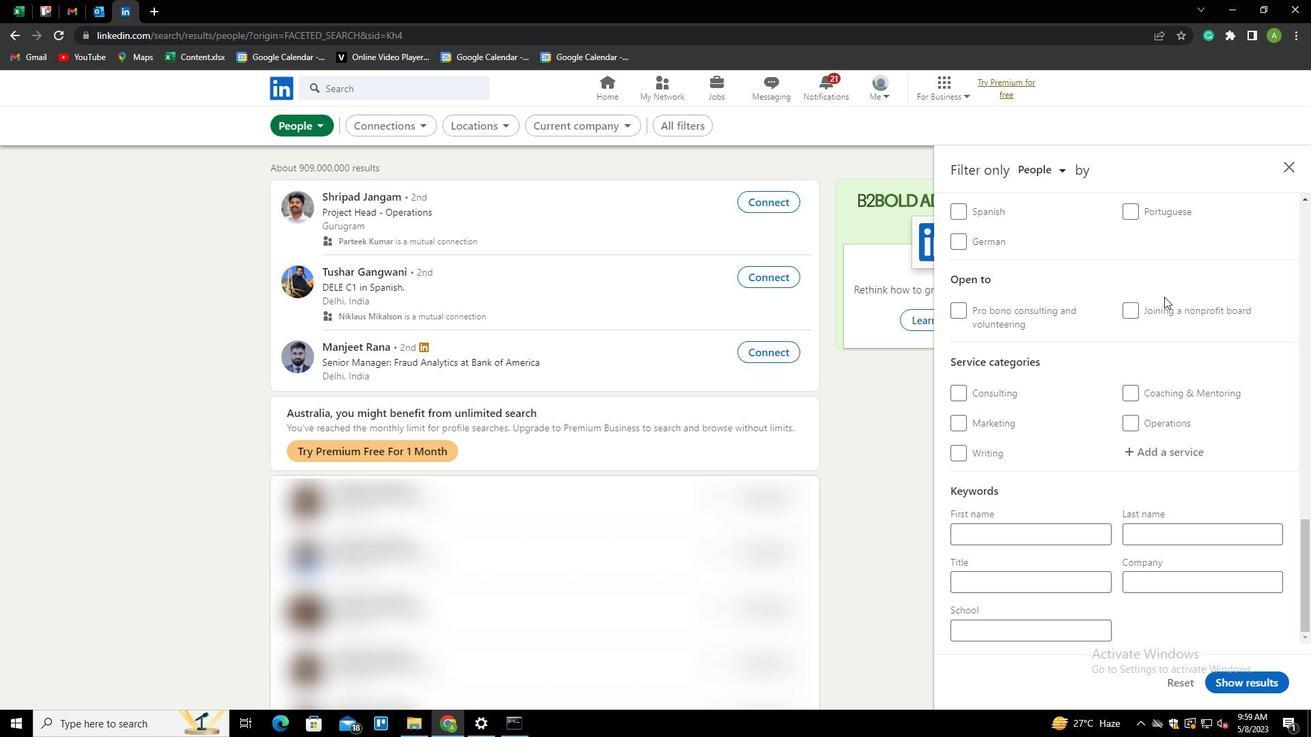 
Action: Mouse scrolled (1163, 296) with delta (0, 0)
Screenshot: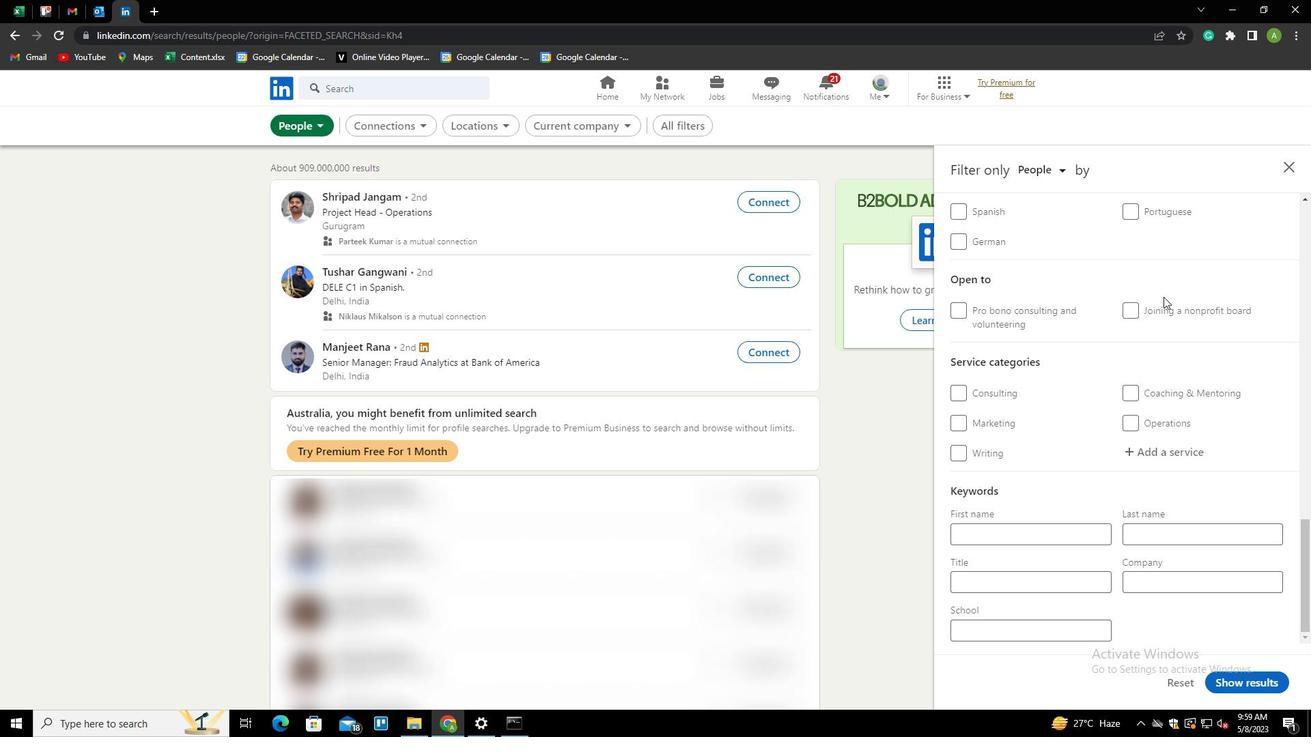 
Action: Mouse moved to (1148, 452)
Screenshot: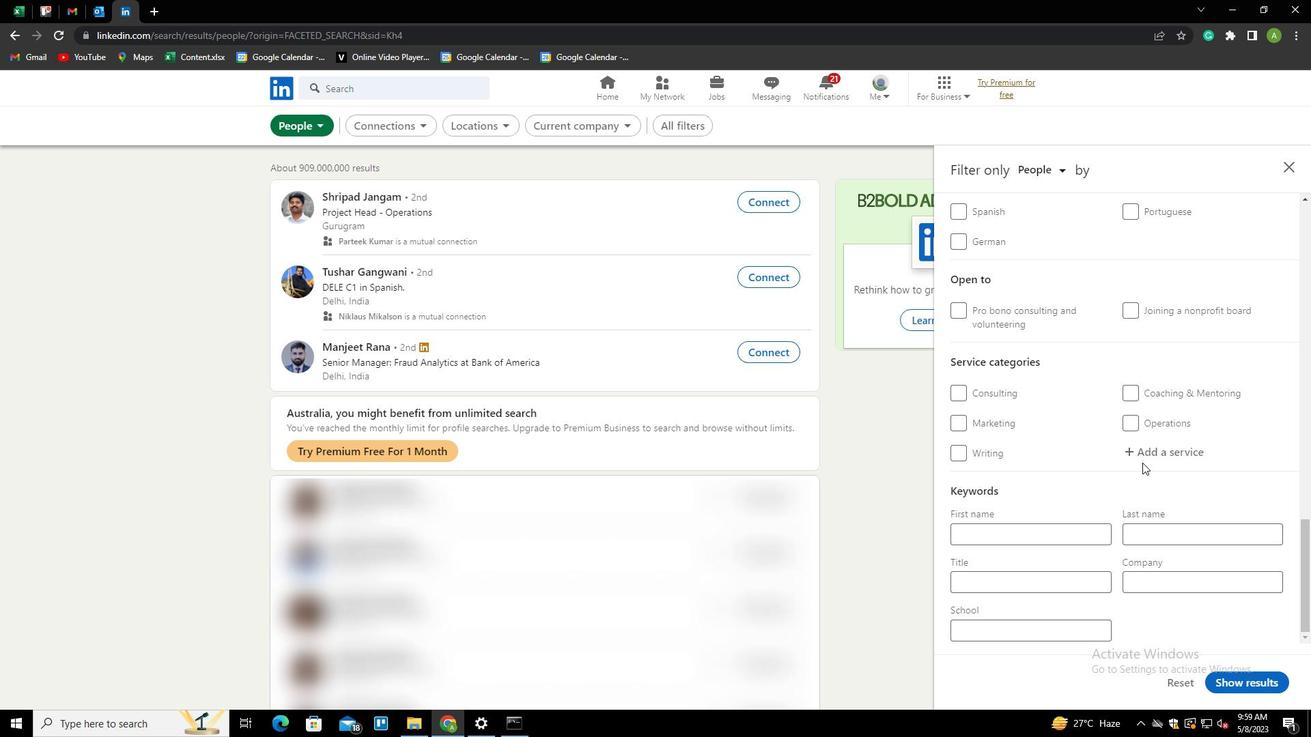 
Action: Mouse pressed left at (1148, 452)
Screenshot: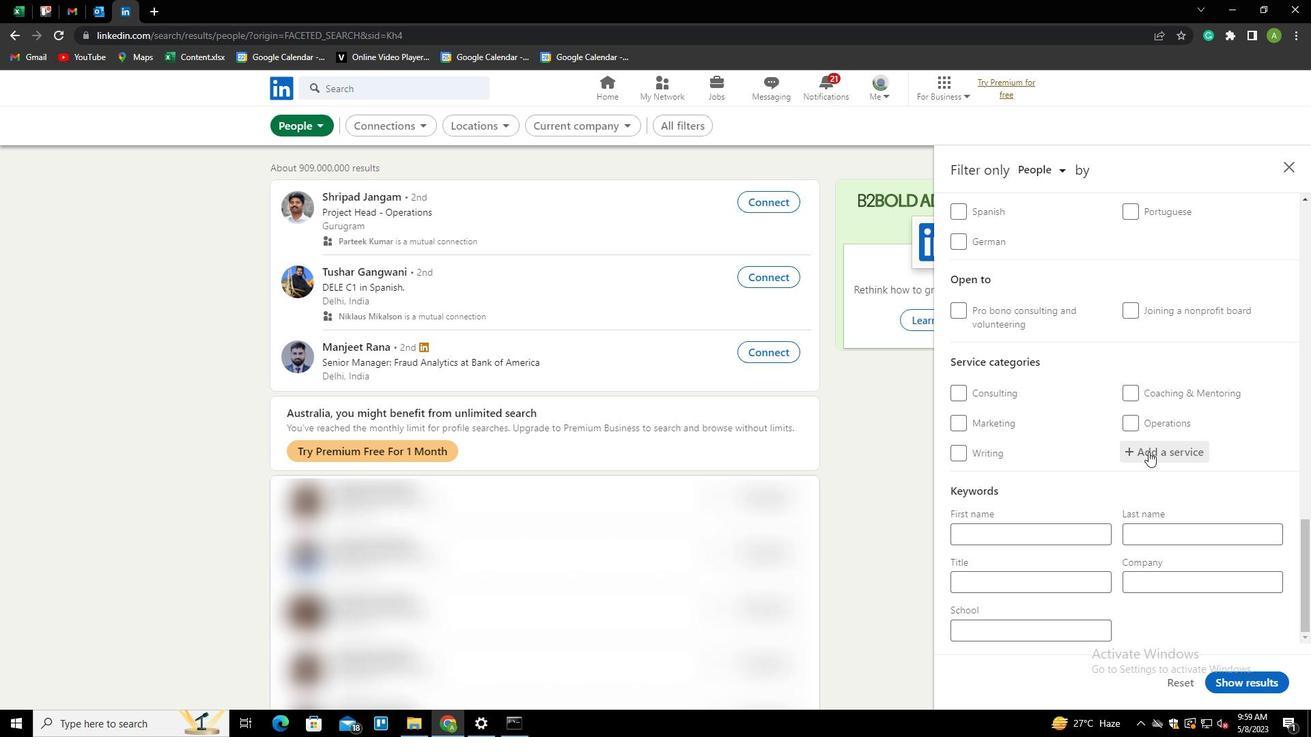 
Action: Key pressed F<Key.shift>P<Key.backspace><Key.backspace><Key.shift><Key.shift><Key.shift><Key.shift><Key.shift><Key.shift><Key.shift><Key.shift><Key.shift>PORTRAIT<Key.backspace>T<Key.space><Key.shift>M<Key.backspace><Key.shift>PHOTOGRAPHY<Key.down><Key.enter>
Screenshot: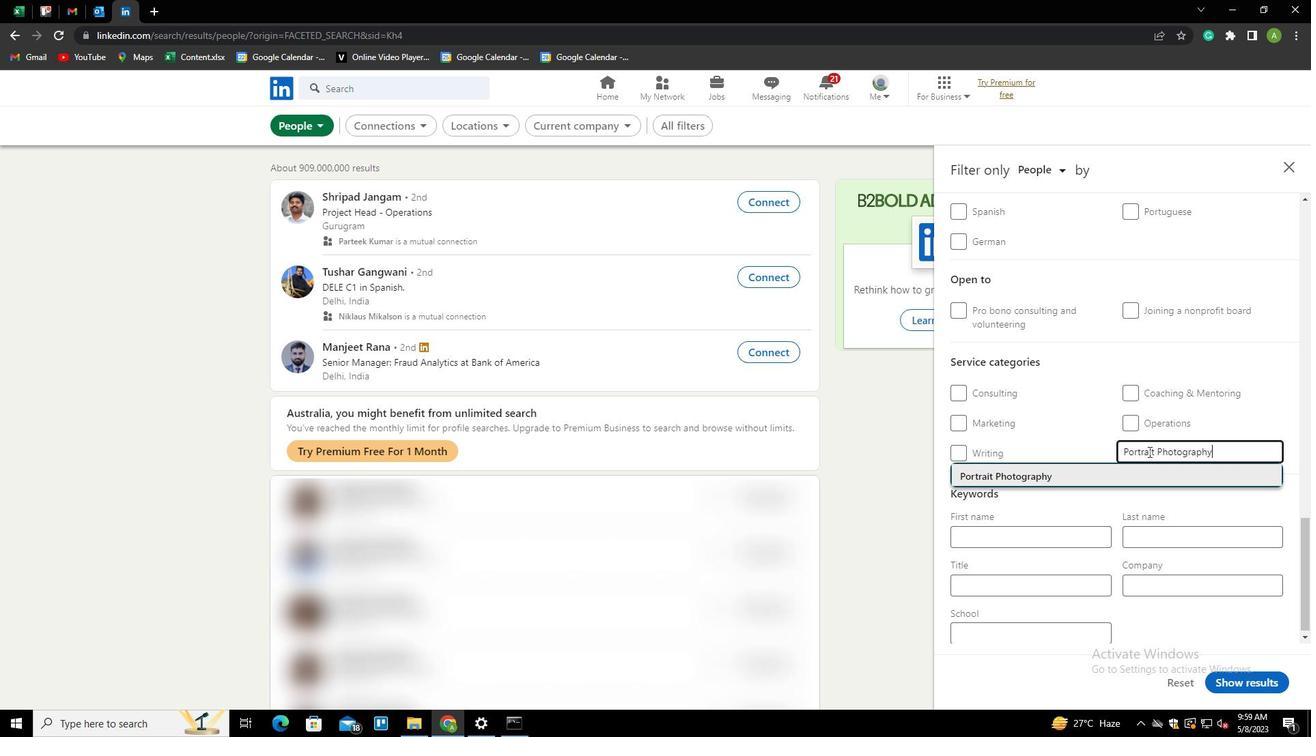 
Action: Mouse scrolled (1148, 451) with delta (0, 0)
Screenshot: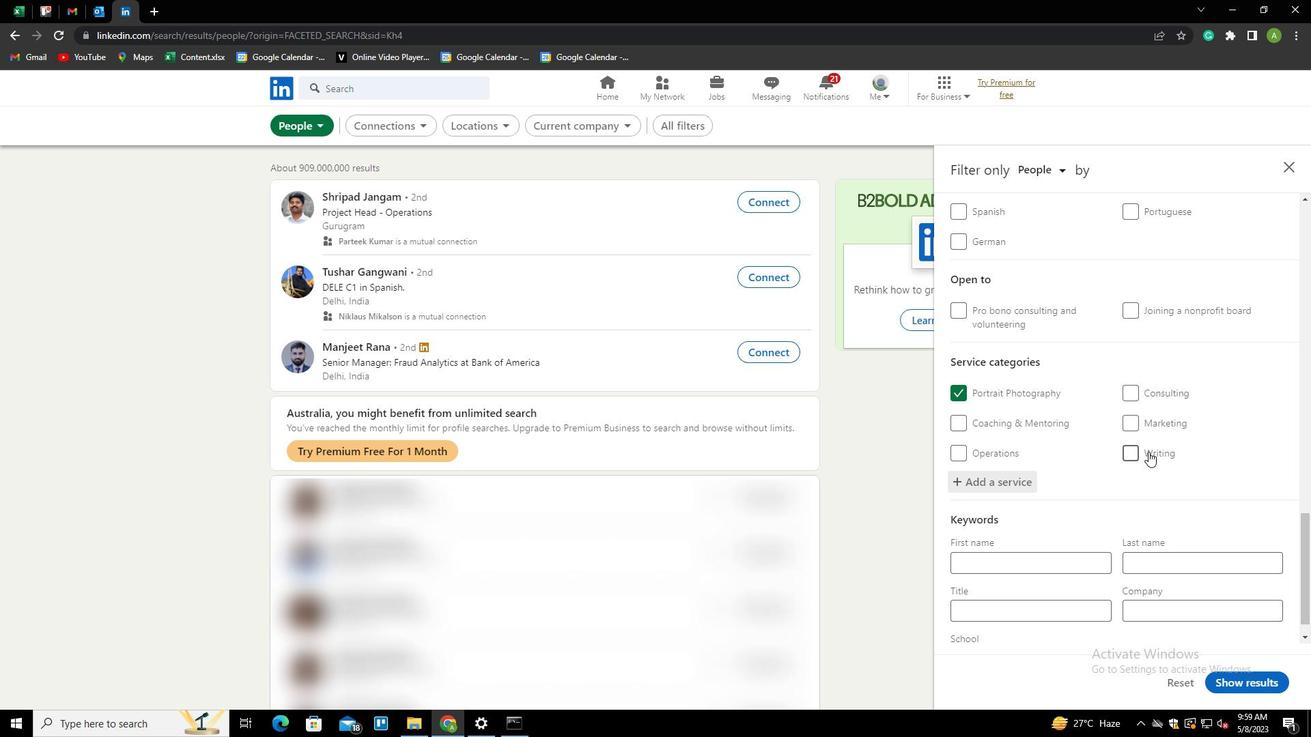 
Action: Mouse scrolled (1148, 451) with delta (0, 0)
Screenshot: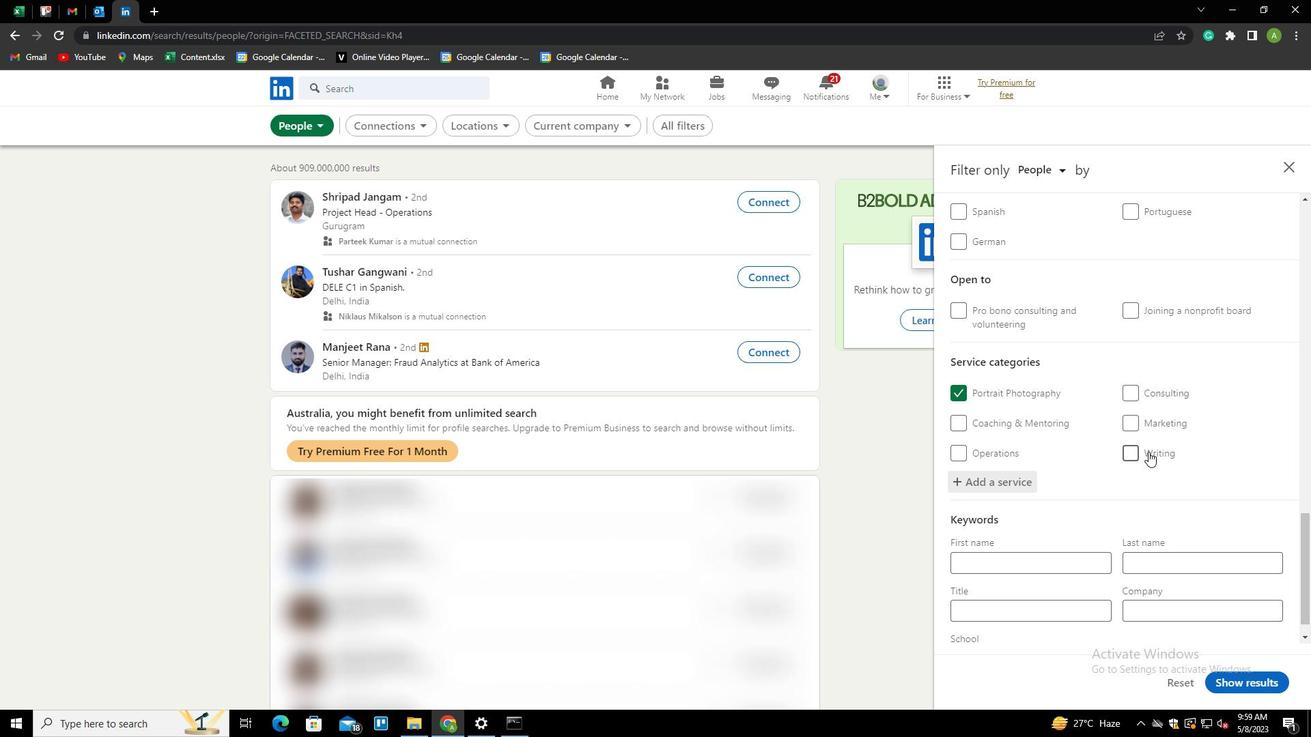 
Action: Mouse scrolled (1148, 451) with delta (0, 0)
Screenshot: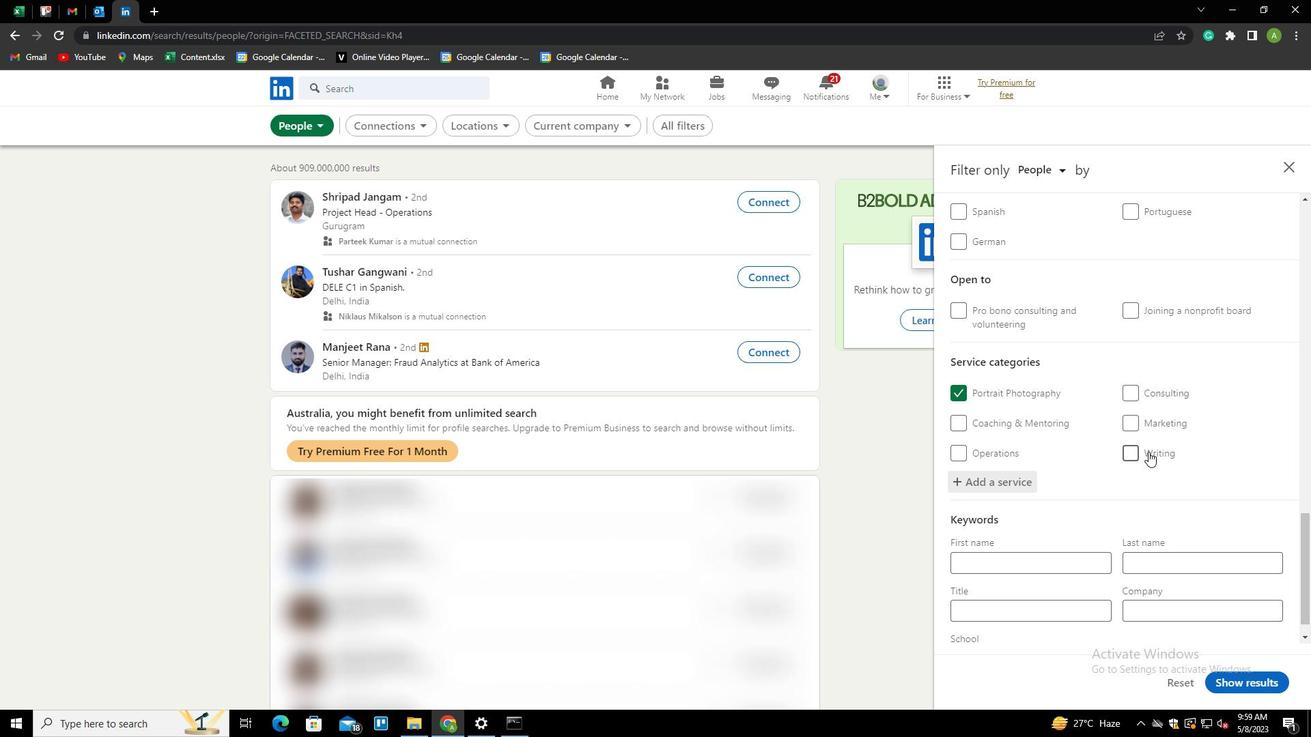 
Action: Mouse scrolled (1148, 451) with delta (0, 0)
Screenshot: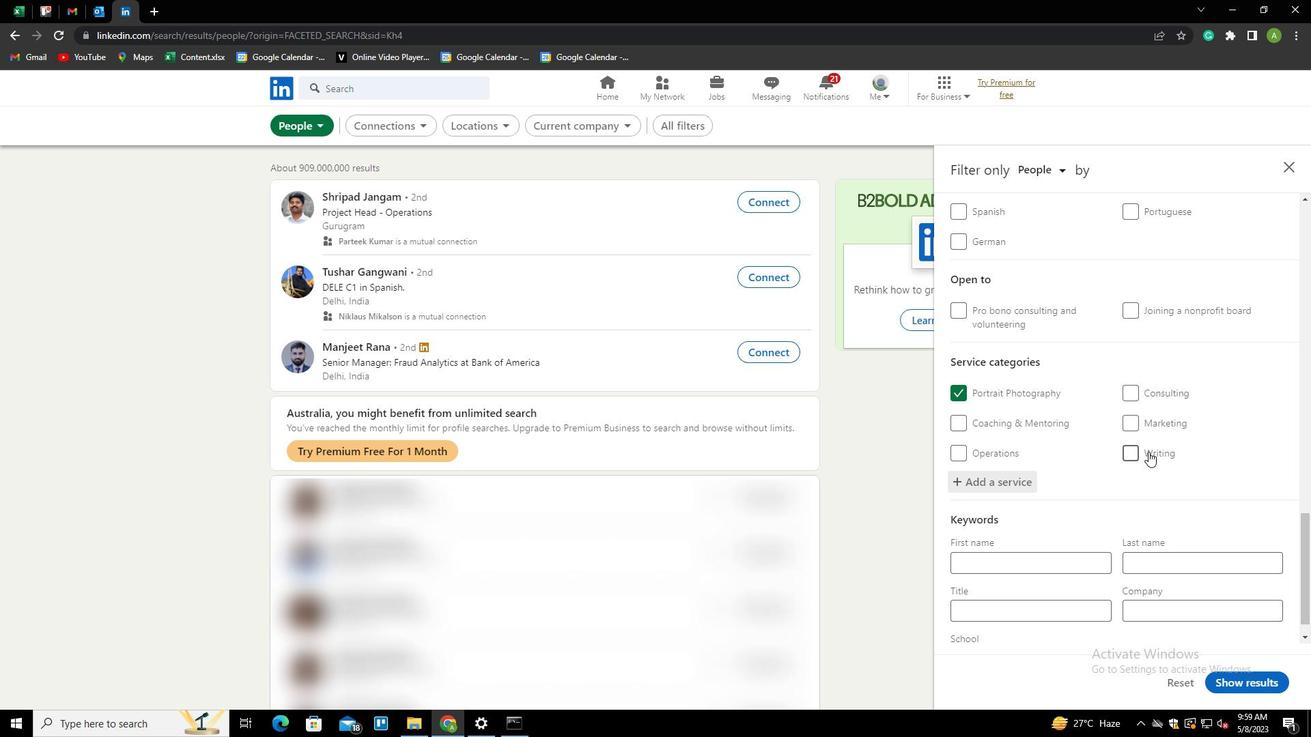 
Action: Mouse scrolled (1148, 451) with delta (0, 0)
Screenshot: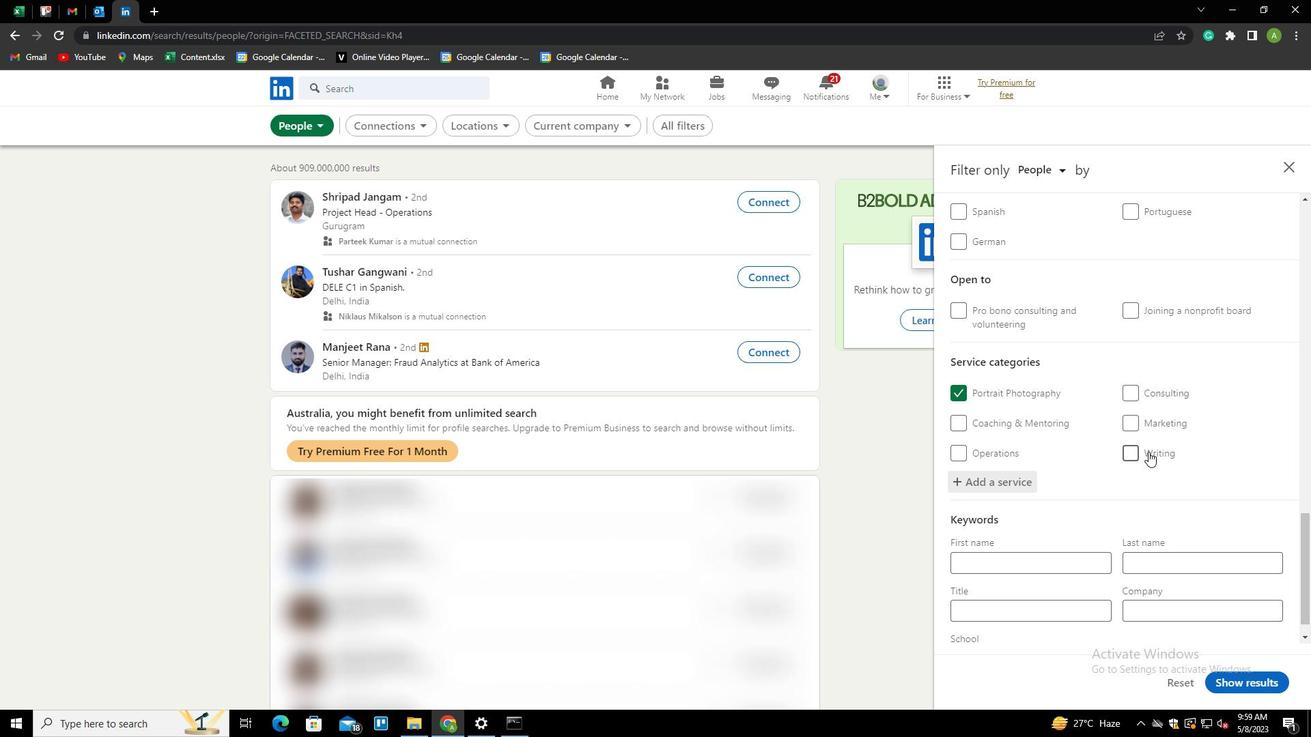 
Action: Mouse scrolled (1148, 451) with delta (0, 0)
Screenshot: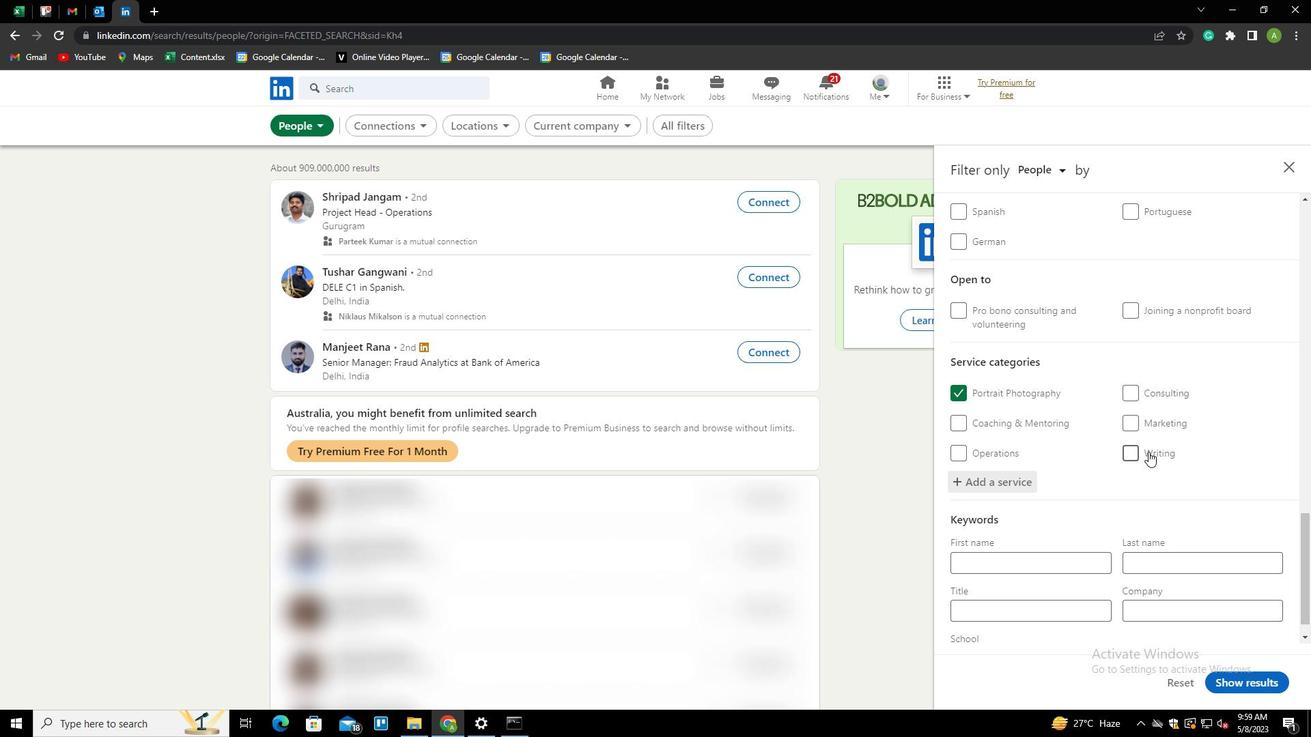 
Action: Mouse scrolled (1148, 451) with delta (0, 0)
Screenshot: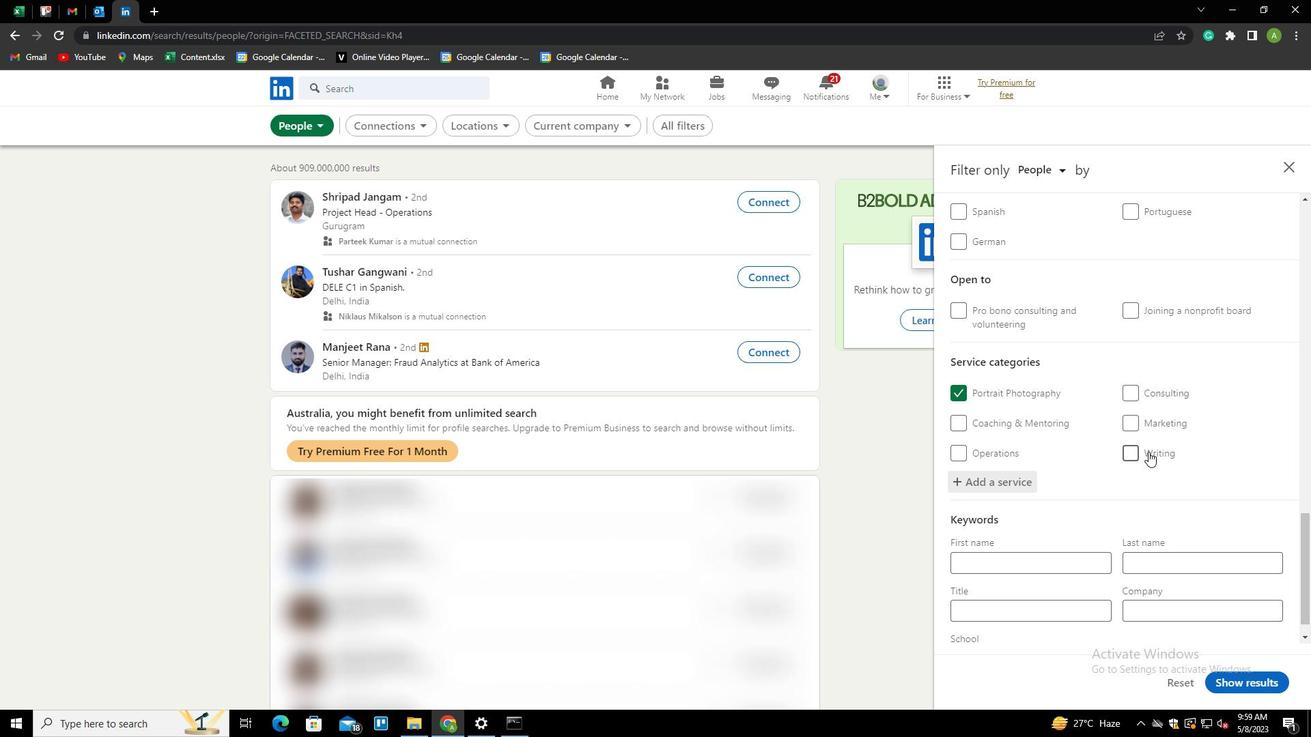 
Action: Mouse moved to (1078, 583)
Screenshot: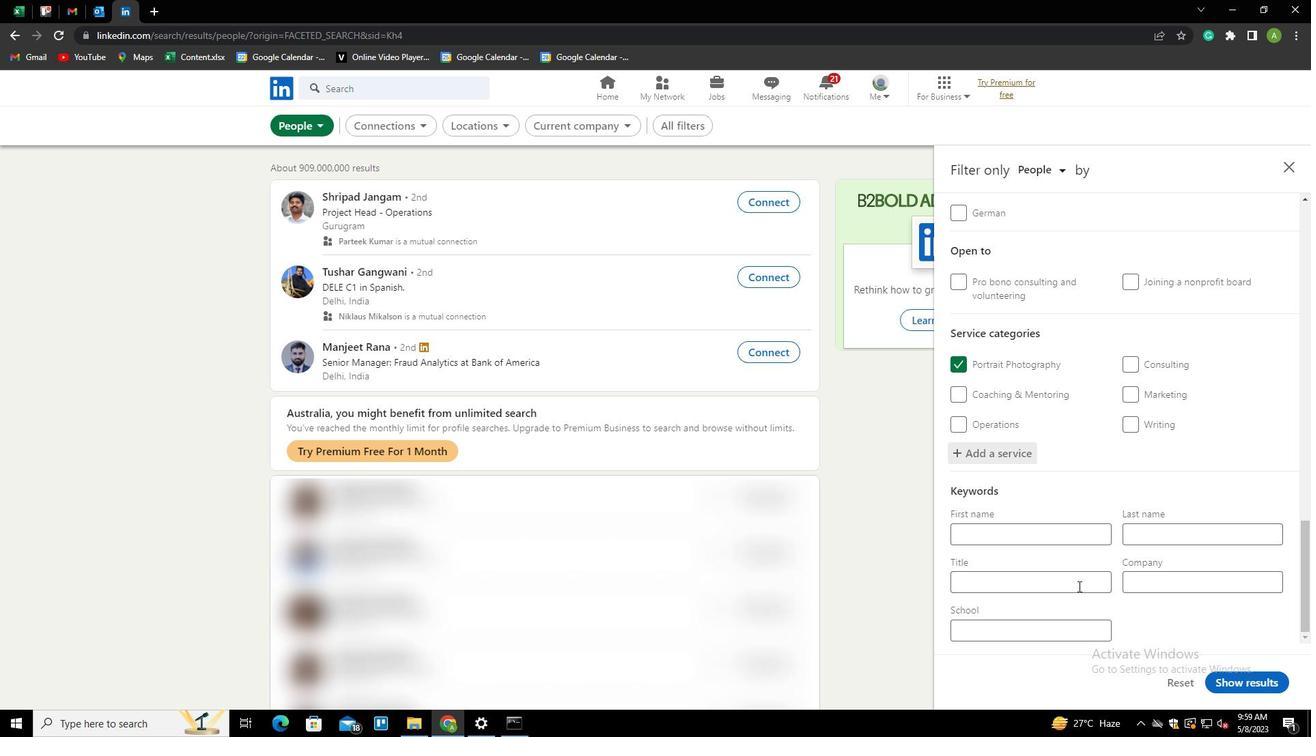 
Action: Mouse pressed left at (1078, 583)
Screenshot: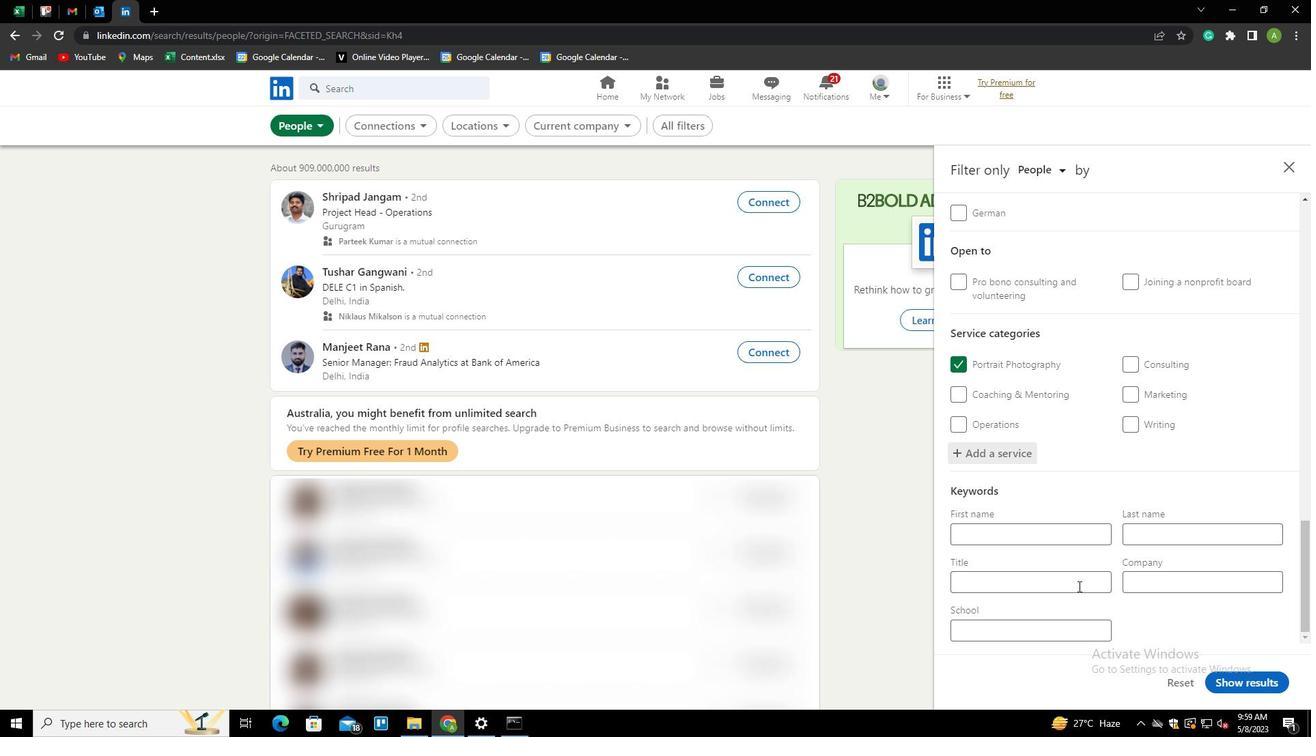 
Action: Key pressed <Key.shift>F<Key.backspace><Key.shift>VEHIVLE<Key.backspace><Key.backspace><Key.backspace>CLE<Key.space>OR<Key.space><Key.shift>EQUP<Key.backspace>IPMETN<Key.backspace><Key.backspace>NT<Key.space><Key.shift><Key.shift><Key.shift><Key.shift><Key.shift><Key.shift><Key.shift><Key.shift><Key.shift><Key.shift><Key.shift><Key.shift><Key.shift>CLEANER
Screenshot: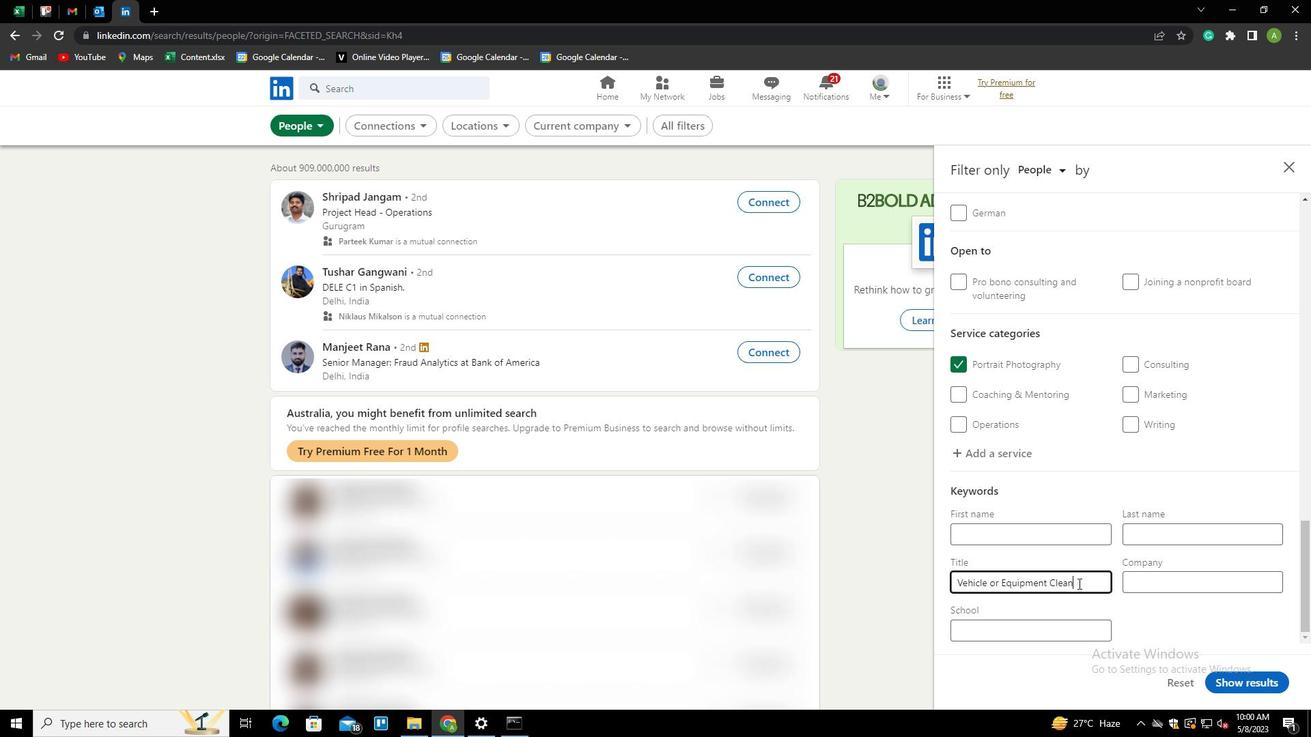 
Action: Mouse moved to (1152, 624)
Screenshot: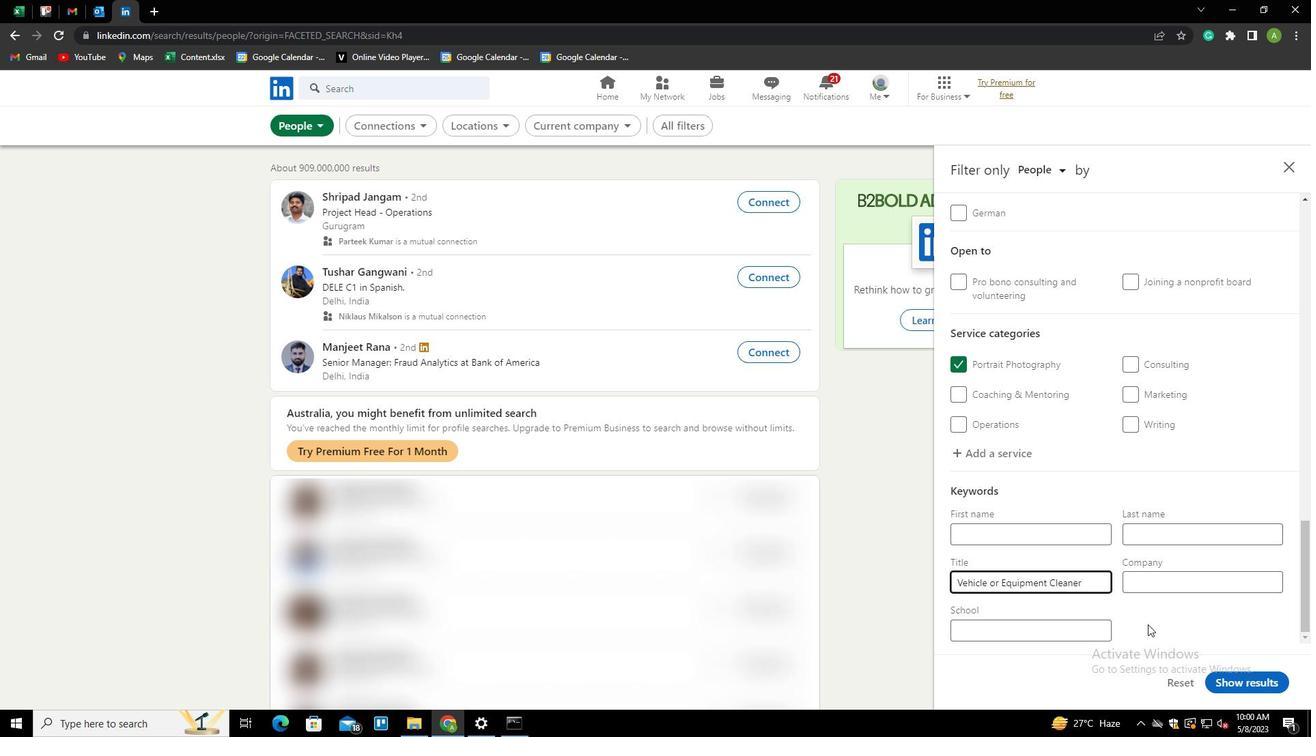 
Action: Mouse pressed left at (1152, 624)
Screenshot: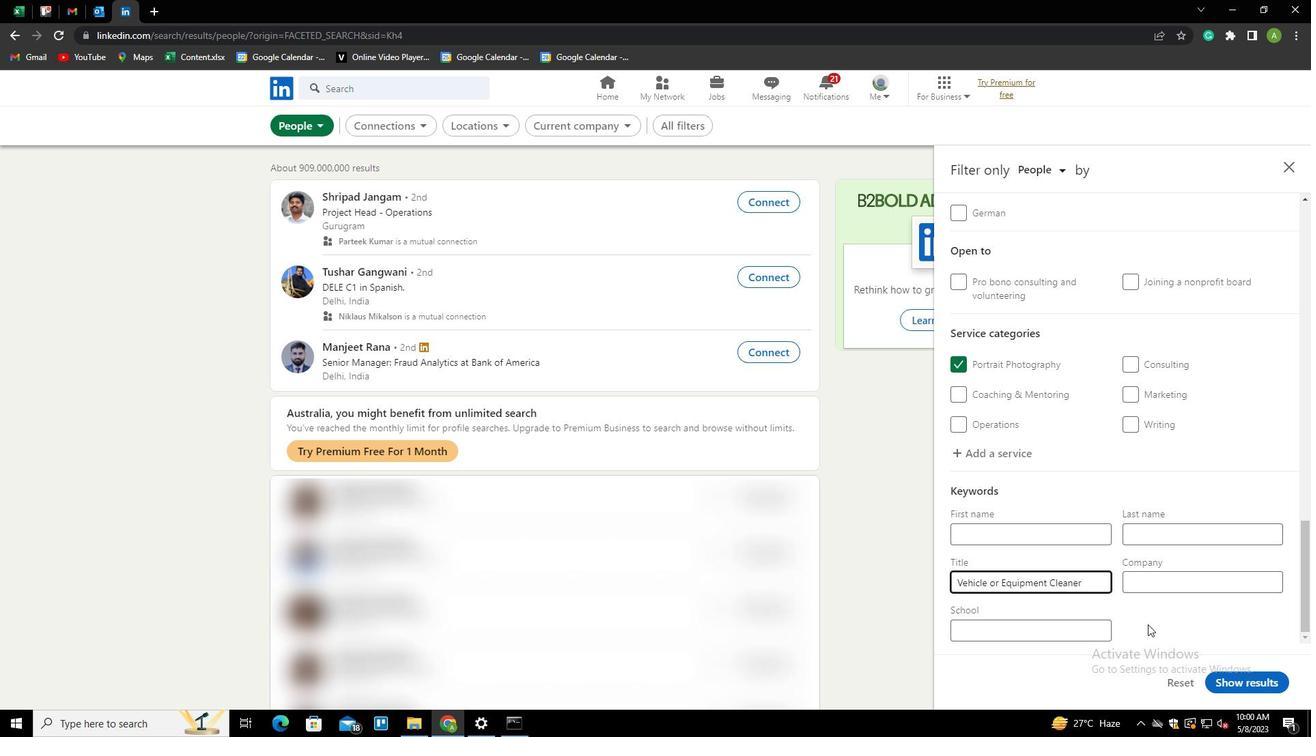 
Action: Mouse moved to (1247, 683)
Screenshot: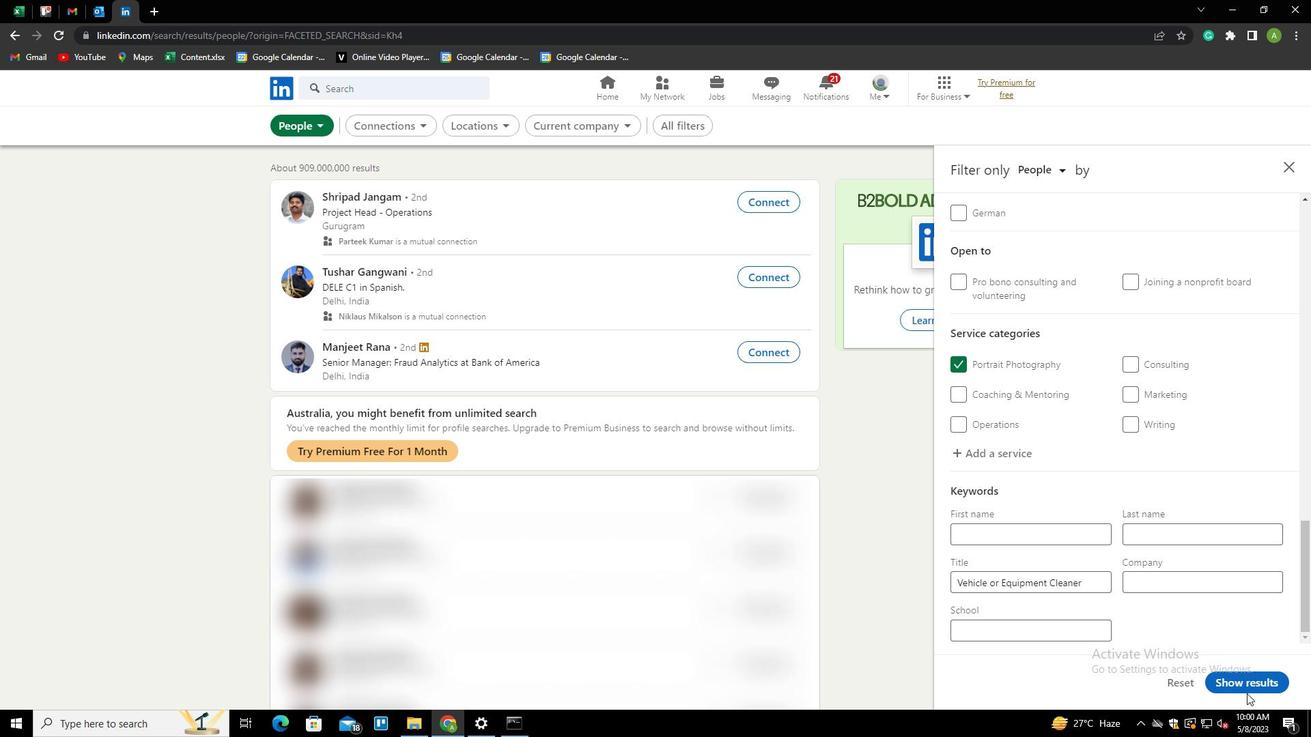 
Action: Mouse pressed left at (1247, 683)
Screenshot: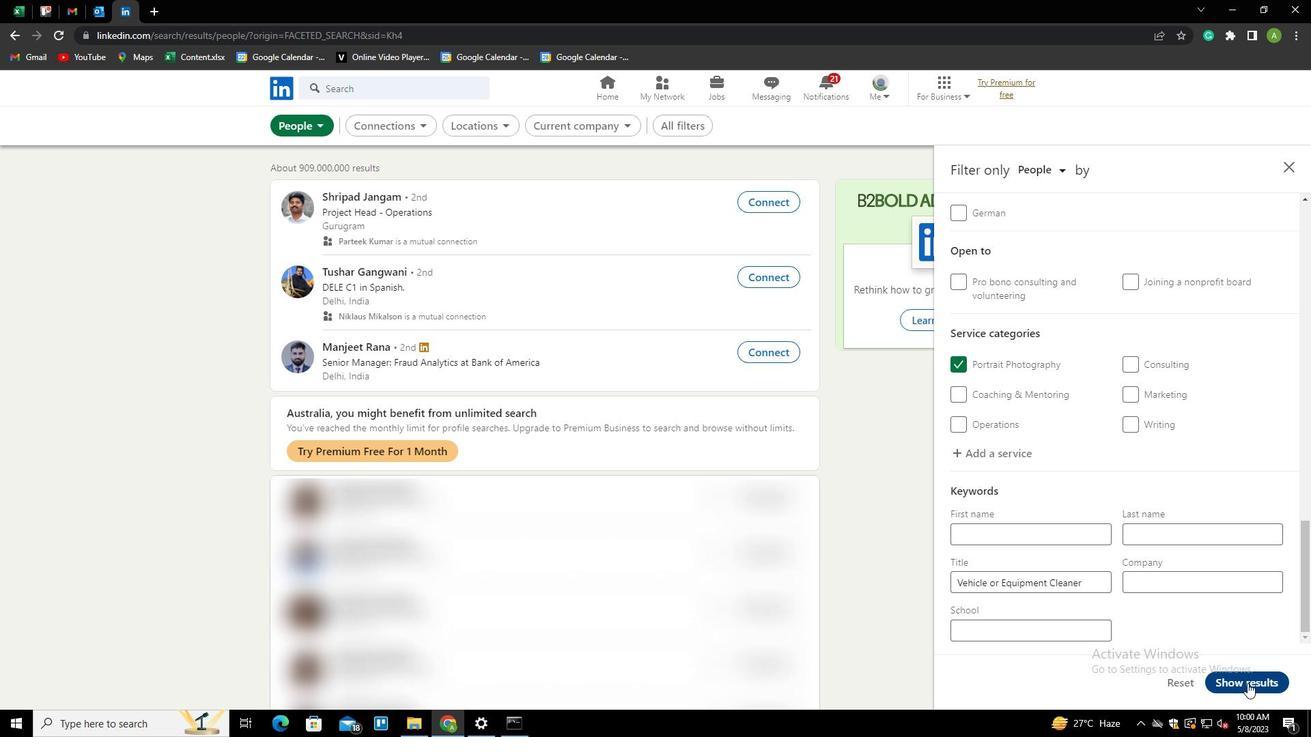 
